Task: Find connections with filter location Taloqan with filter topic #entrepreneurwith filter profile language French with filter current company Shell with filter school D. Y. Patil Pratishthans D.Y. Patil College of Engineering ,Pune with filter industry Office Administration with filter service category Coaching & Mentoring with filter keywords title eCommerce Marketing Specialist
Action: Mouse moved to (616, 125)
Screenshot: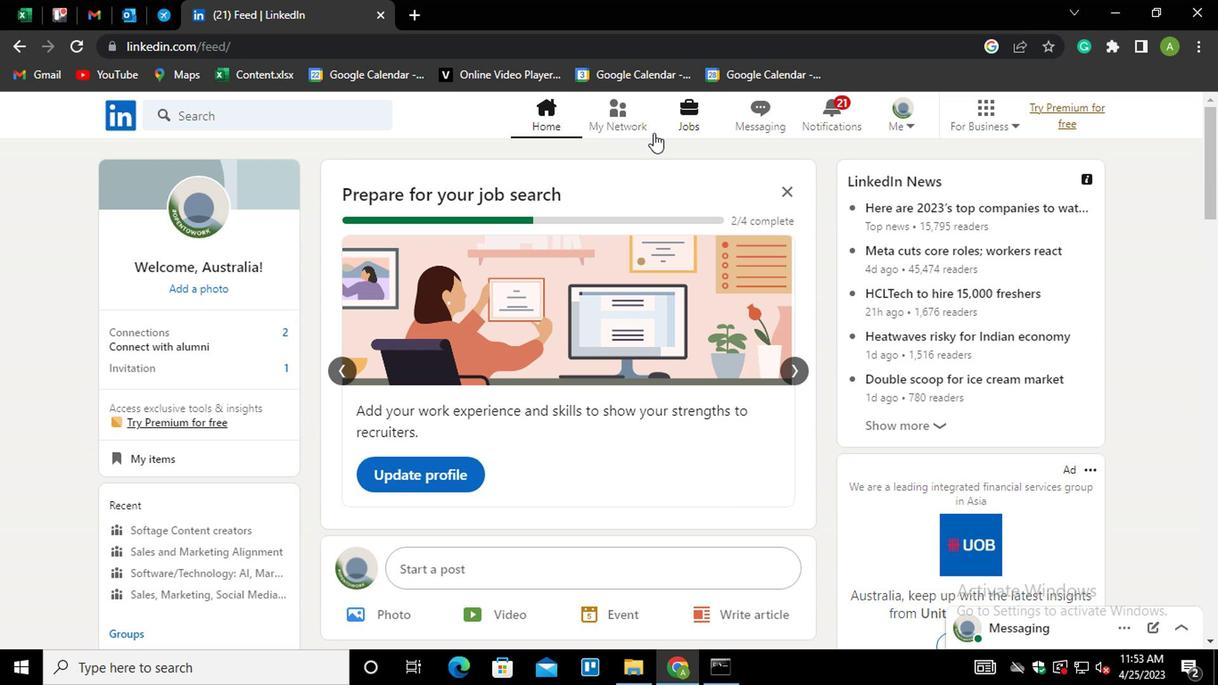 
Action: Mouse pressed left at (616, 125)
Screenshot: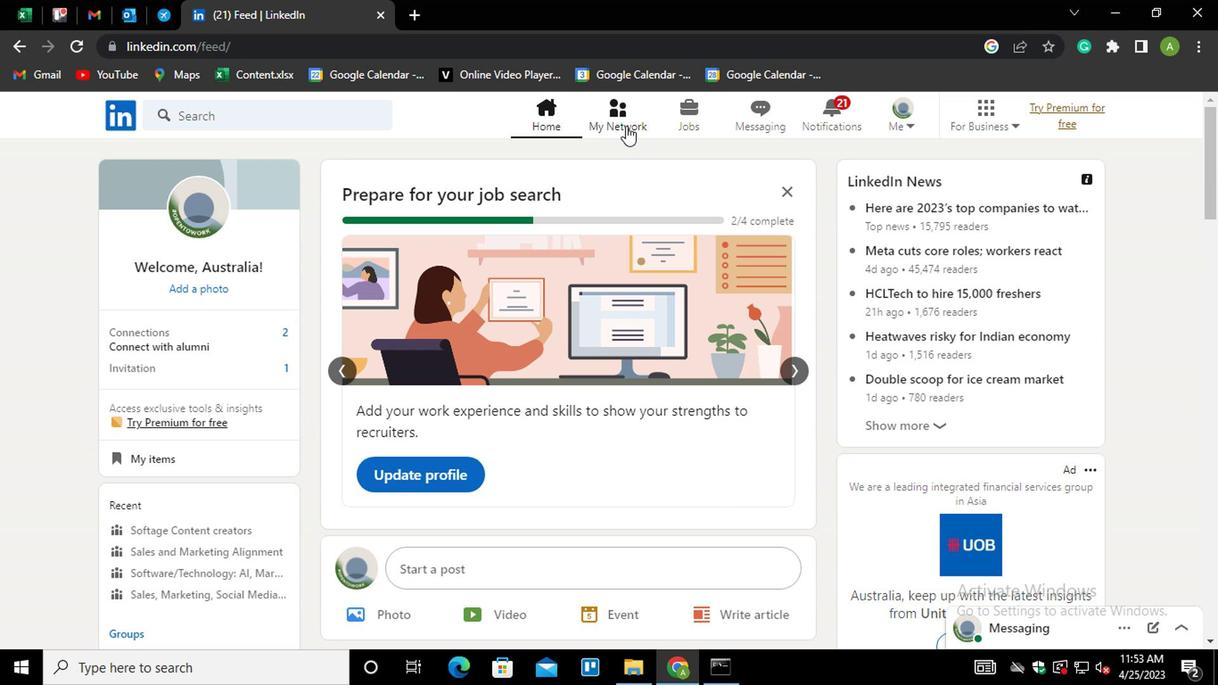 
Action: Mouse moved to (170, 217)
Screenshot: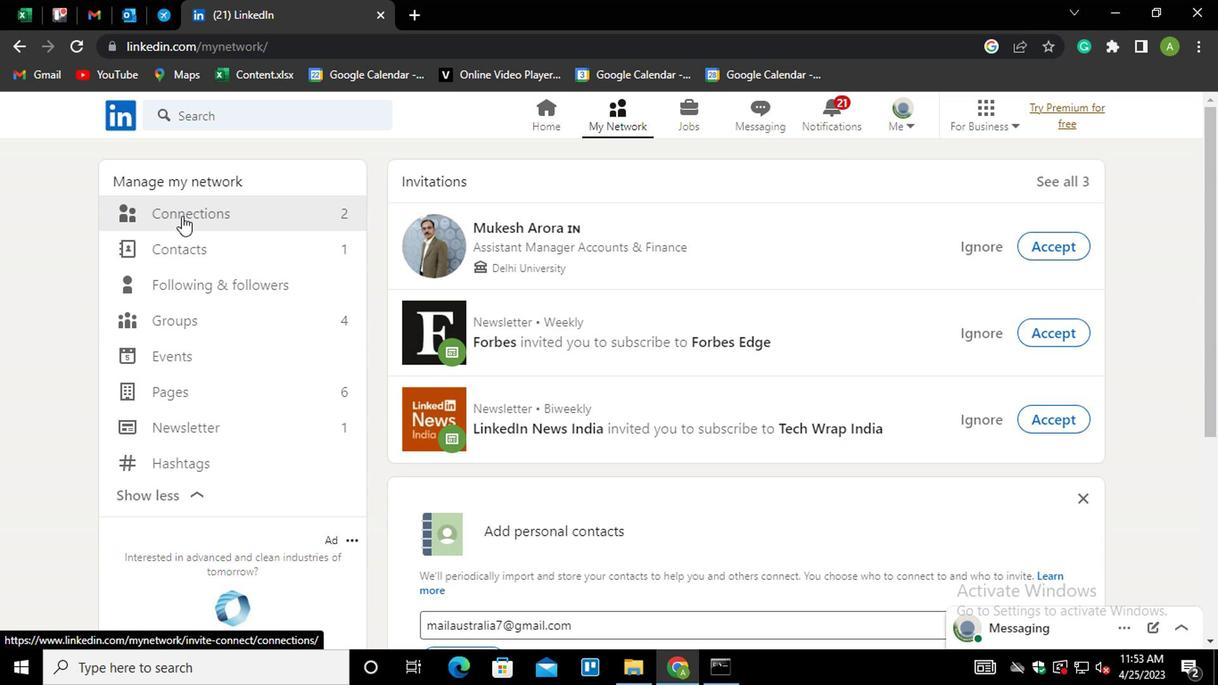 
Action: Mouse pressed left at (170, 217)
Screenshot: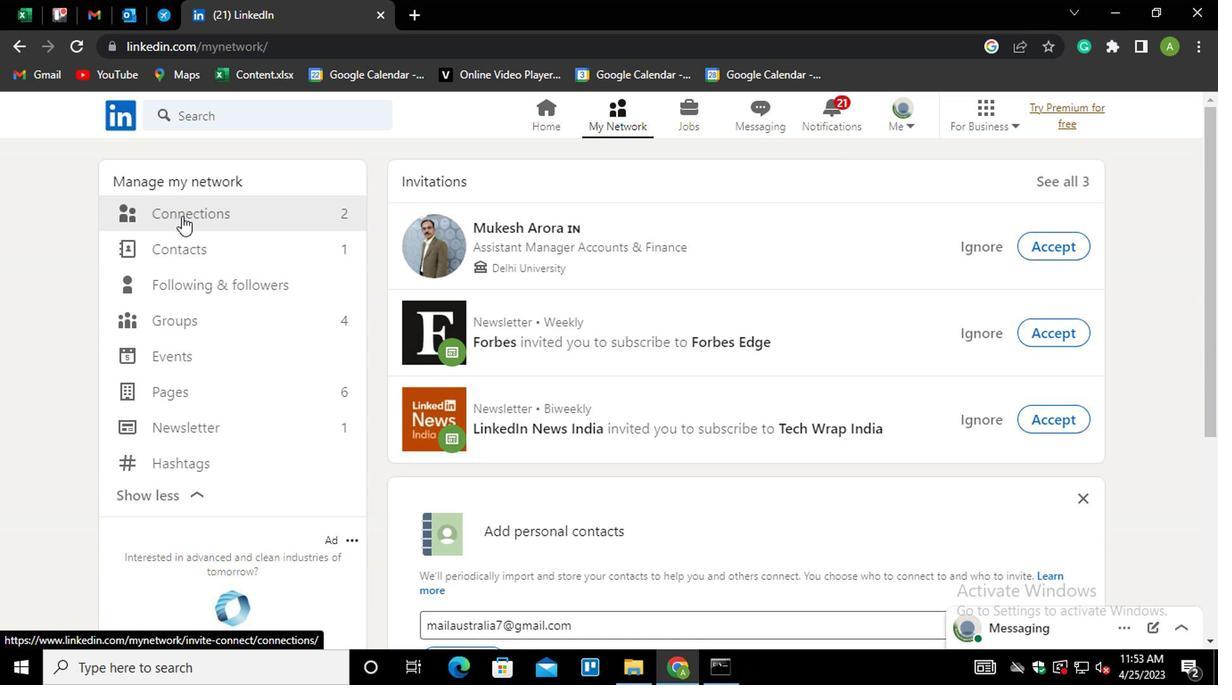 
Action: Mouse moved to (707, 218)
Screenshot: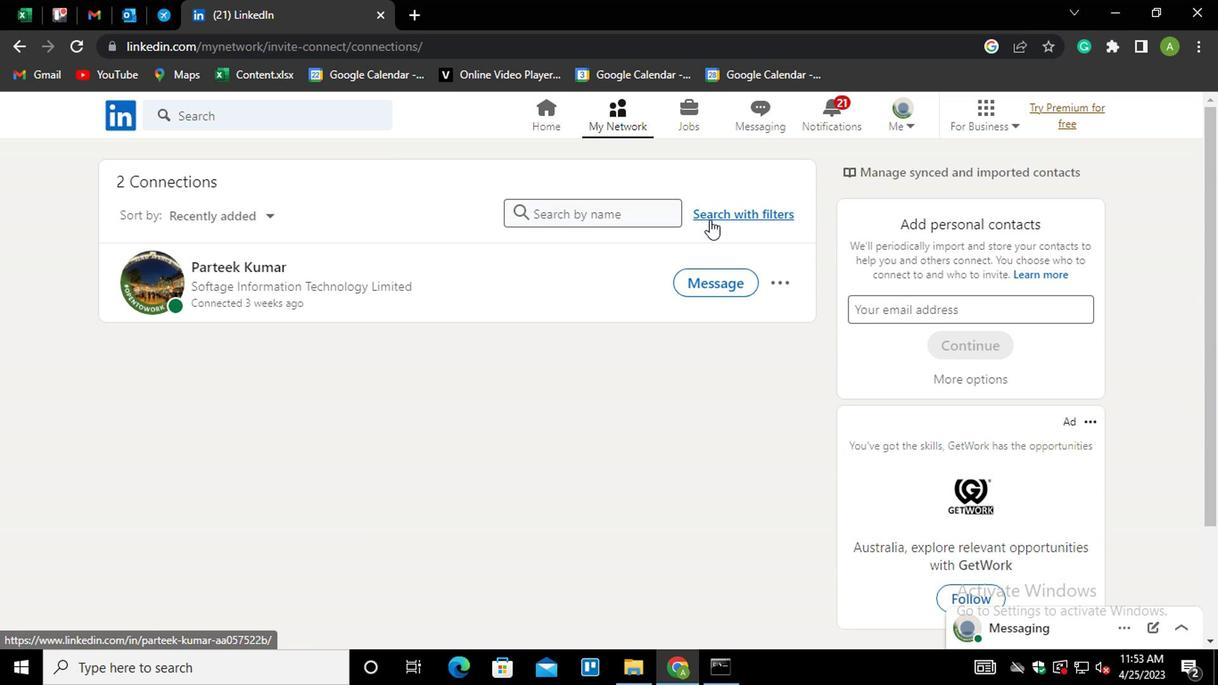 
Action: Mouse pressed left at (707, 218)
Screenshot: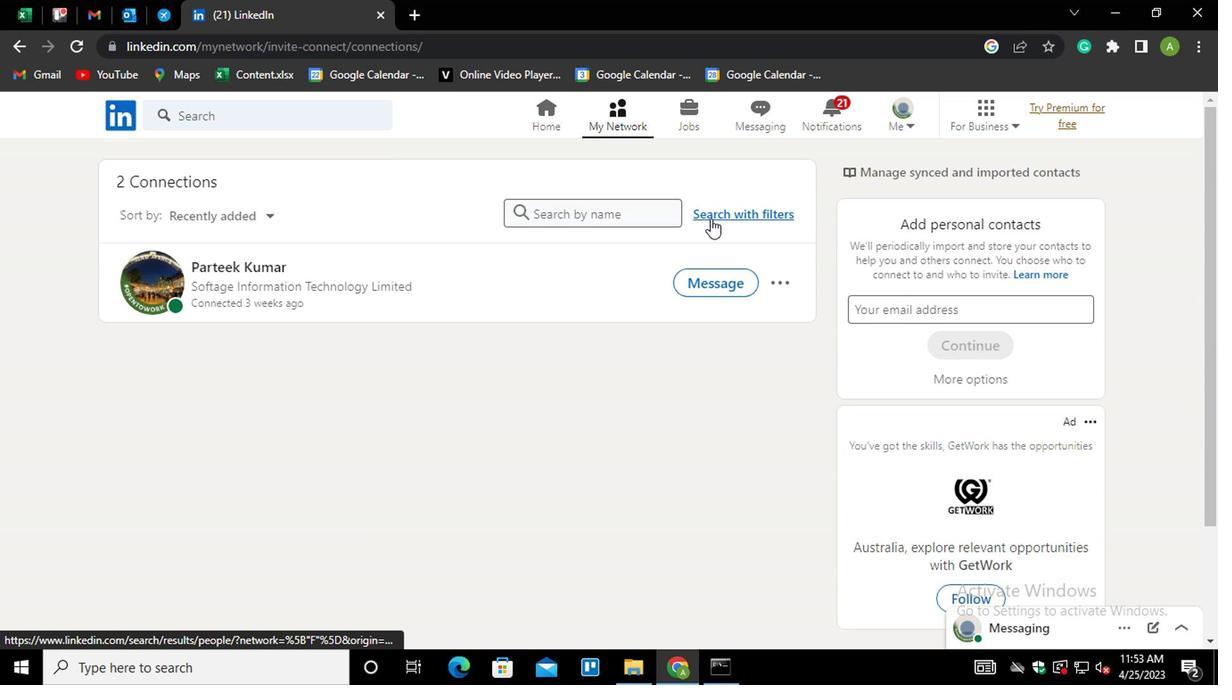 
Action: Mouse moved to (601, 160)
Screenshot: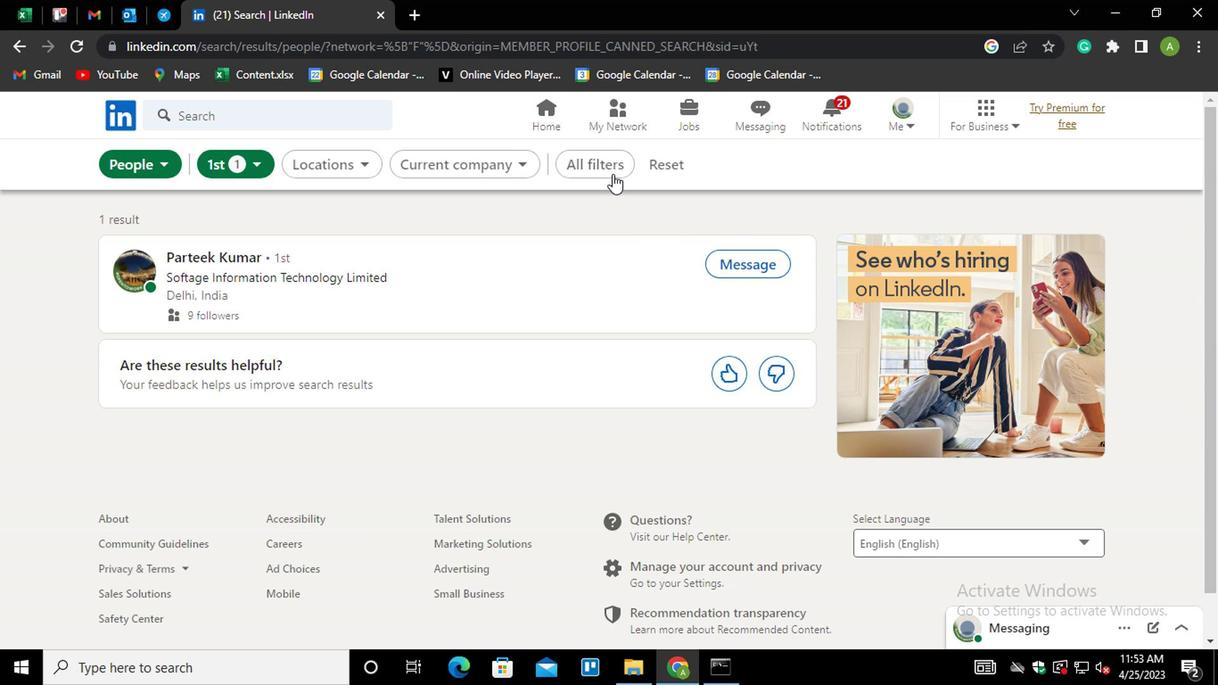 
Action: Mouse pressed left at (601, 160)
Screenshot: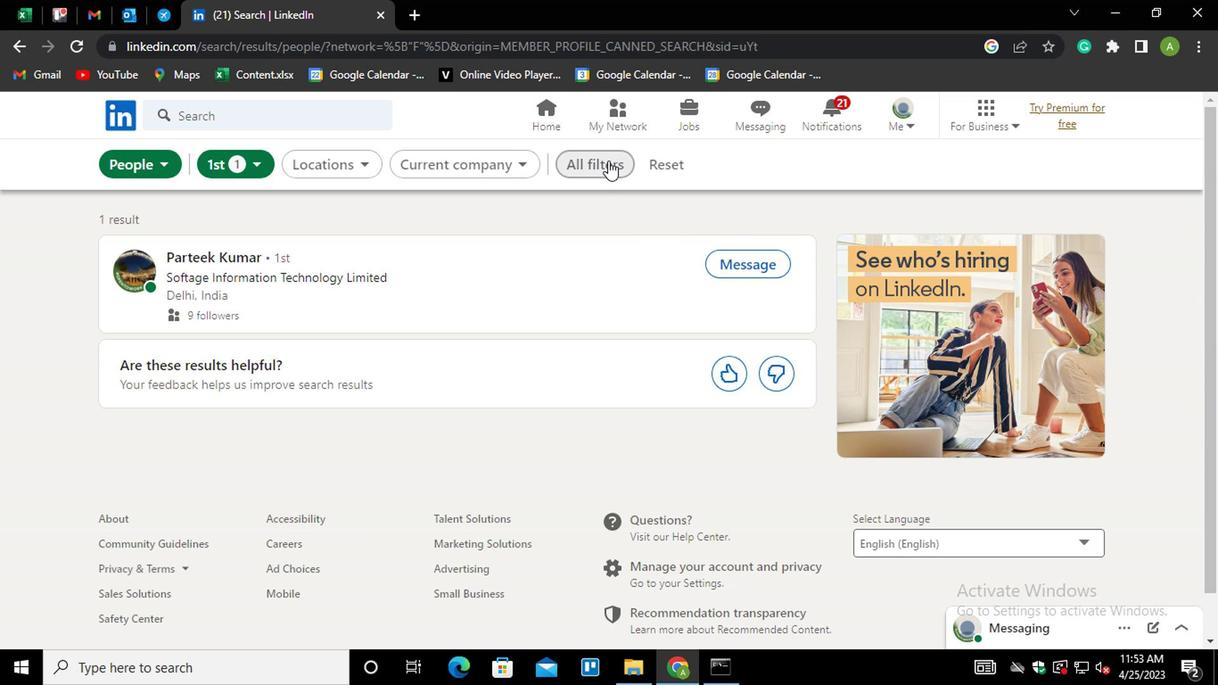
Action: Mouse moved to (887, 287)
Screenshot: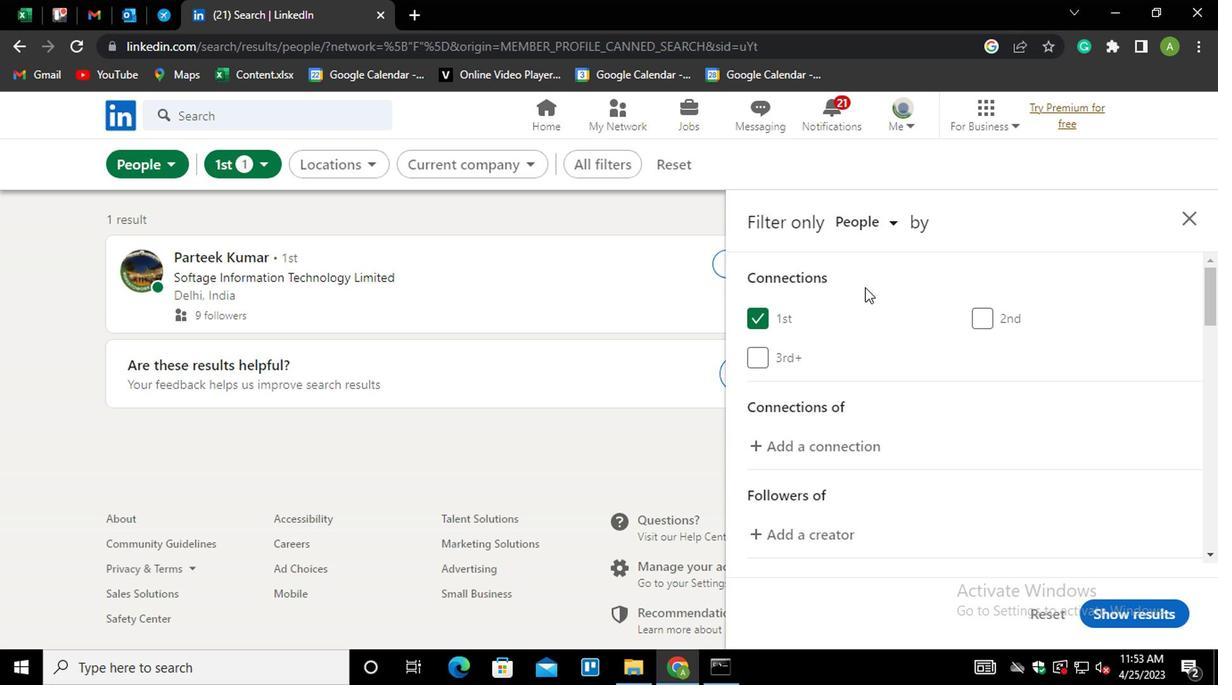 
Action: Mouse scrolled (887, 286) with delta (0, 0)
Screenshot: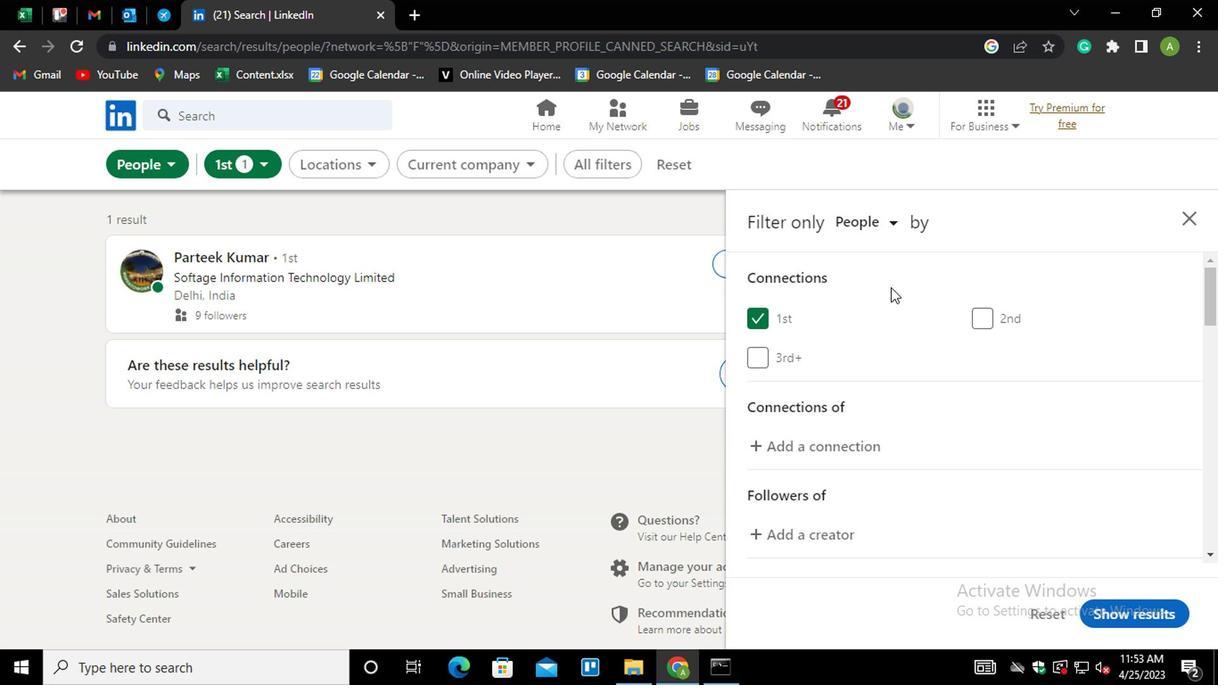 
Action: Mouse scrolled (887, 286) with delta (0, 0)
Screenshot: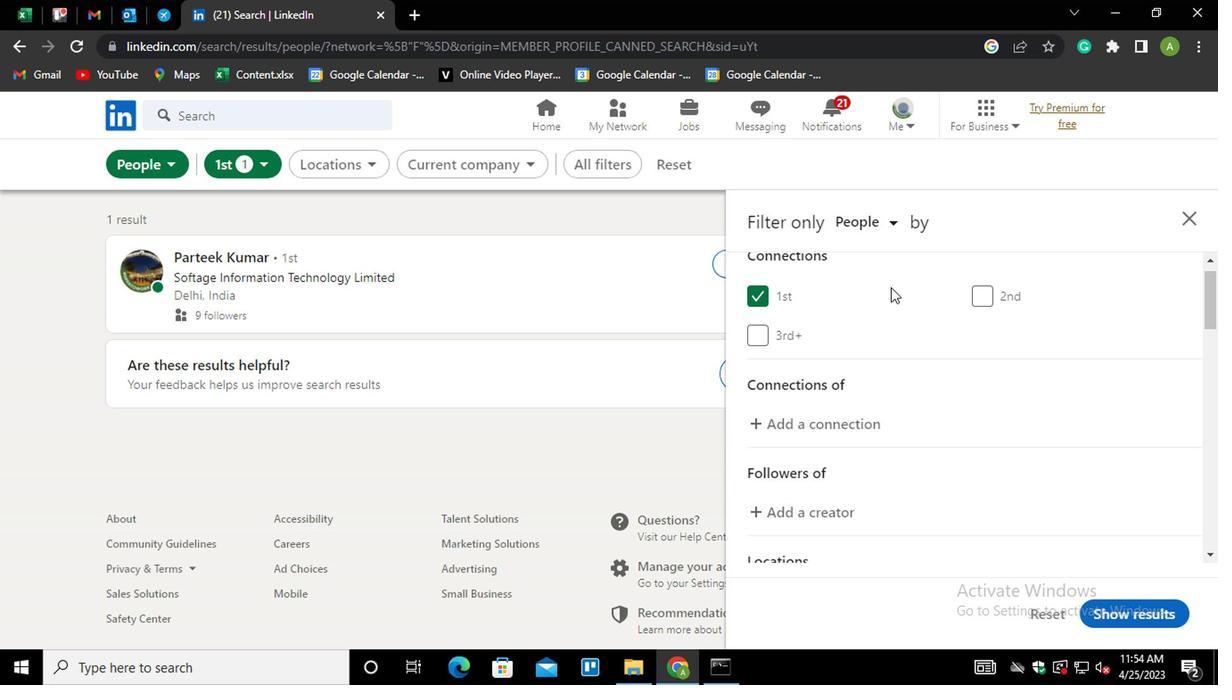 
Action: Mouse scrolled (887, 286) with delta (0, 0)
Screenshot: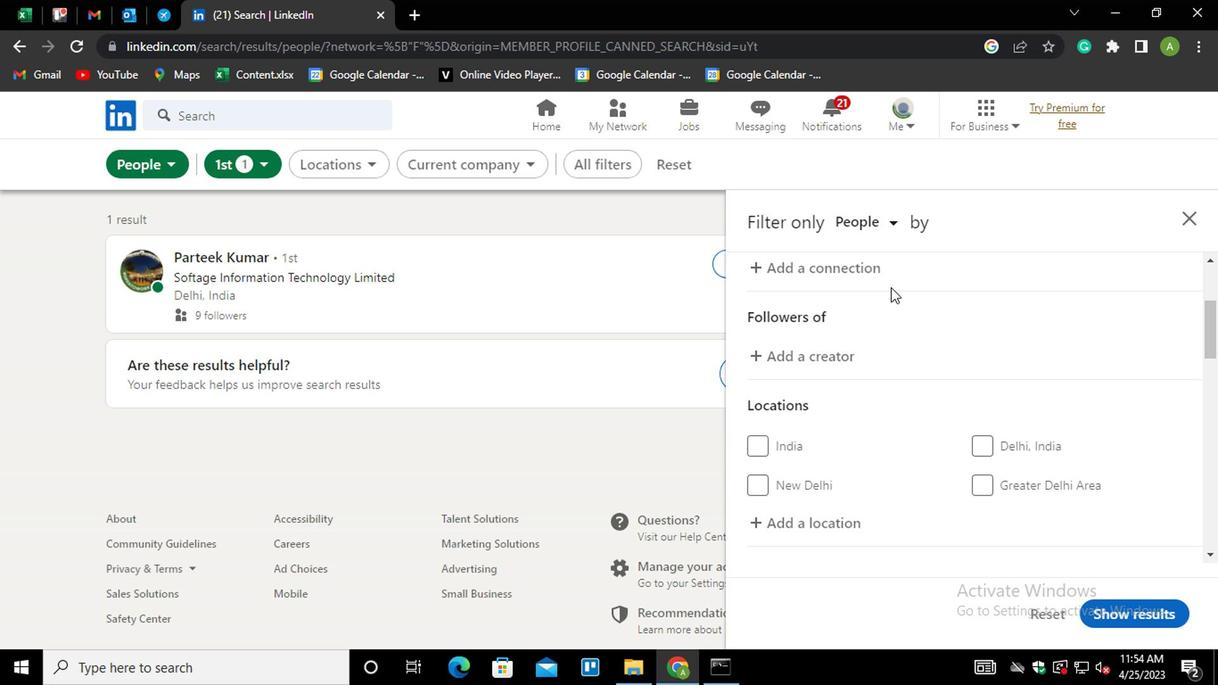 
Action: Mouse moved to (795, 439)
Screenshot: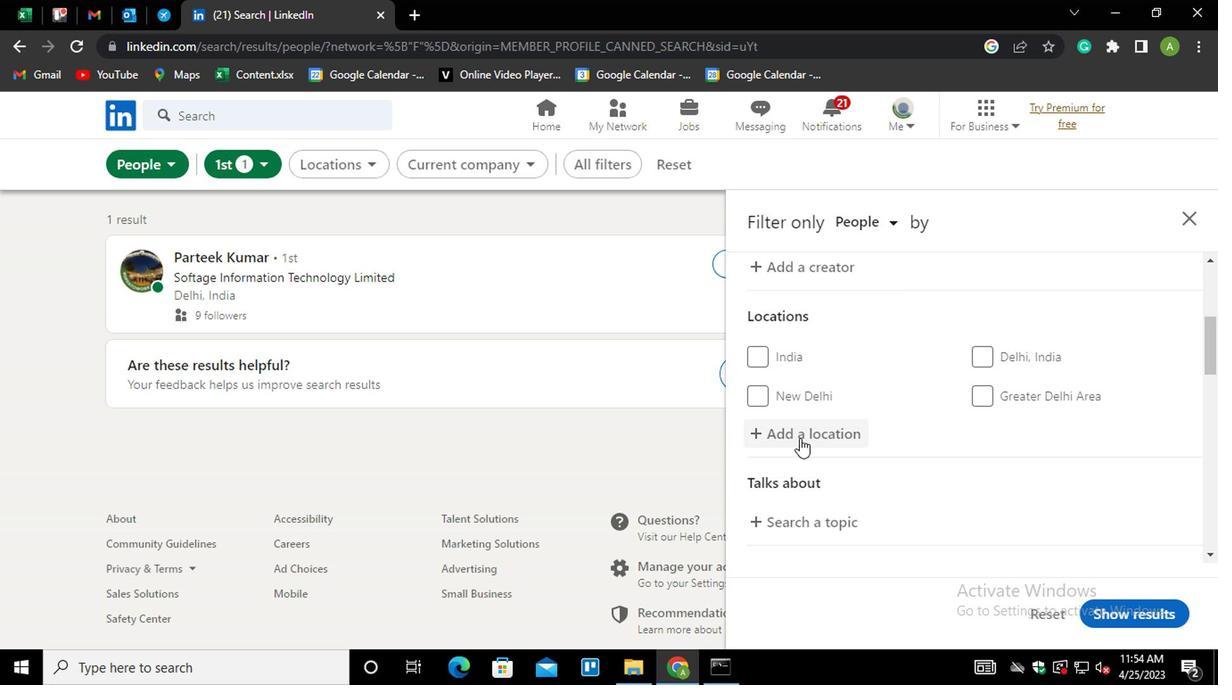 
Action: Mouse pressed left at (795, 439)
Screenshot: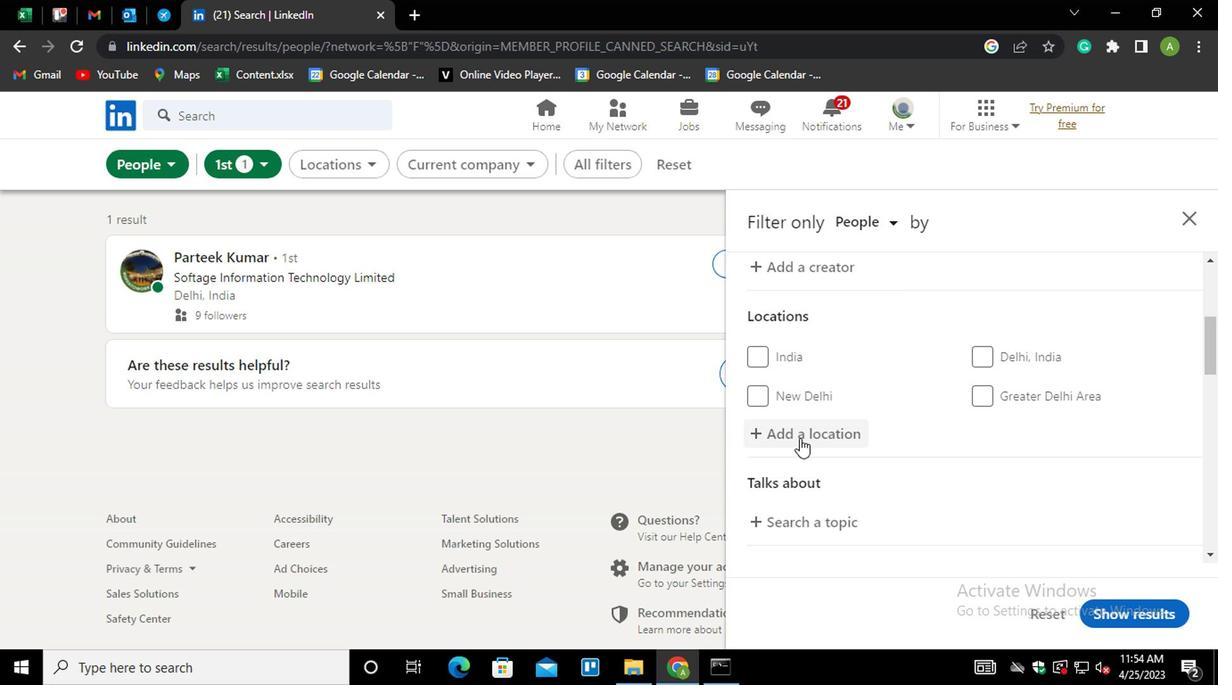 
Action: Mouse moved to (798, 433)
Screenshot: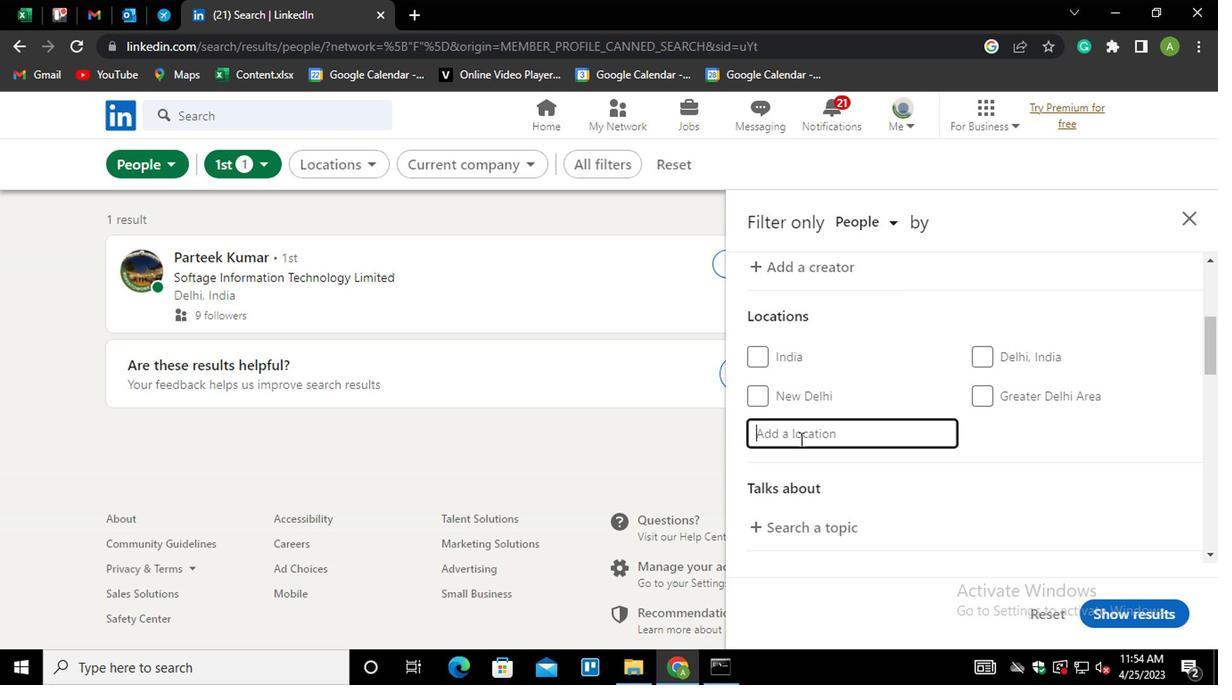 
Action: Mouse pressed left at (798, 433)
Screenshot: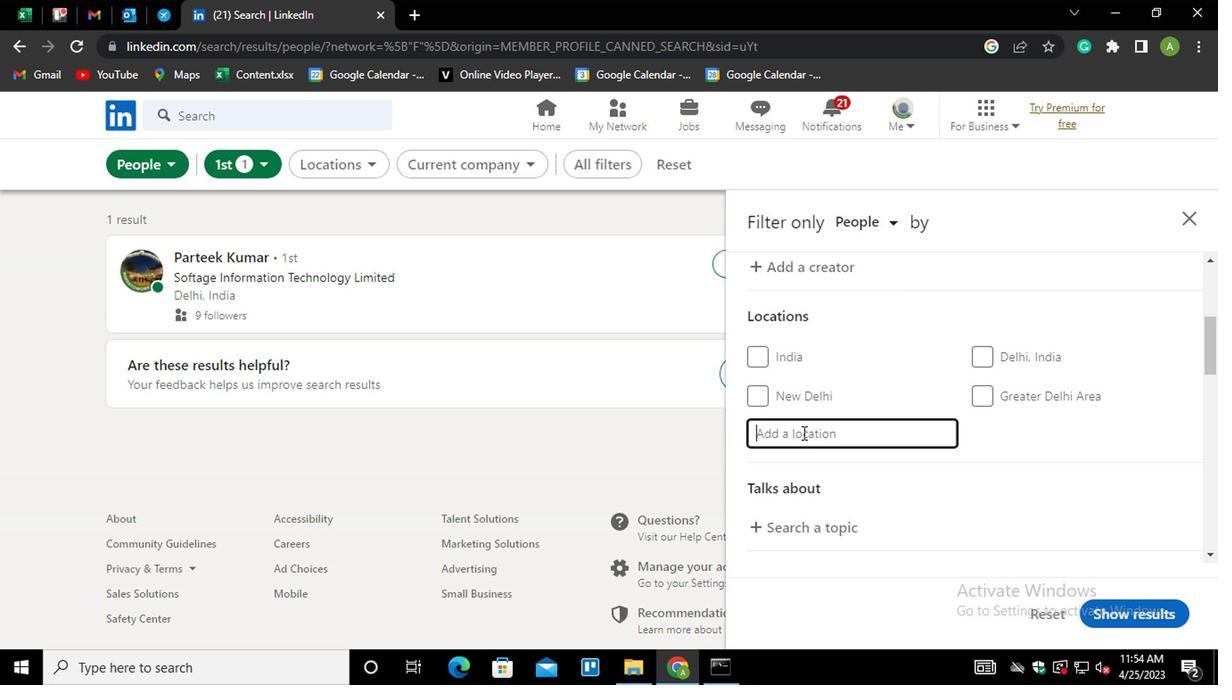 
Action: Mouse moved to (795, 430)
Screenshot: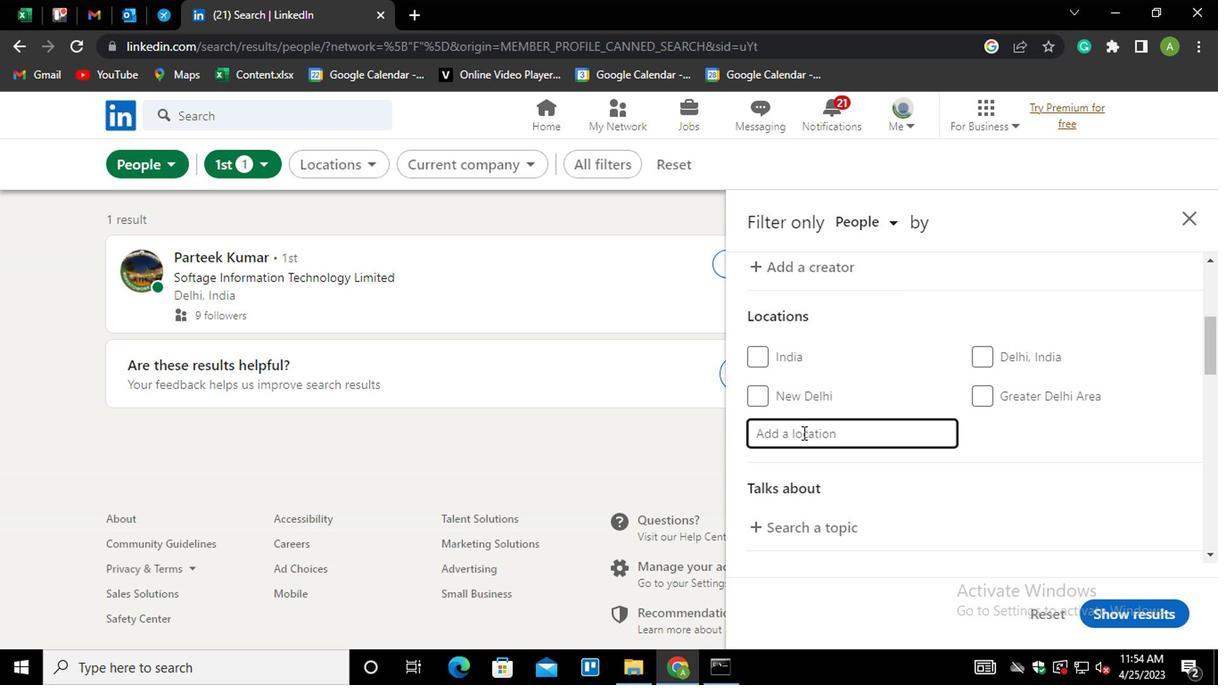 
Action: Key pressed <Key.shift>TALOQAN
Screenshot: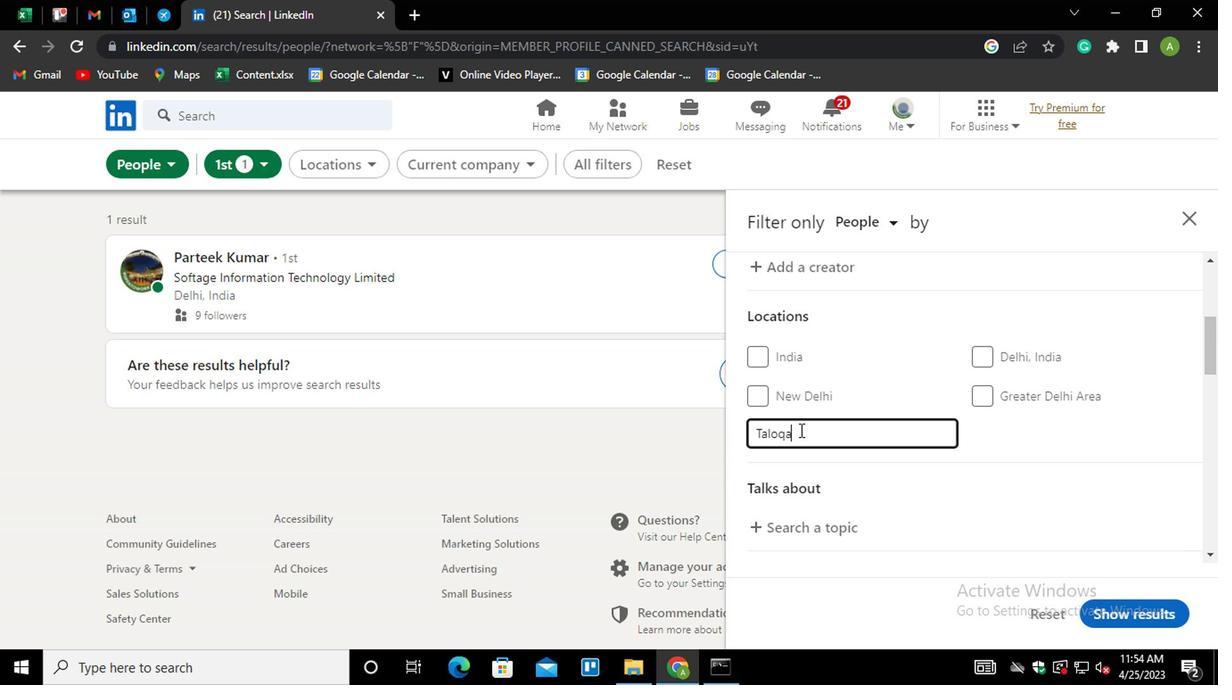 
Action: Mouse moved to (1025, 444)
Screenshot: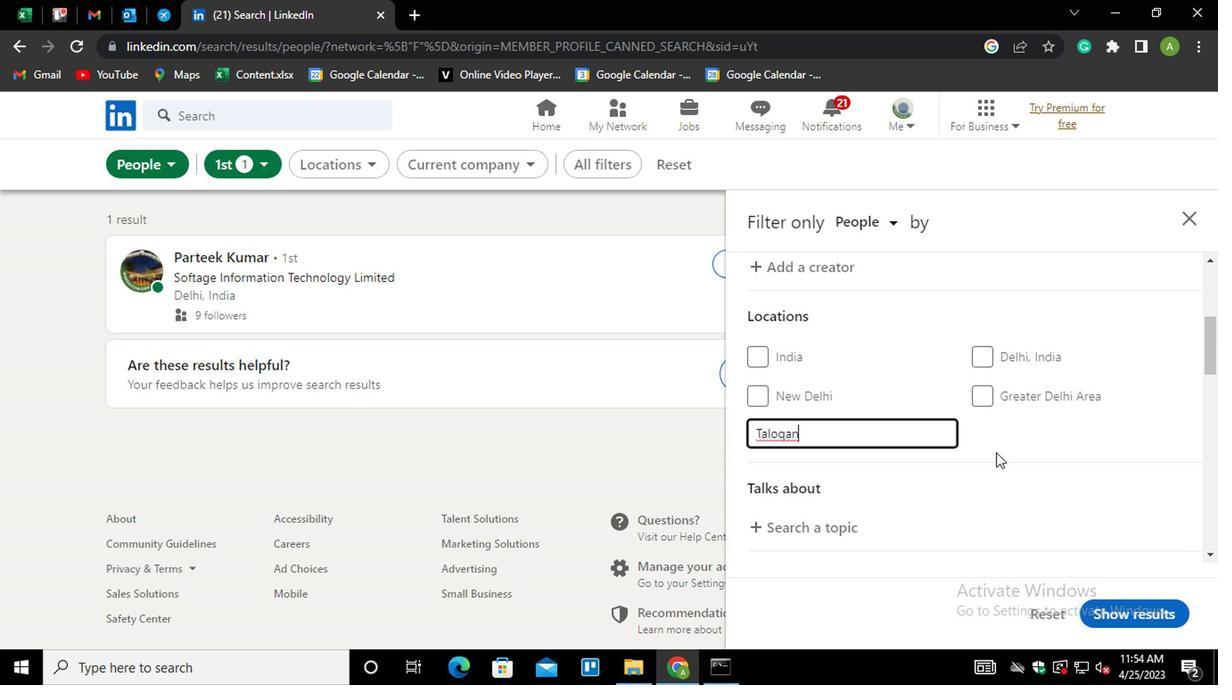 
Action: Mouse pressed left at (1025, 444)
Screenshot: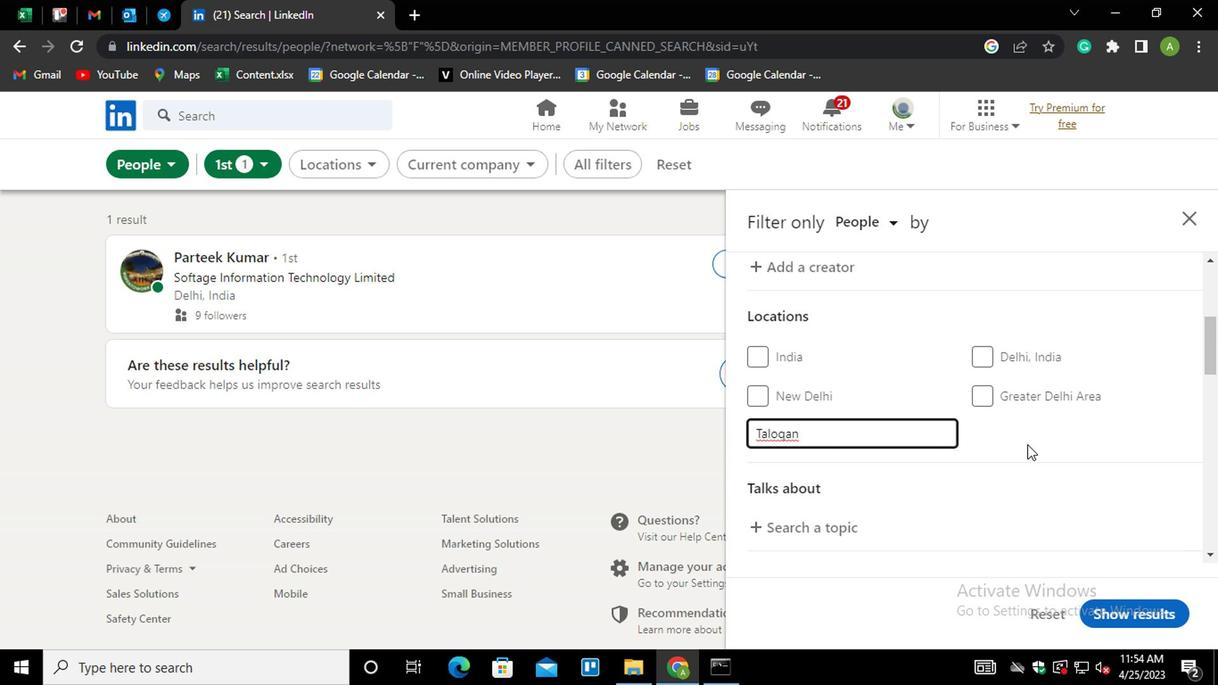 
Action: Mouse moved to (1004, 467)
Screenshot: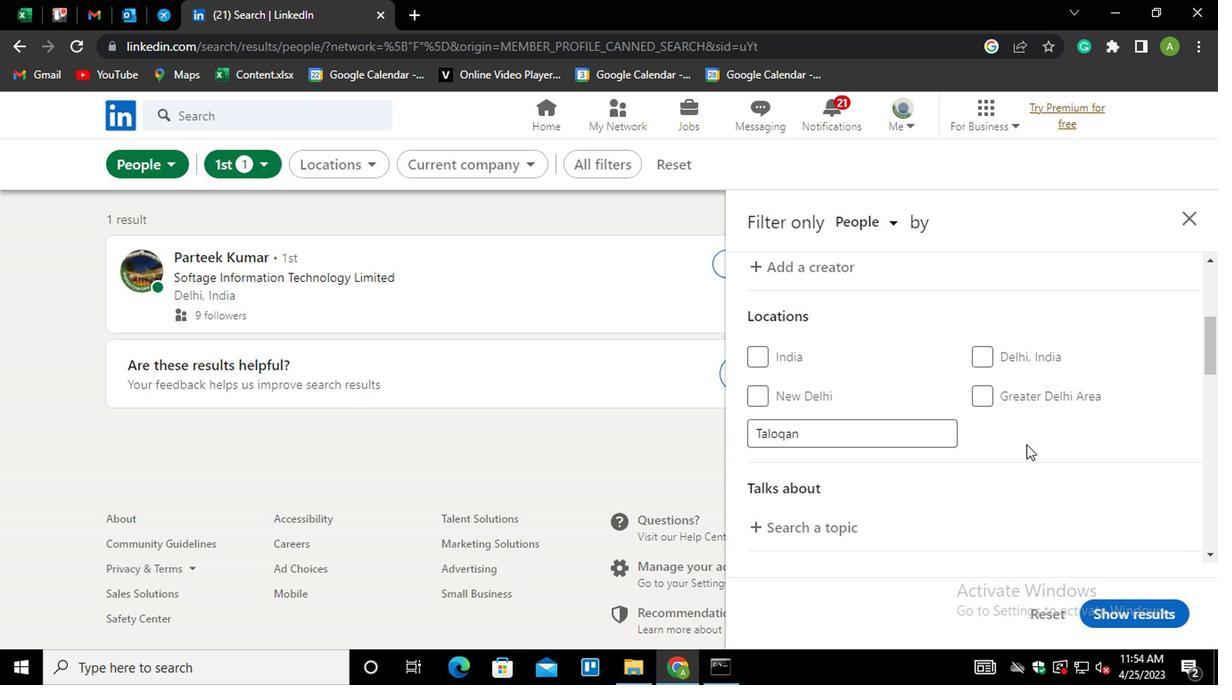 
Action: Mouse scrolled (1004, 466) with delta (0, -1)
Screenshot: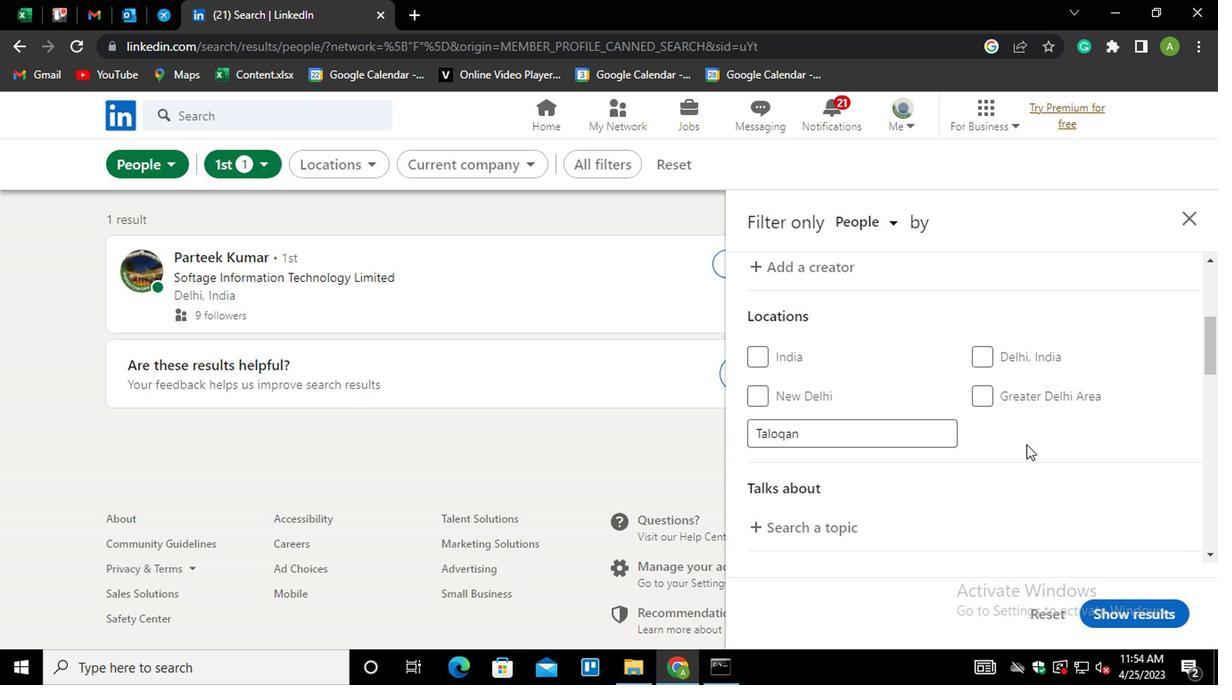 
Action: Mouse moved to (792, 439)
Screenshot: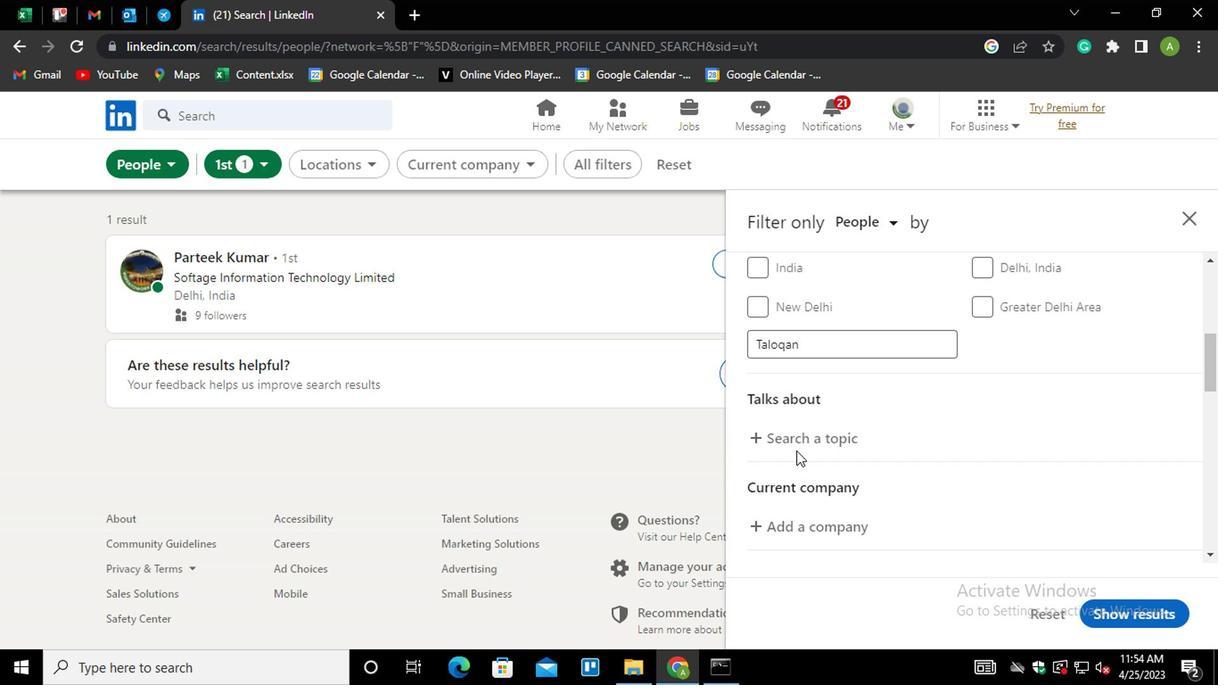
Action: Mouse pressed left at (792, 439)
Screenshot: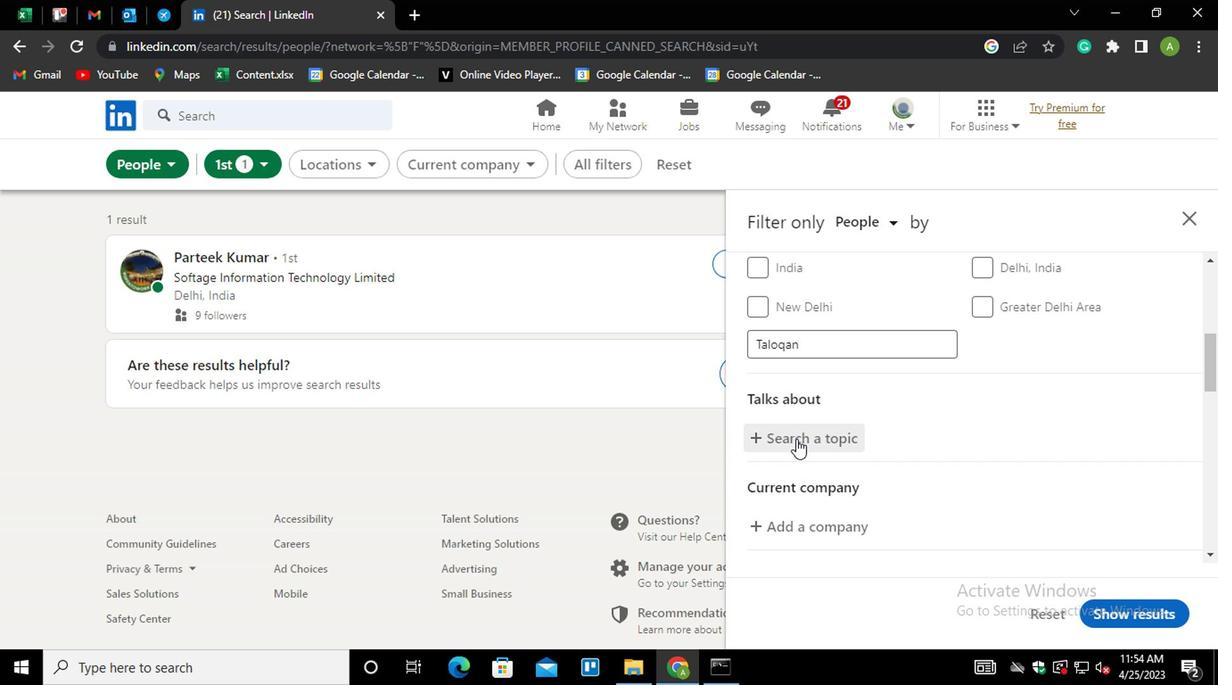 
Action: Key pressed <Key.shift>#EM<Key.backspace>NTREPRENEURWITH
Screenshot: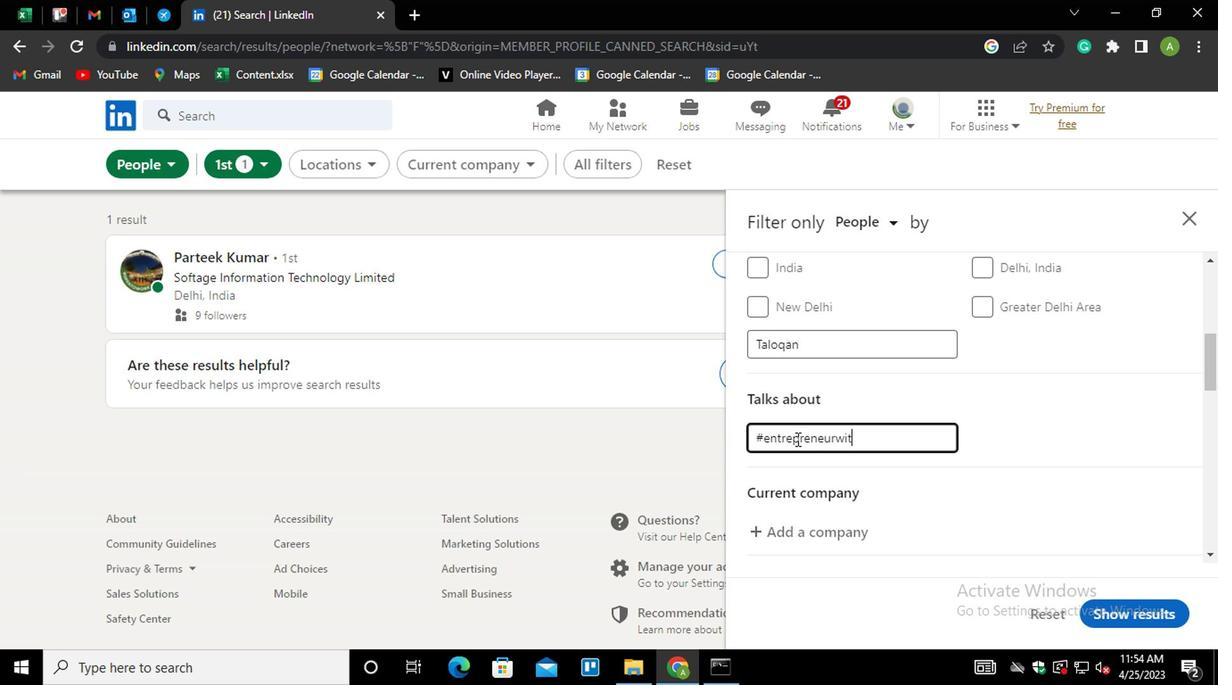 
Action: Mouse moved to (1078, 414)
Screenshot: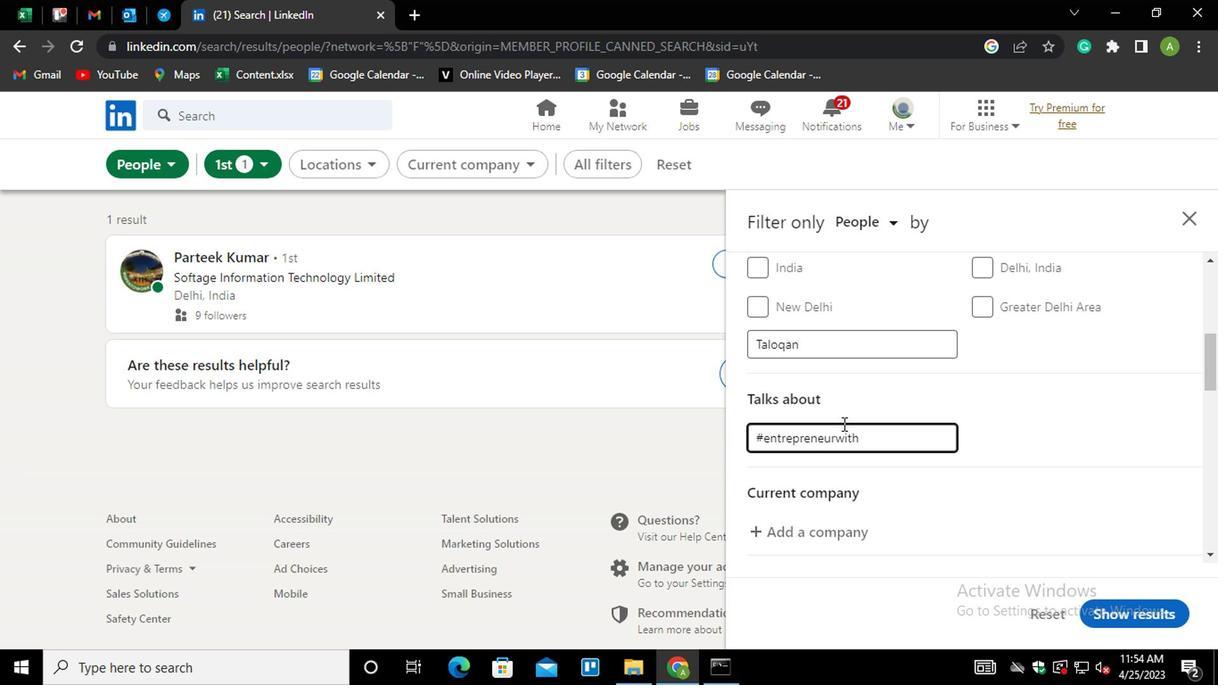 
Action: Mouse pressed left at (1078, 414)
Screenshot: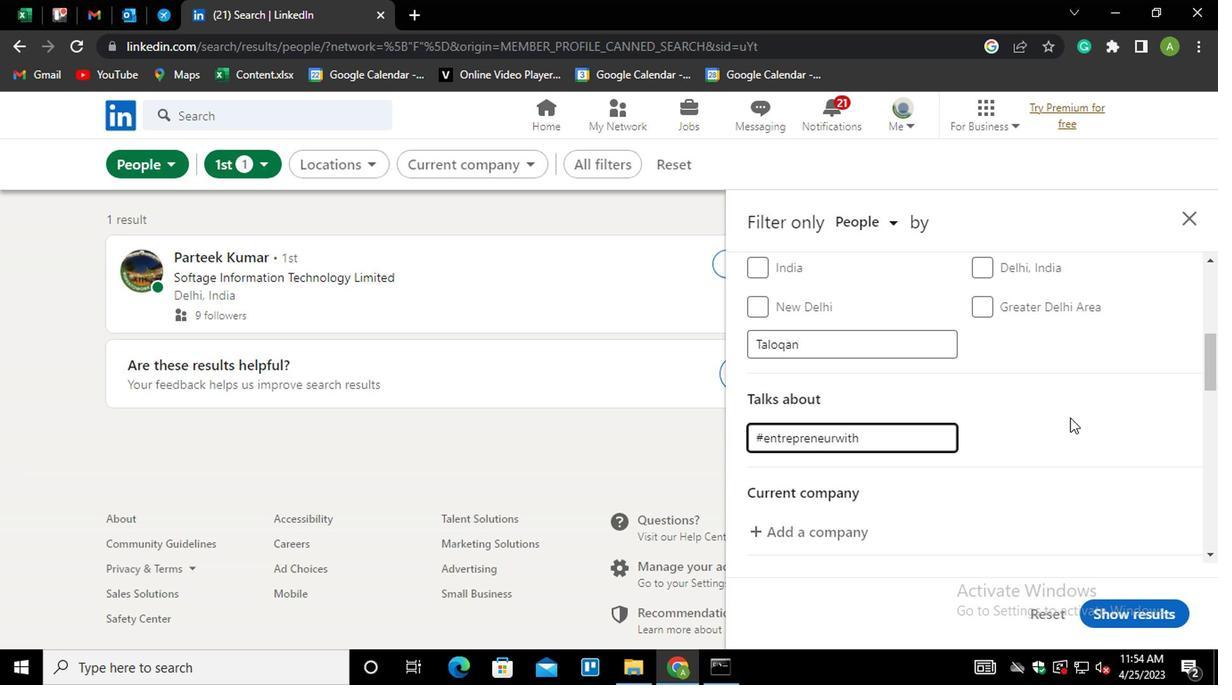 
Action: Mouse moved to (1083, 413)
Screenshot: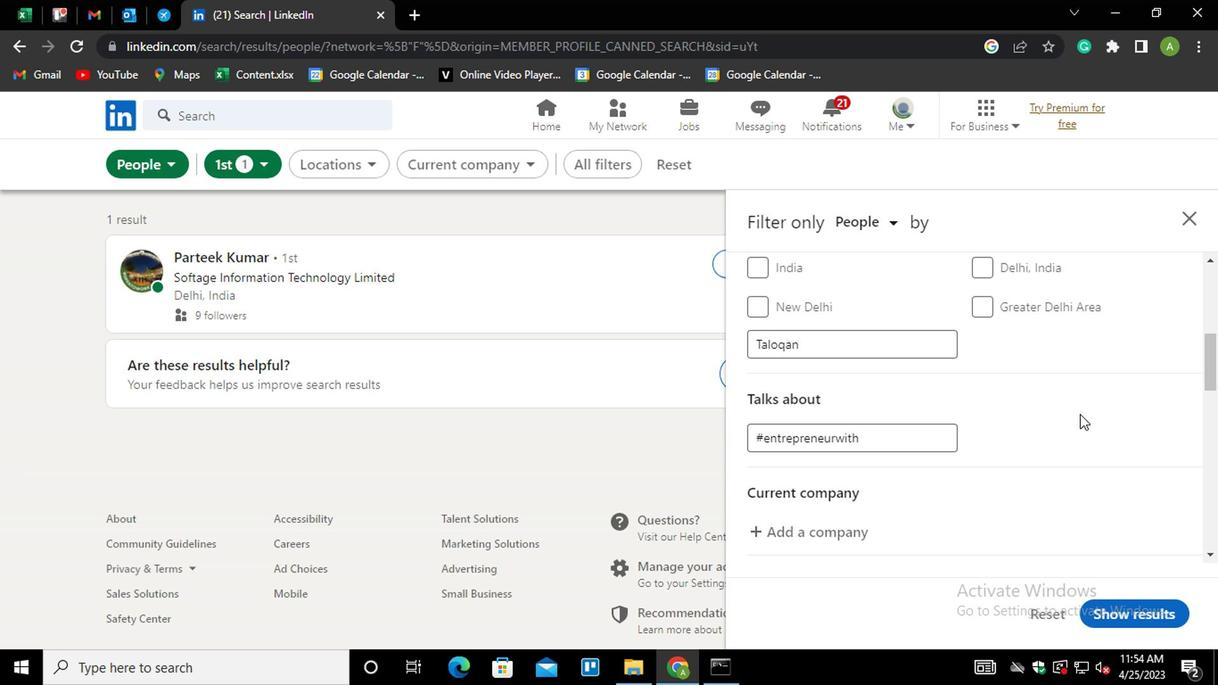 
Action: Mouse scrolled (1083, 413) with delta (0, 0)
Screenshot: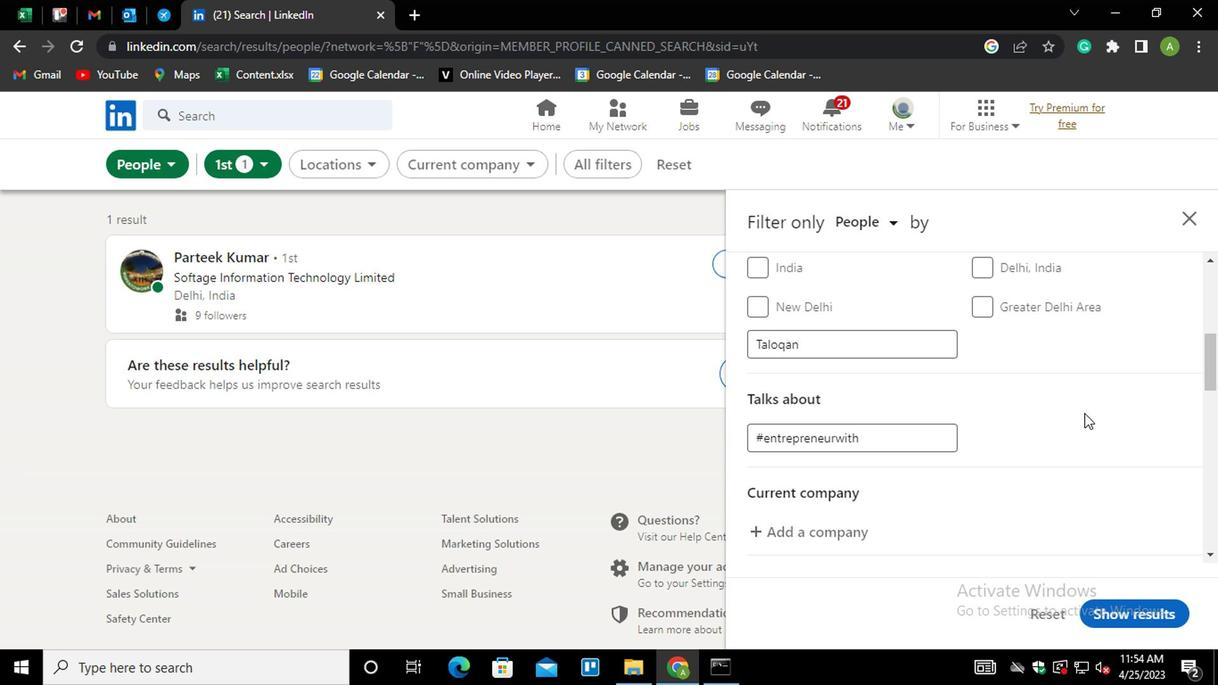 
Action: Mouse scrolled (1083, 413) with delta (0, 0)
Screenshot: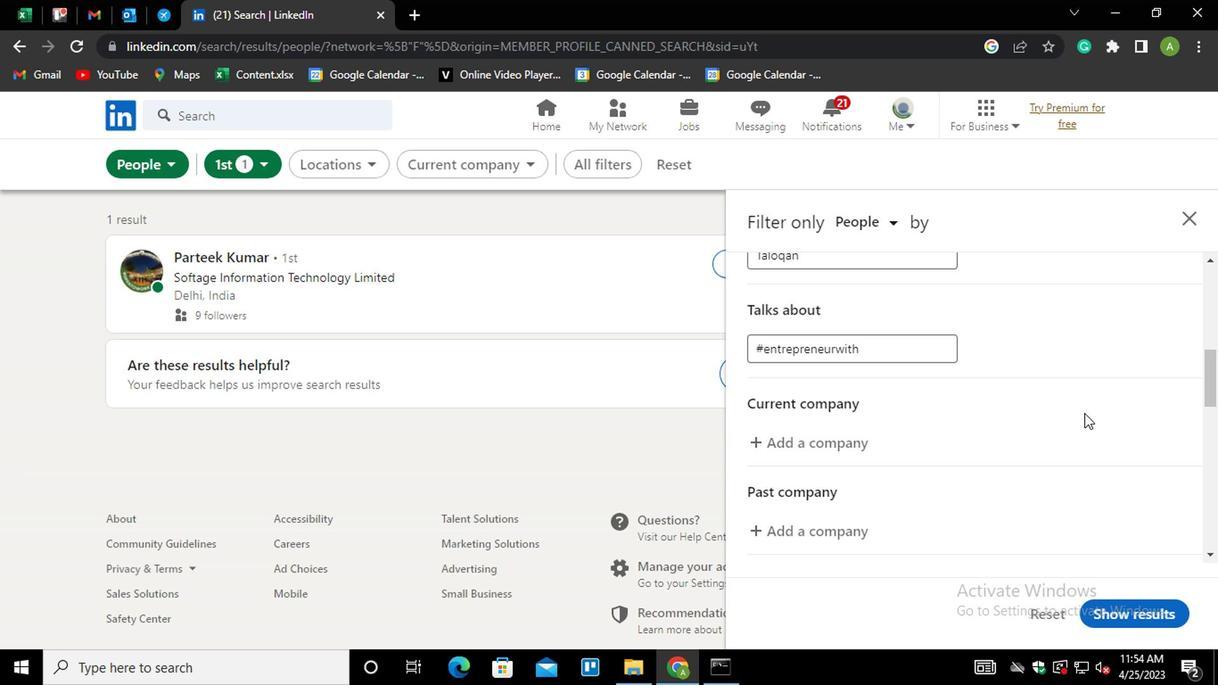 
Action: Mouse scrolled (1083, 413) with delta (0, 0)
Screenshot: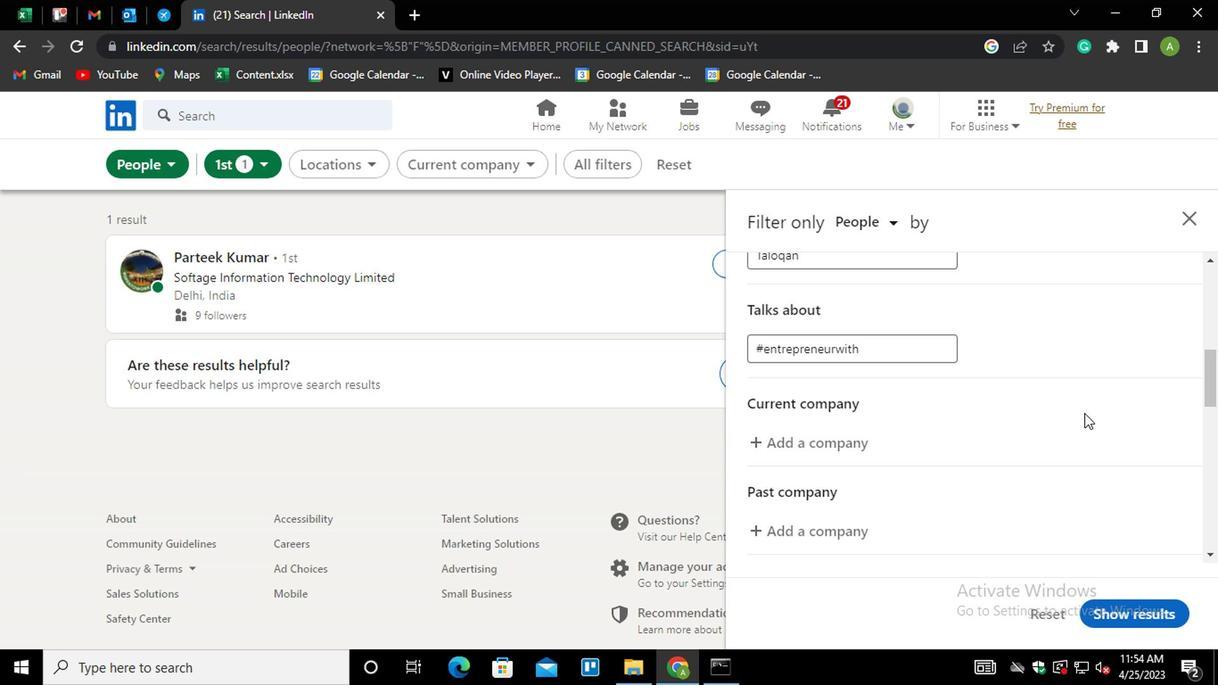 
Action: Mouse scrolled (1083, 413) with delta (0, 0)
Screenshot: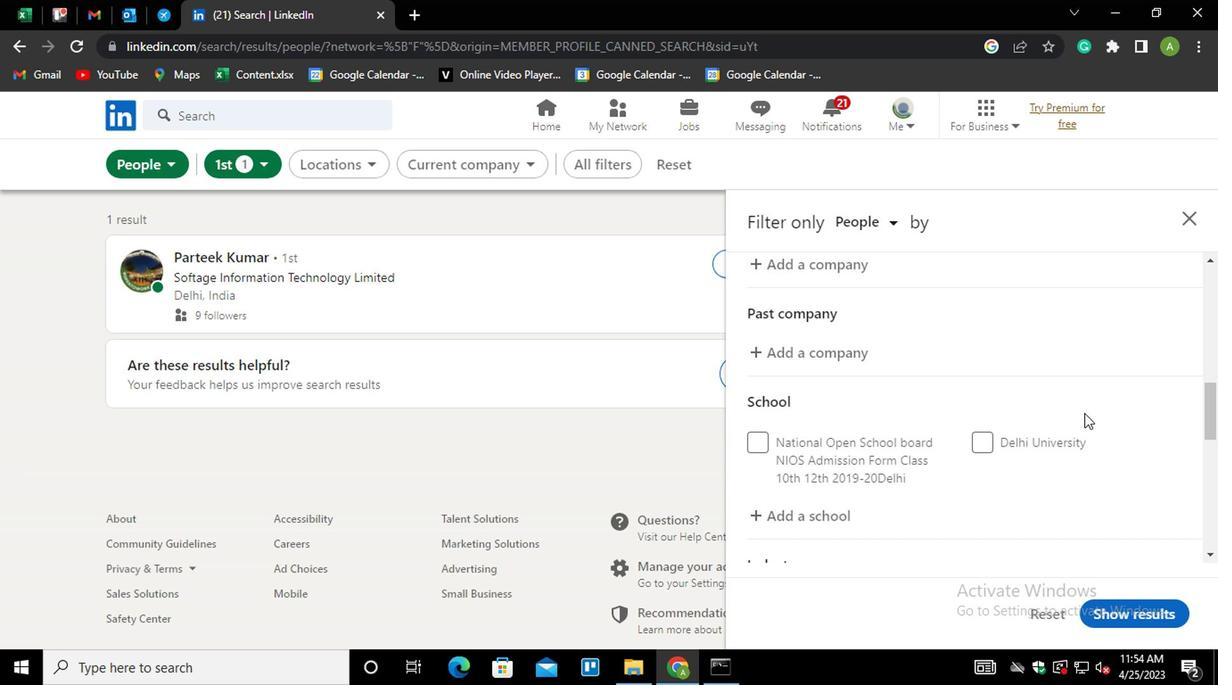 
Action: Mouse scrolled (1083, 413) with delta (0, 0)
Screenshot: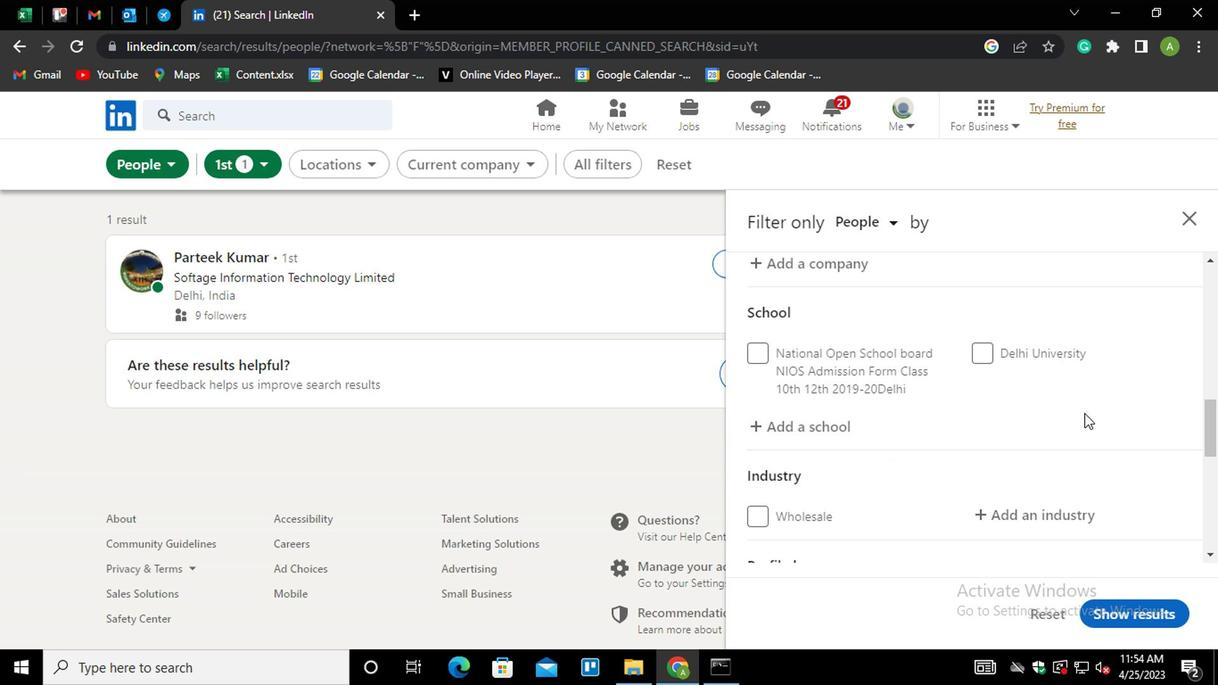 
Action: Mouse scrolled (1083, 413) with delta (0, 0)
Screenshot: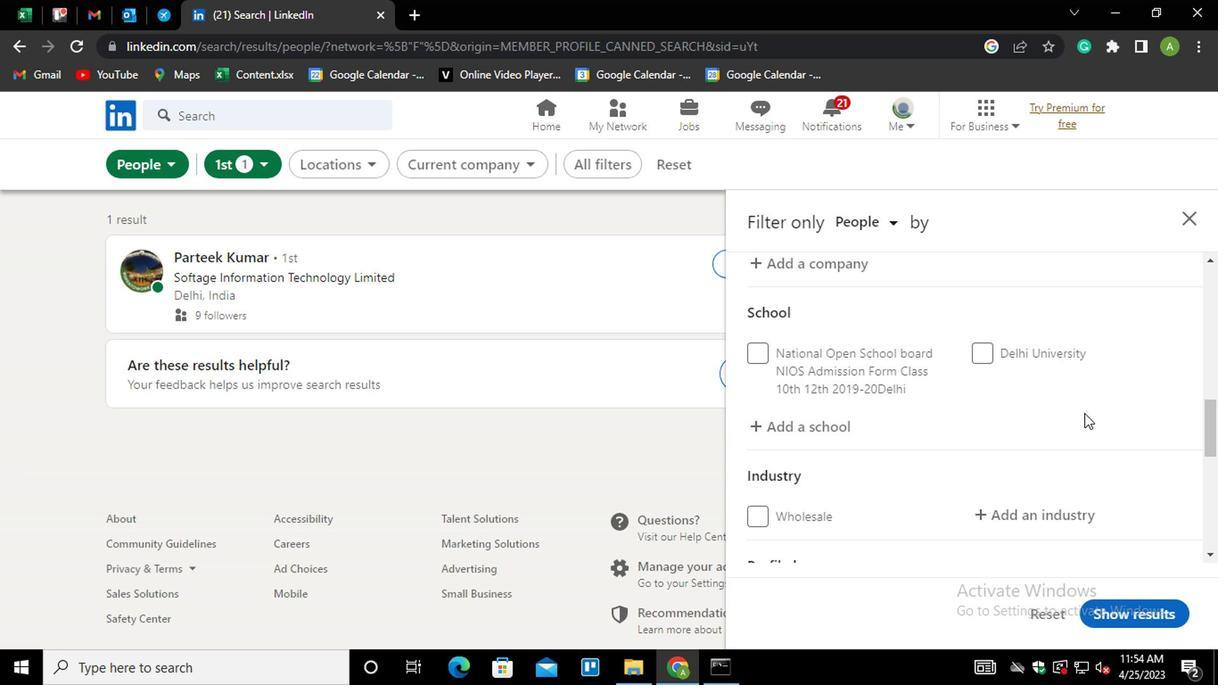 
Action: Mouse scrolled (1083, 413) with delta (0, 0)
Screenshot: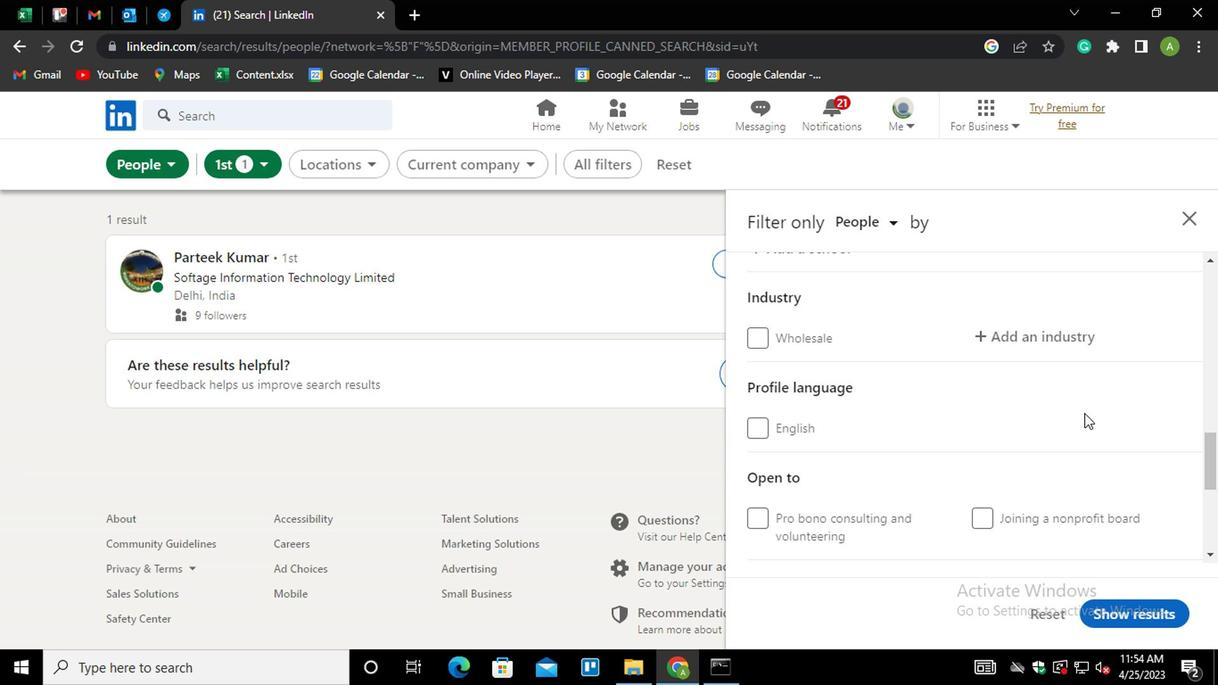 
Action: Mouse scrolled (1083, 413) with delta (0, 0)
Screenshot: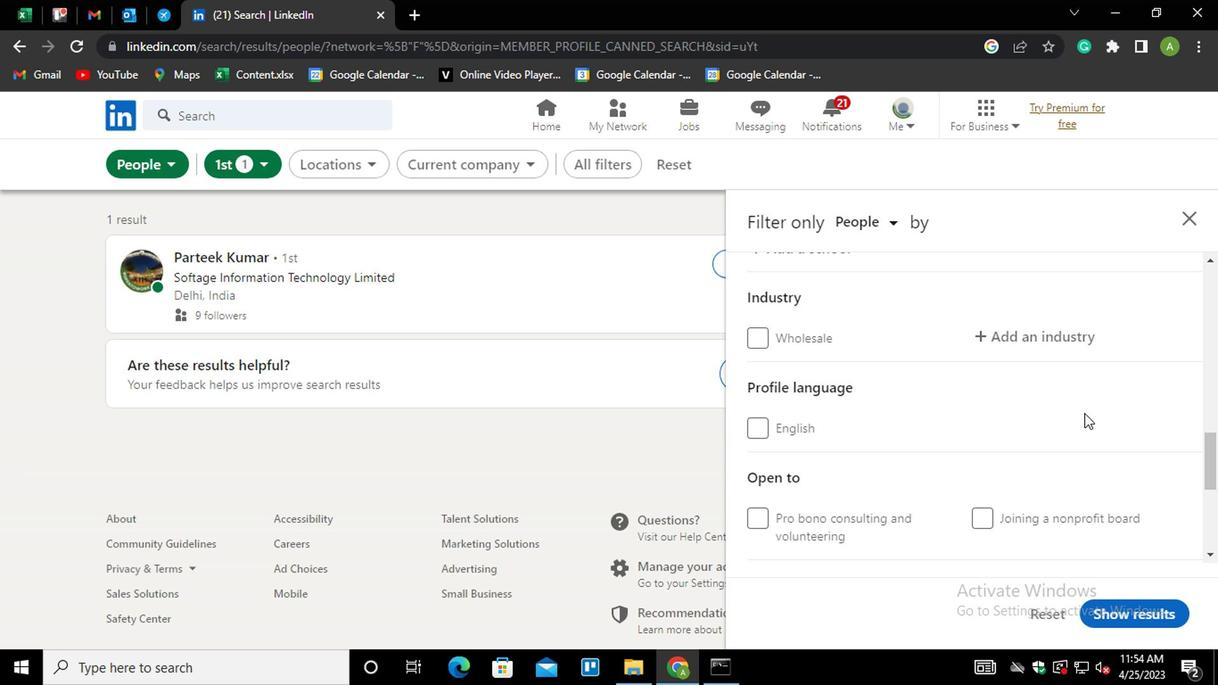 
Action: Mouse scrolled (1083, 414) with delta (0, 0)
Screenshot: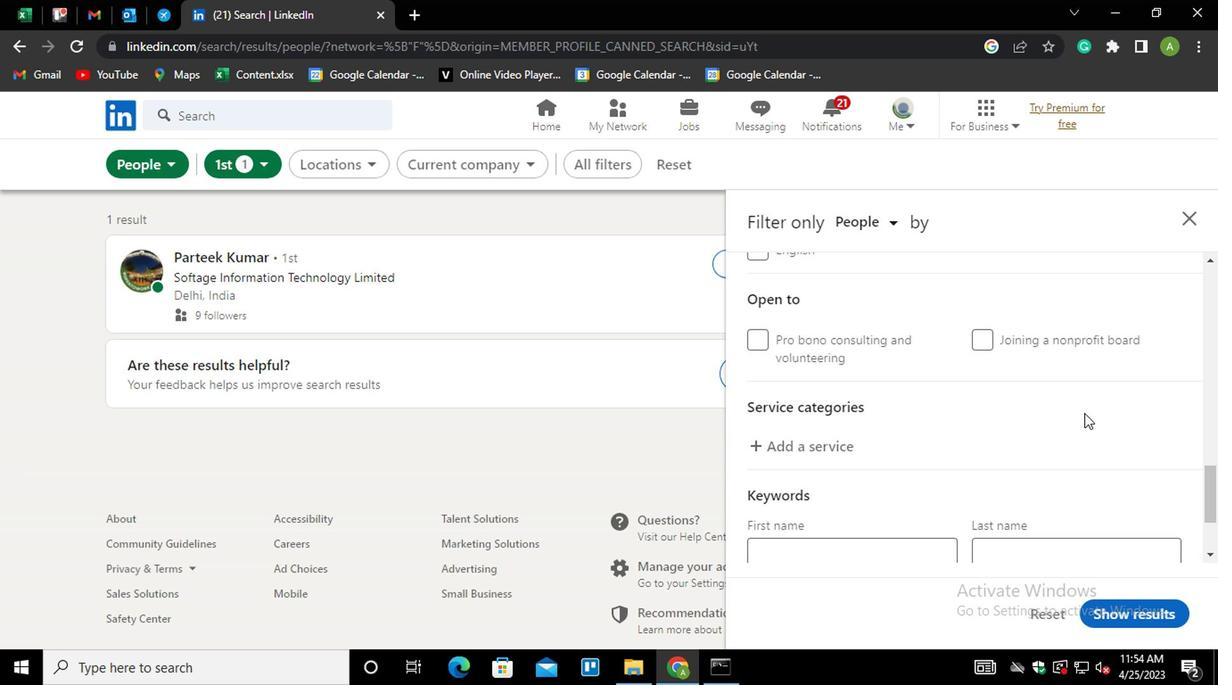 
Action: Mouse moved to (951, 357)
Screenshot: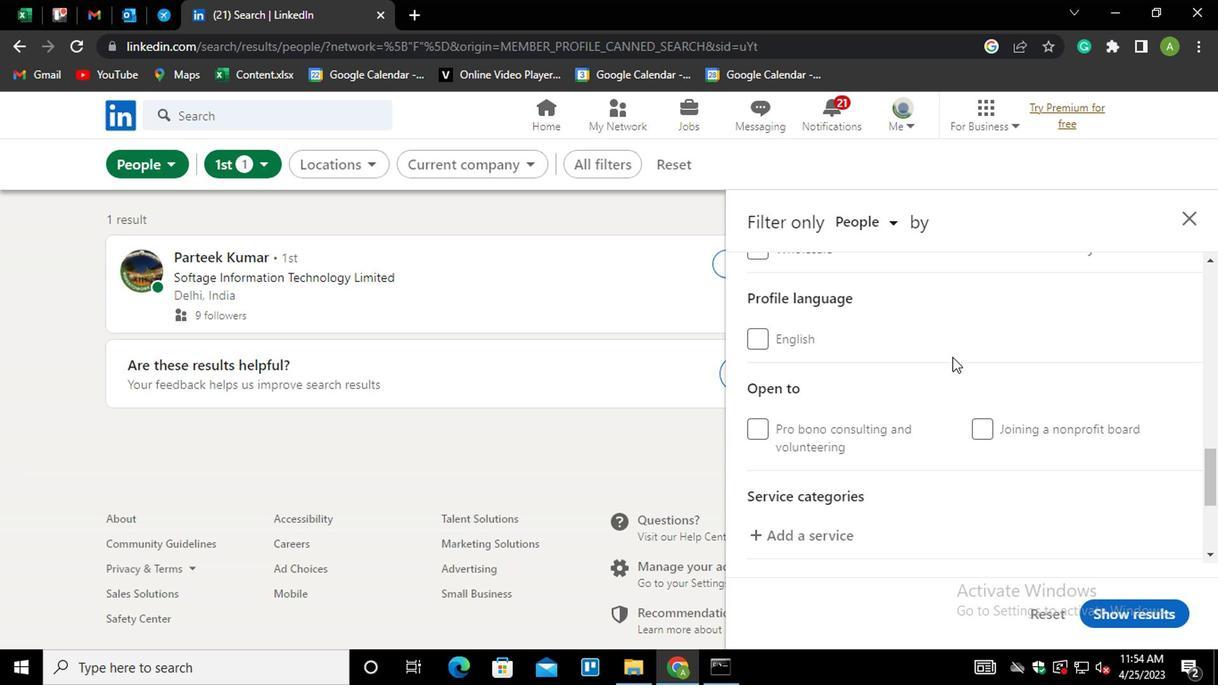 
Action: Mouse scrolled (951, 358) with delta (0, 1)
Screenshot: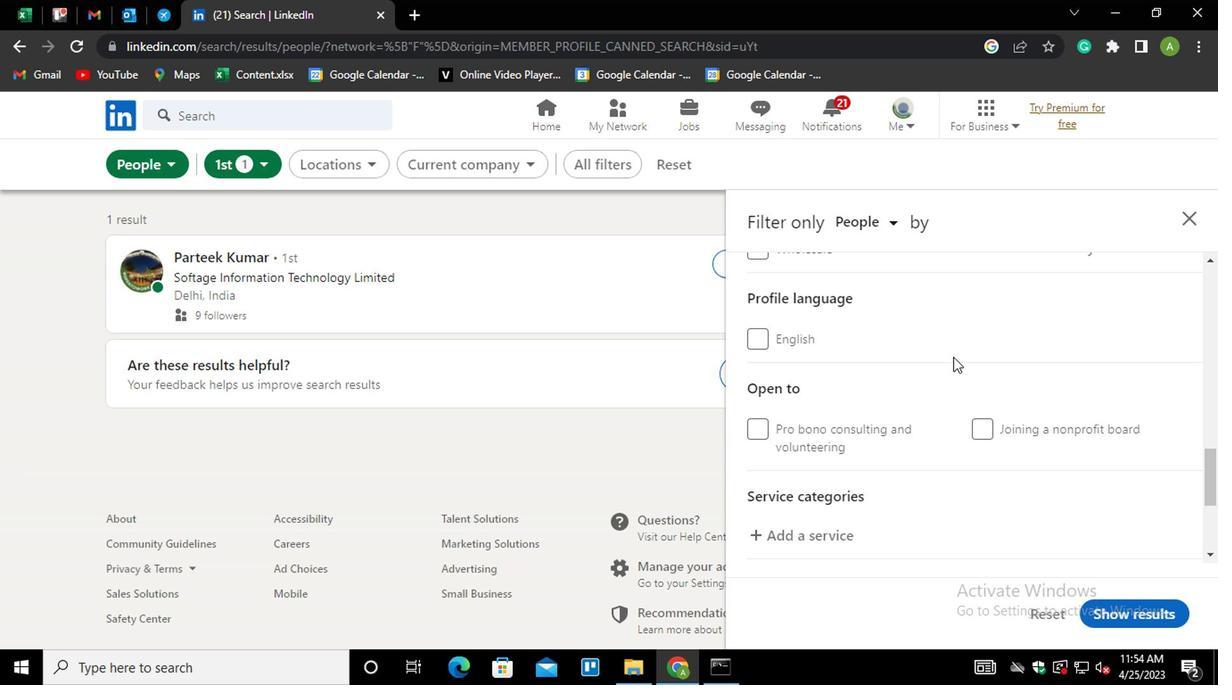 
Action: Mouse scrolled (951, 358) with delta (0, 1)
Screenshot: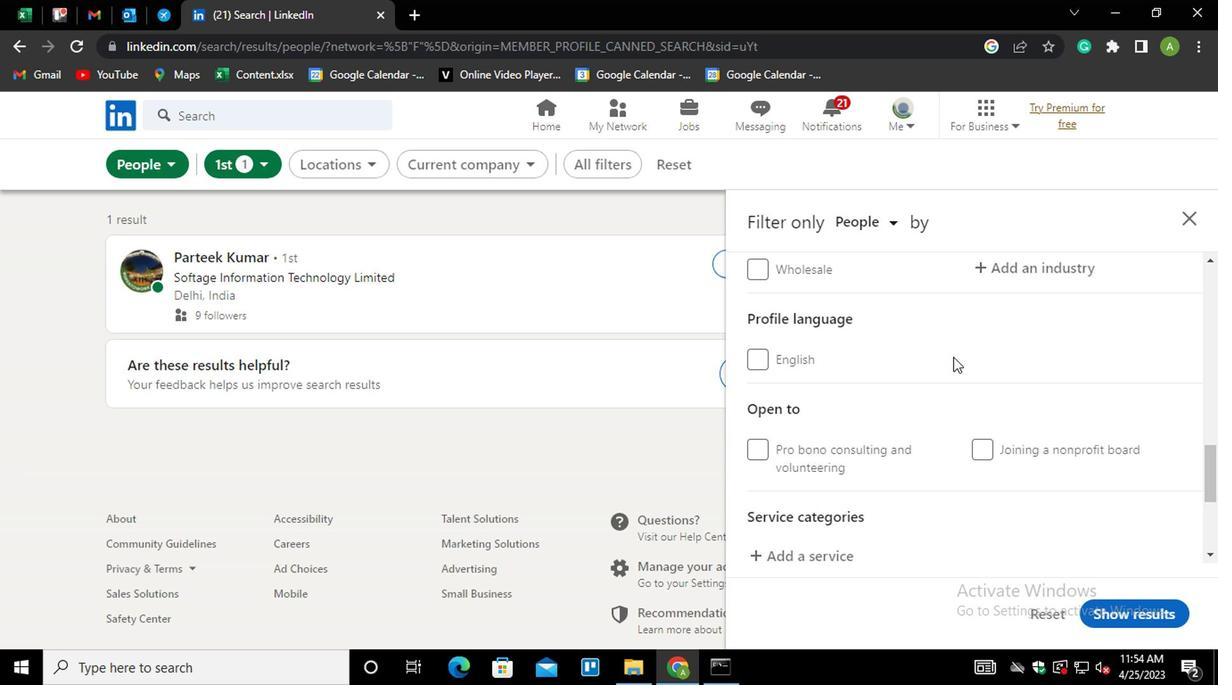 
Action: Mouse scrolled (951, 358) with delta (0, 1)
Screenshot: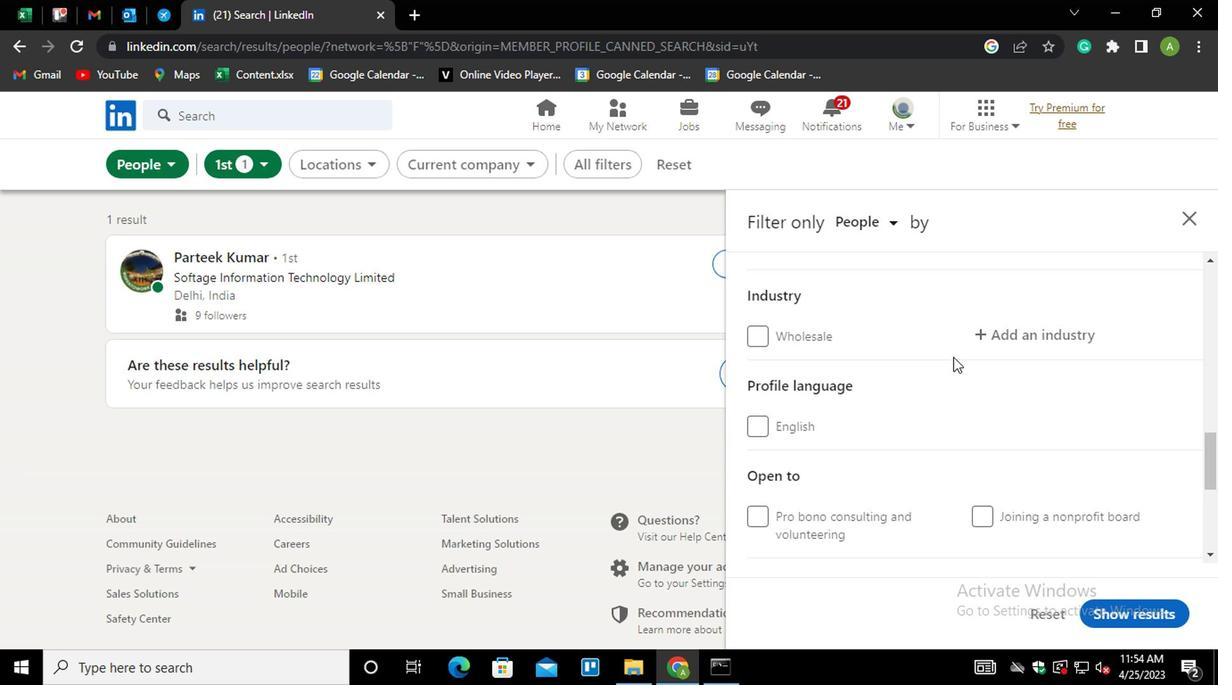 
Action: Mouse scrolled (951, 358) with delta (0, 1)
Screenshot: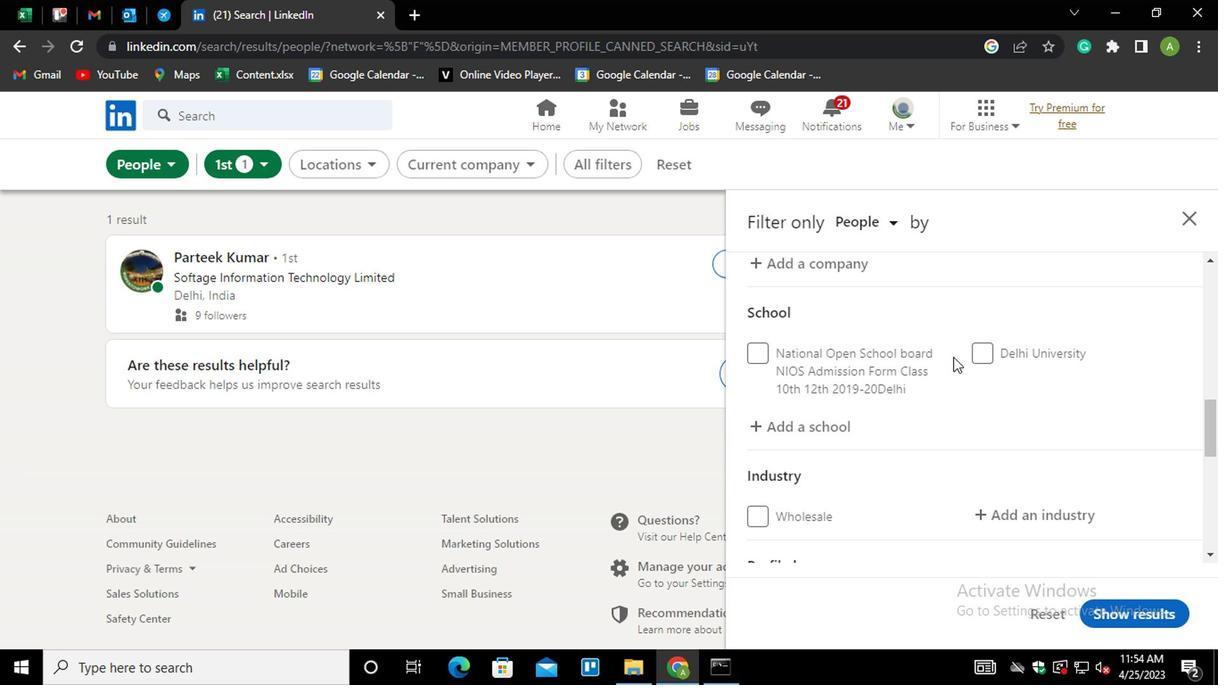 
Action: Mouse scrolled (951, 358) with delta (0, 1)
Screenshot: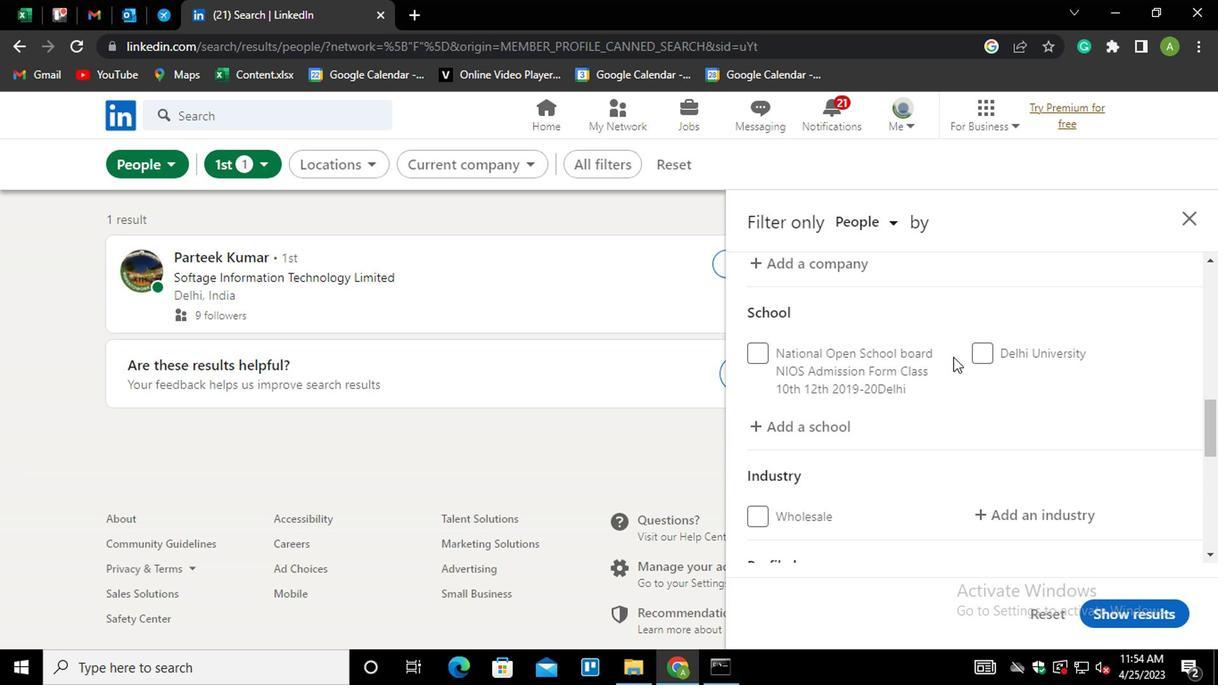 
Action: Mouse moved to (840, 354)
Screenshot: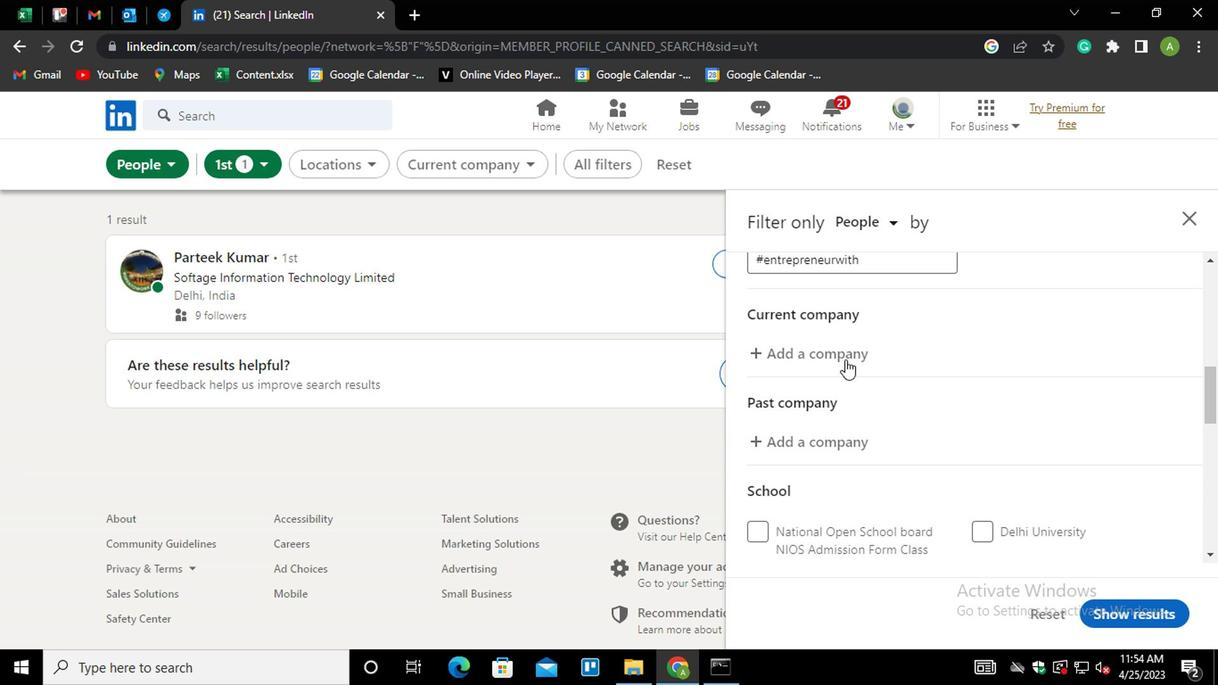 
Action: Mouse pressed left at (840, 354)
Screenshot: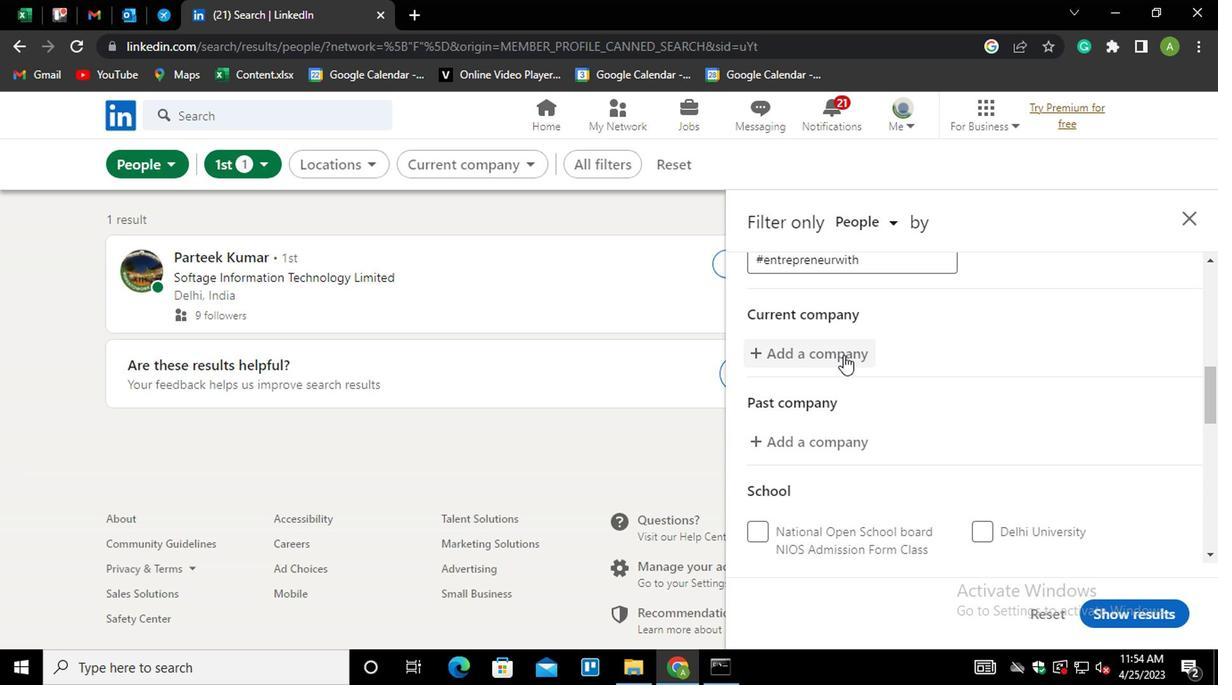 
Action: Key pressed <Key.shift>SHELL<Key.down><Key.enter>
Screenshot: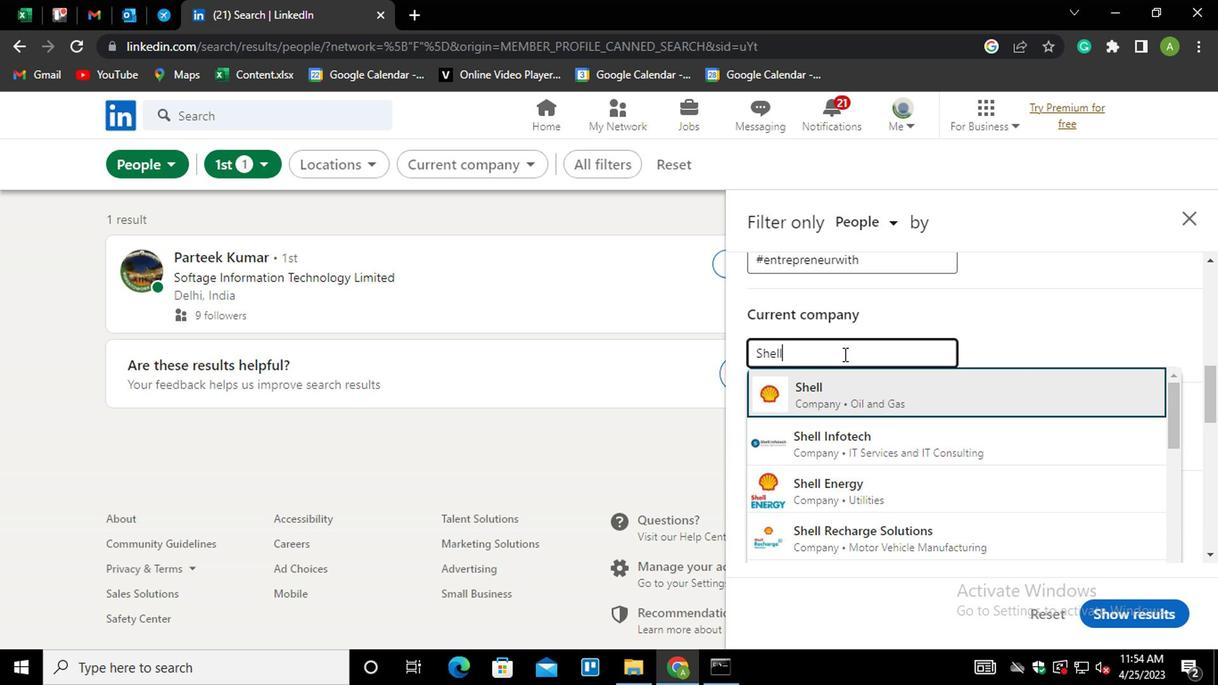 
Action: Mouse moved to (881, 363)
Screenshot: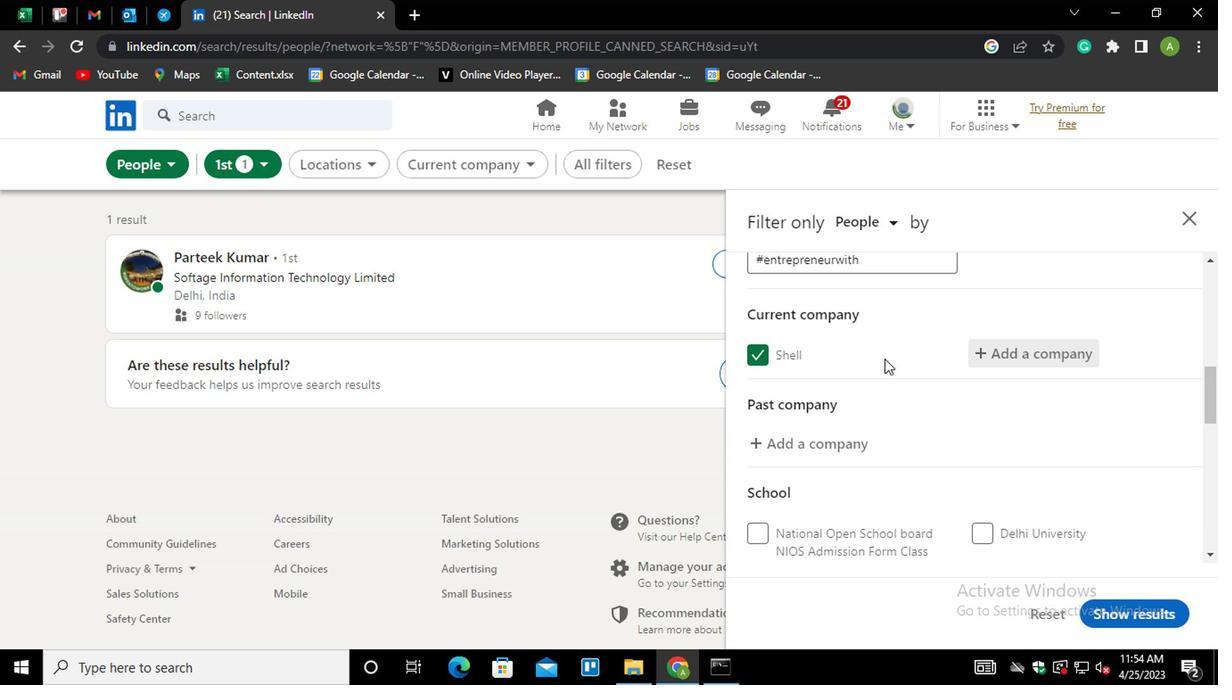 
Action: Mouse scrolled (881, 363) with delta (0, 0)
Screenshot: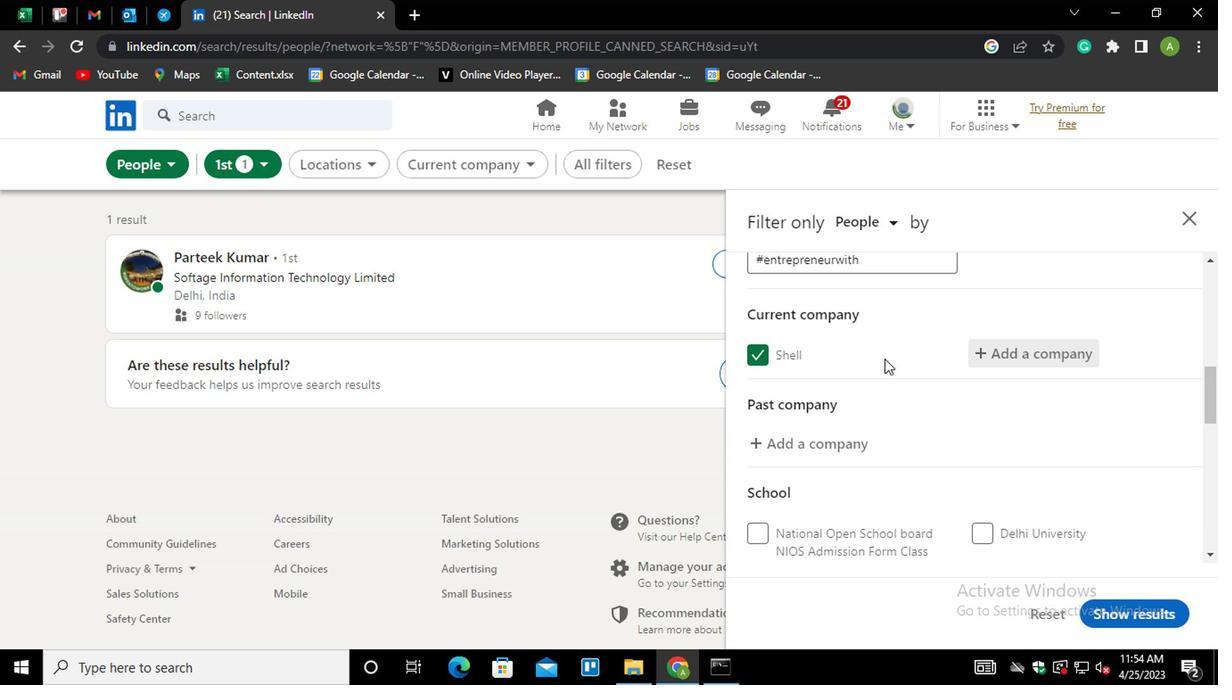 
Action: Mouse moved to (881, 376)
Screenshot: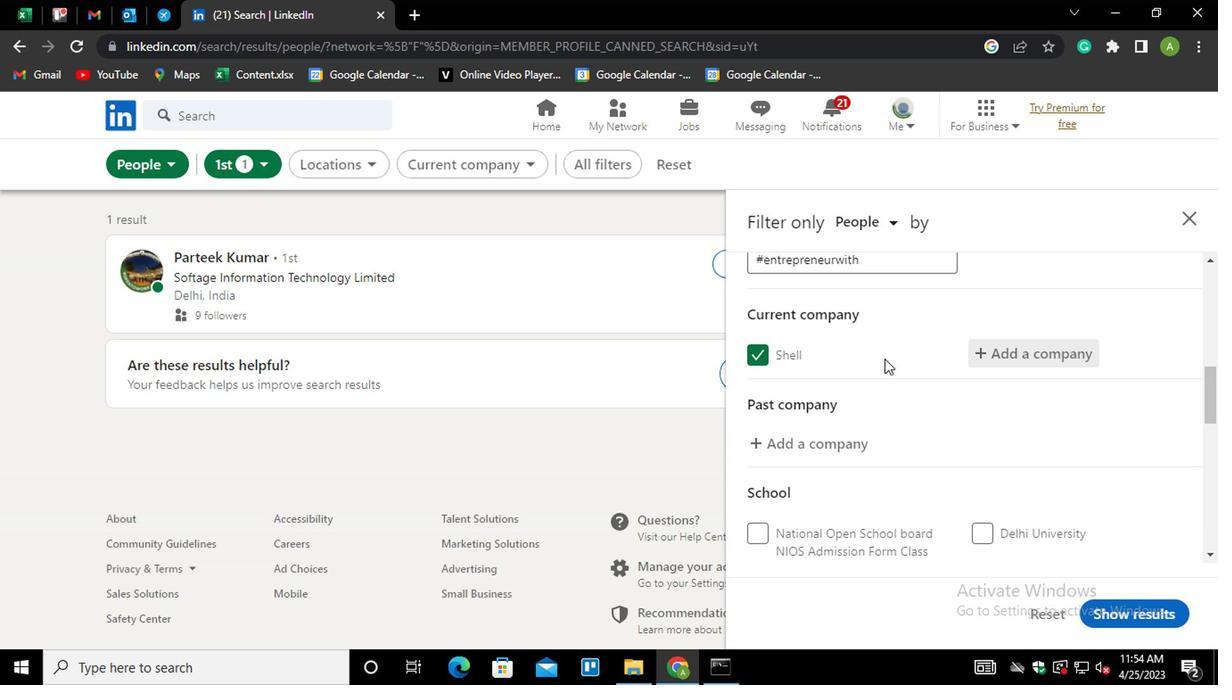 
Action: Mouse scrolled (881, 376) with delta (0, 0)
Screenshot: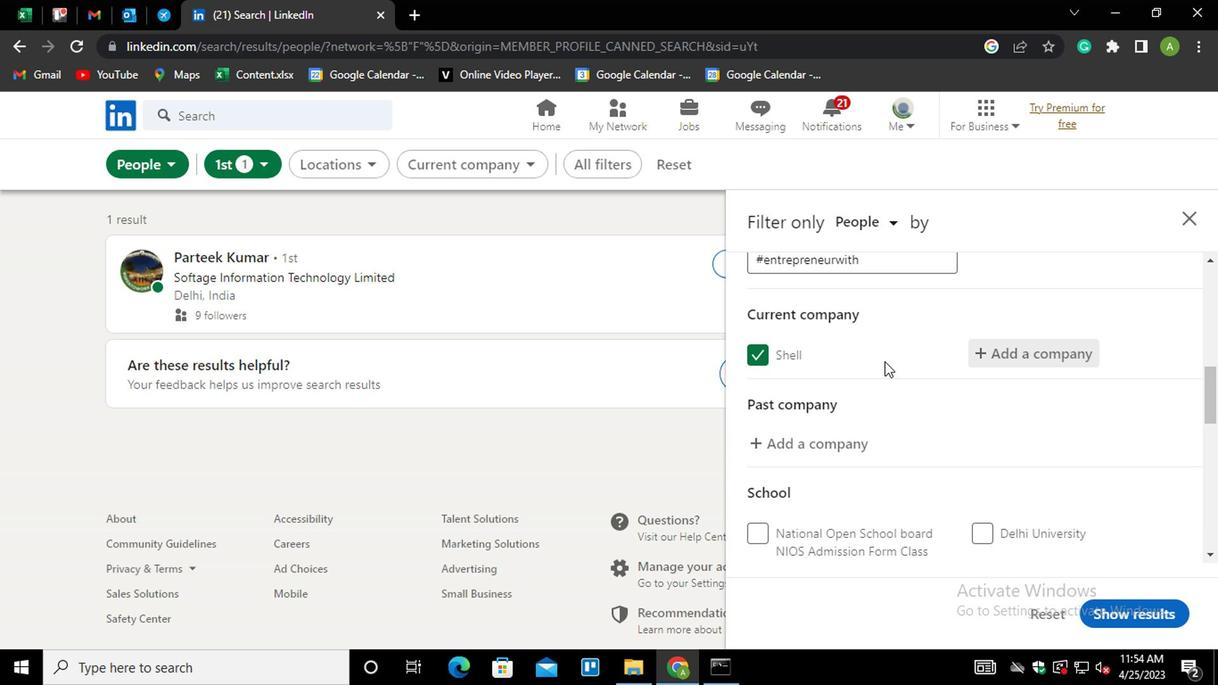 
Action: Mouse moved to (817, 429)
Screenshot: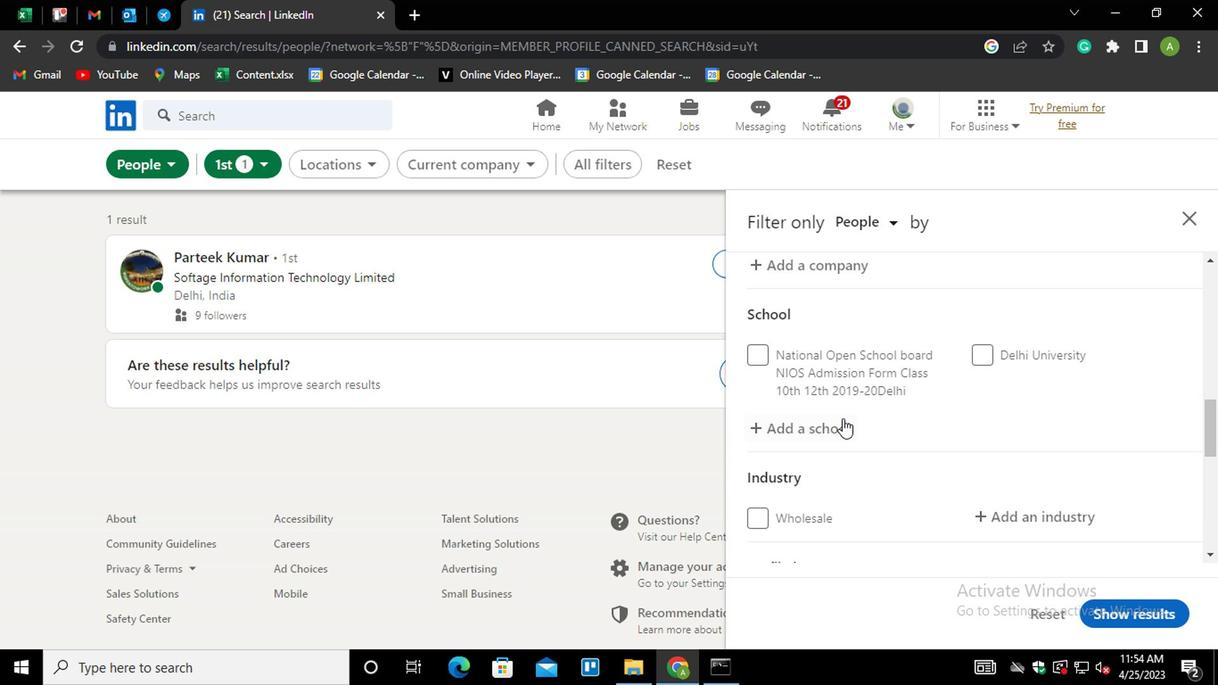 
Action: Mouse pressed left at (817, 429)
Screenshot: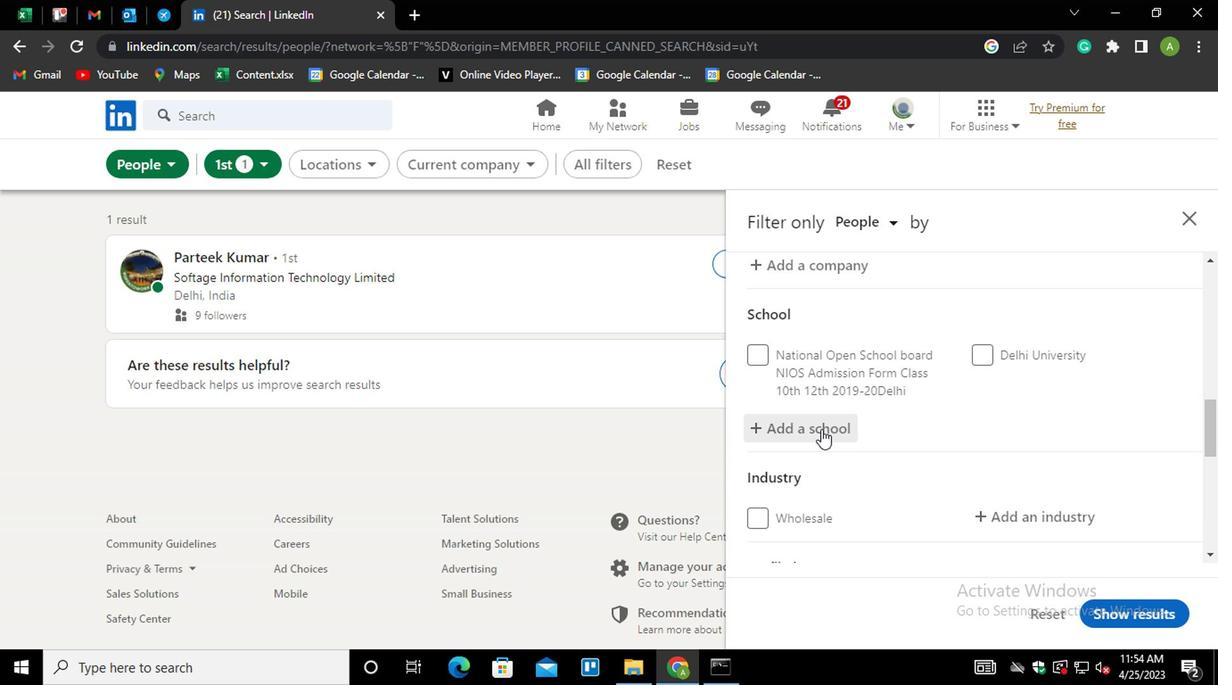 
Action: Mouse moved to (818, 431)
Screenshot: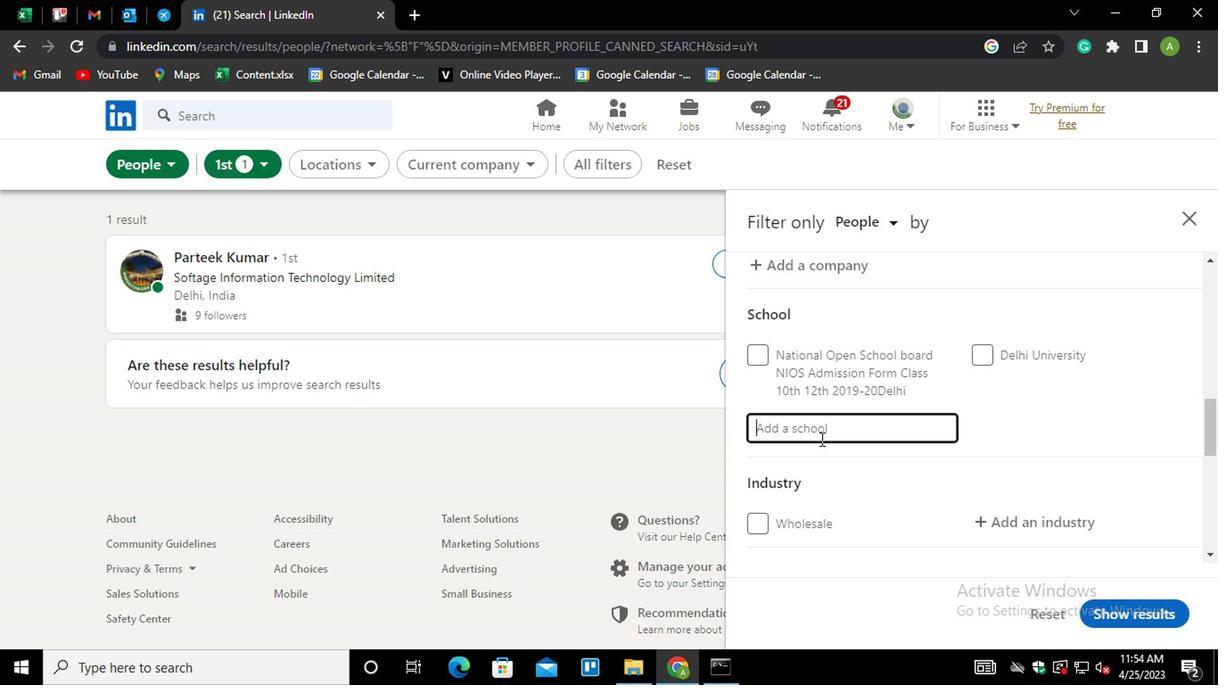 
Action: Mouse pressed left at (818, 431)
Screenshot: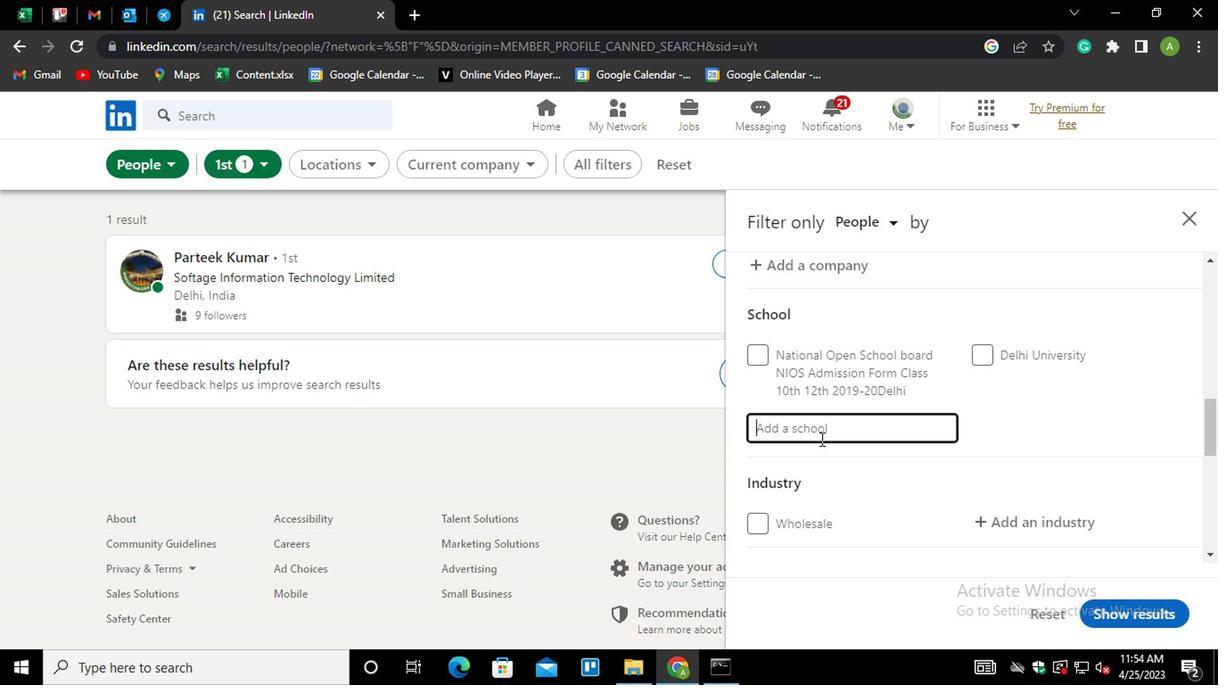 
Action: Mouse moved to (819, 430)
Screenshot: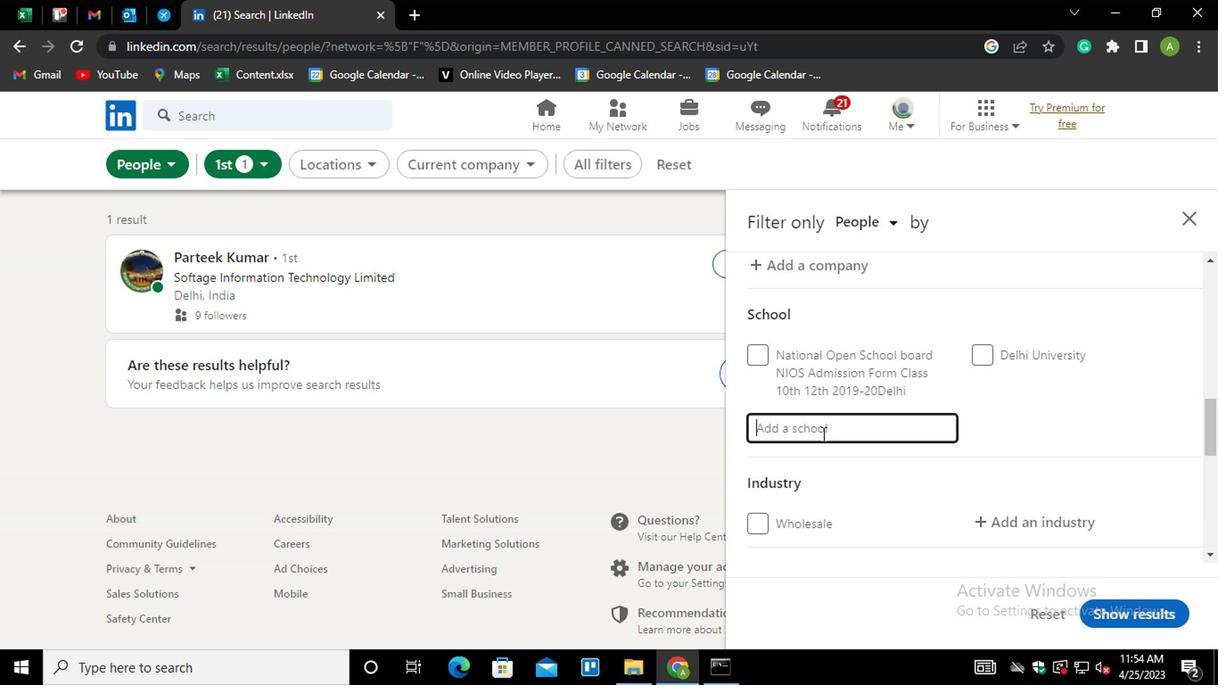 
Action: Key pressed <Key.shift>D.<Key.shift_r>Y<Key.down><Key.down><Key.down><Key.enter>
Screenshot: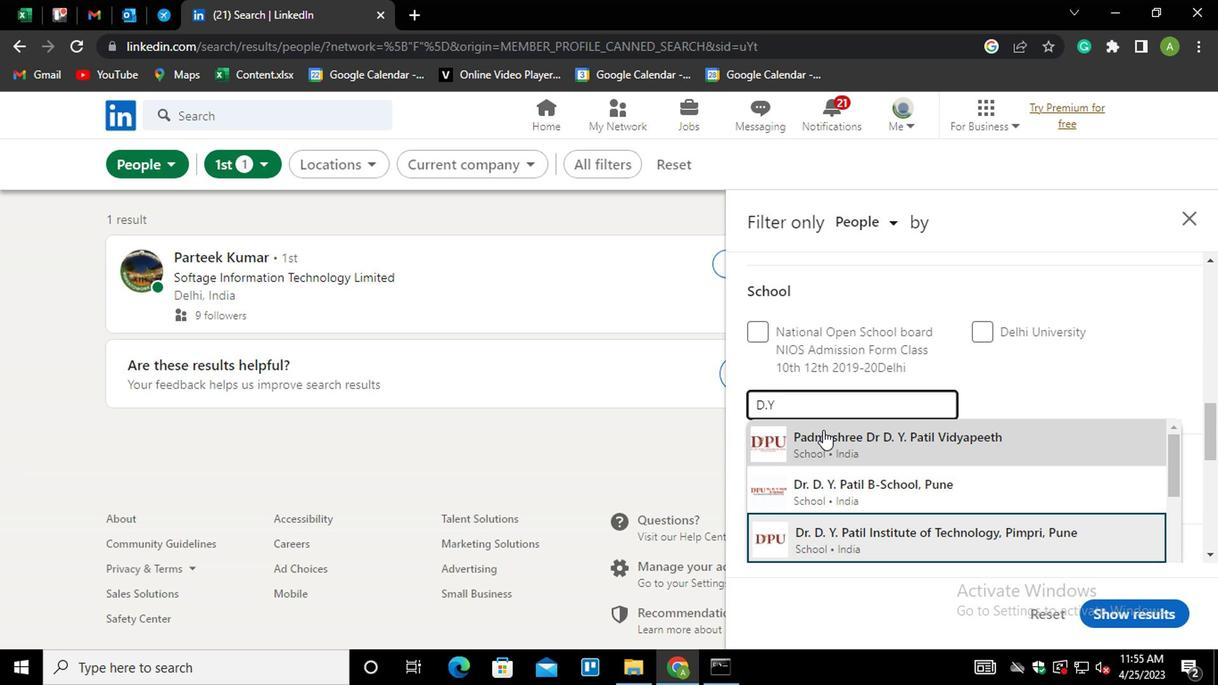 
Action: Mouse scrolled (819, 431) with delta (0, 0)
Screenshot: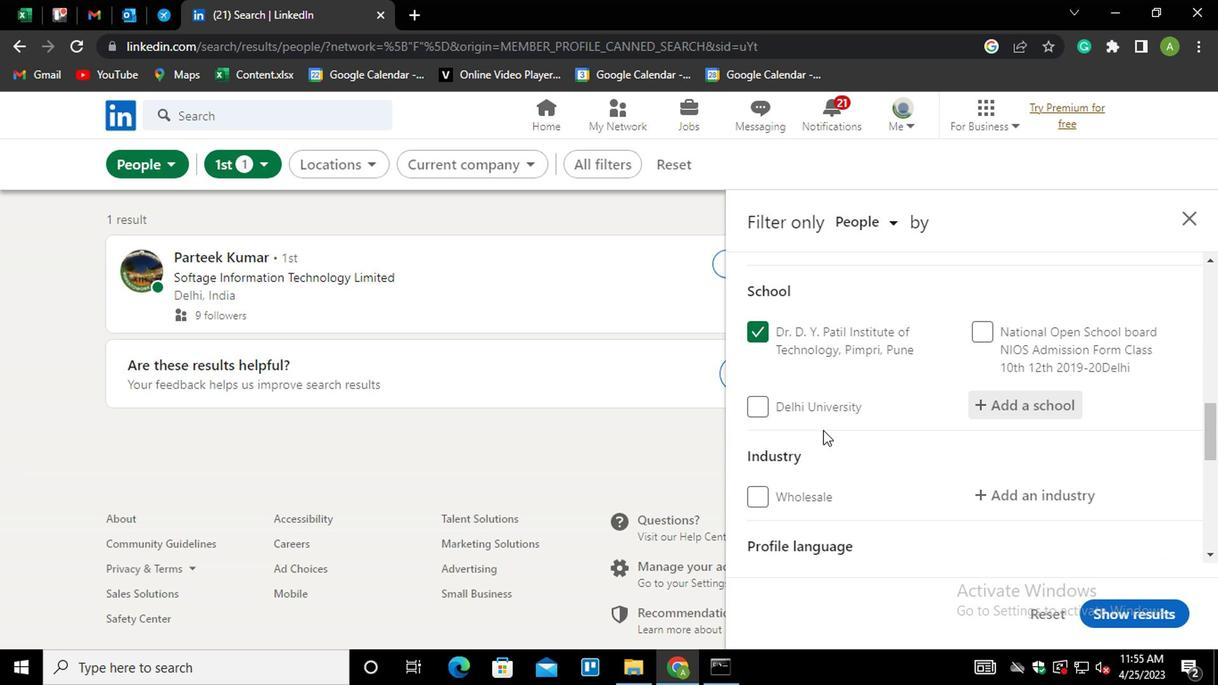 
Action: Mouse moved to (939, 394)
Screenshot: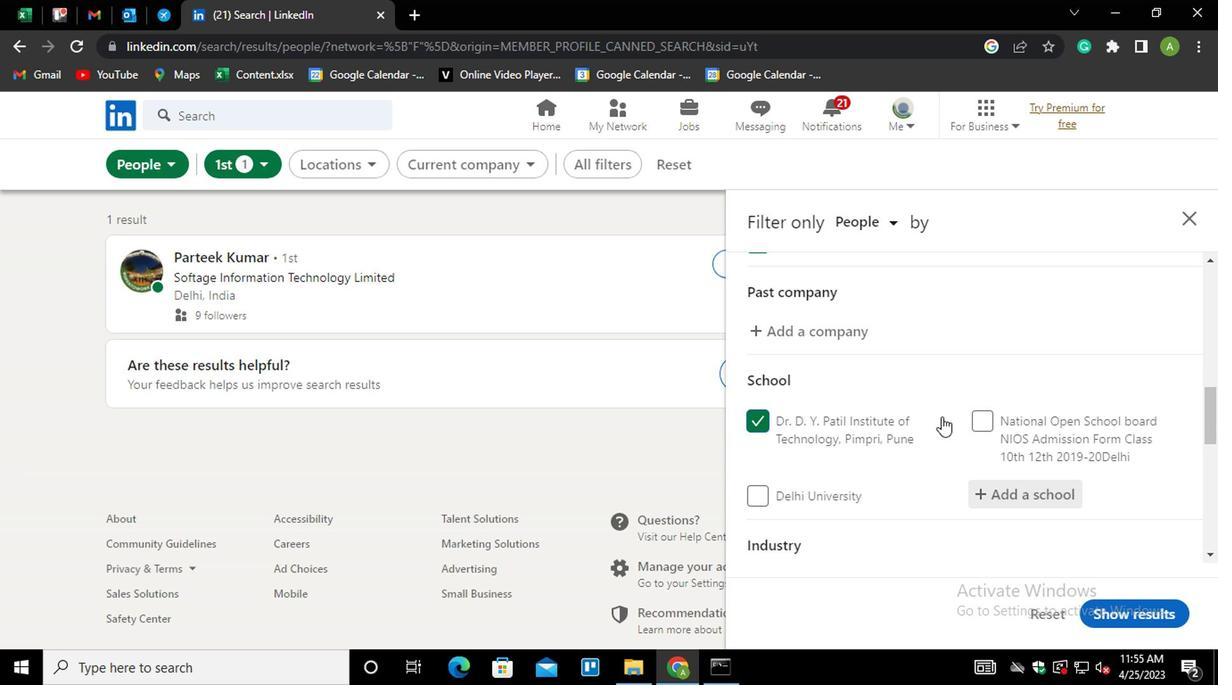 
Action: Mouse scrolled (939, 393) with delta (0, 0)
Screenshot: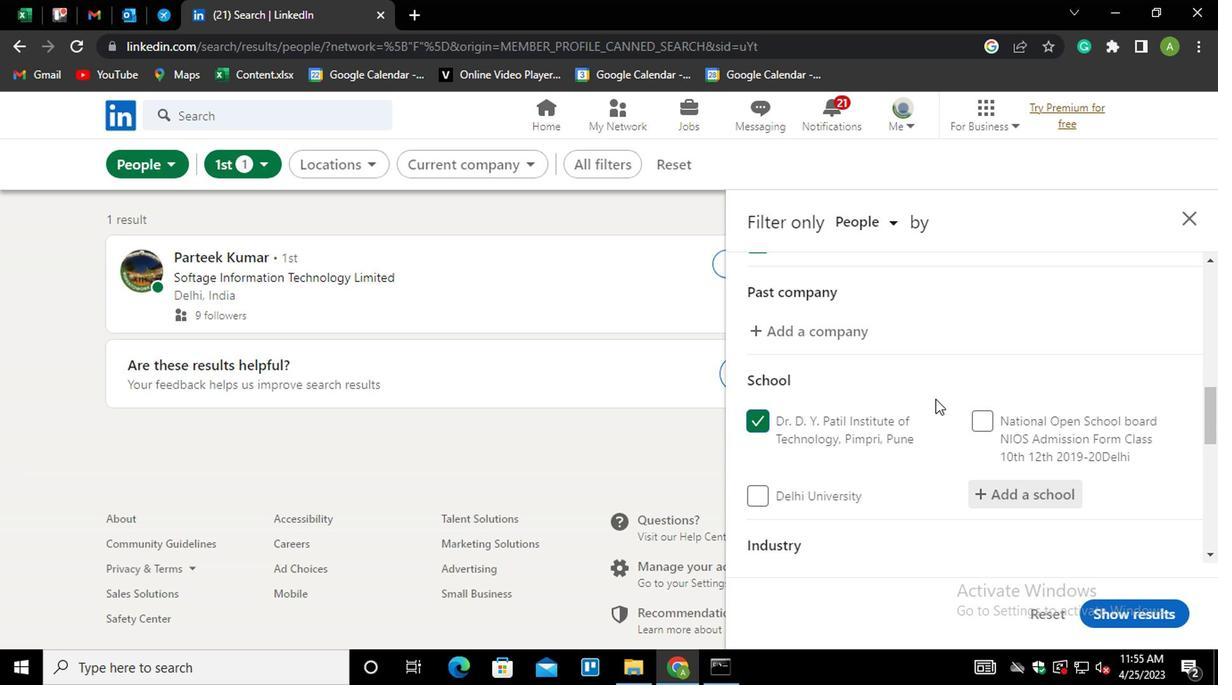 
Action: Mouse scrolled (939, 393) with delta (0, 0)
Screenshot: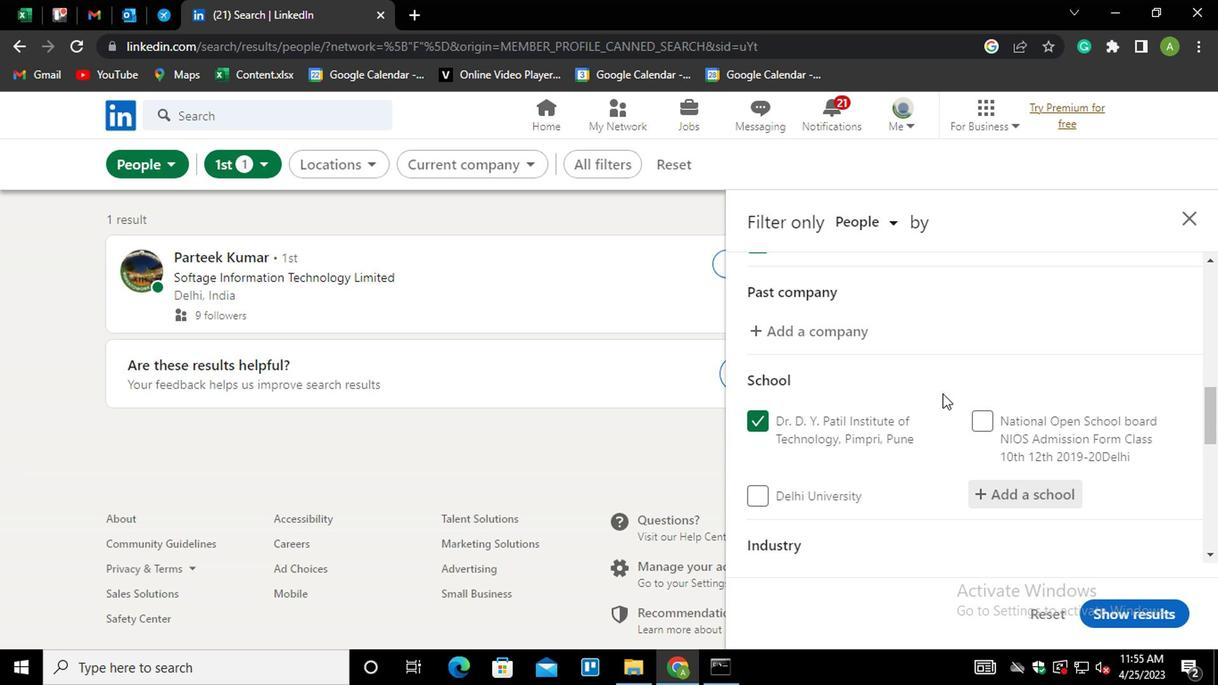 
Action: Mouse moved to (943, 391)
Screenshot: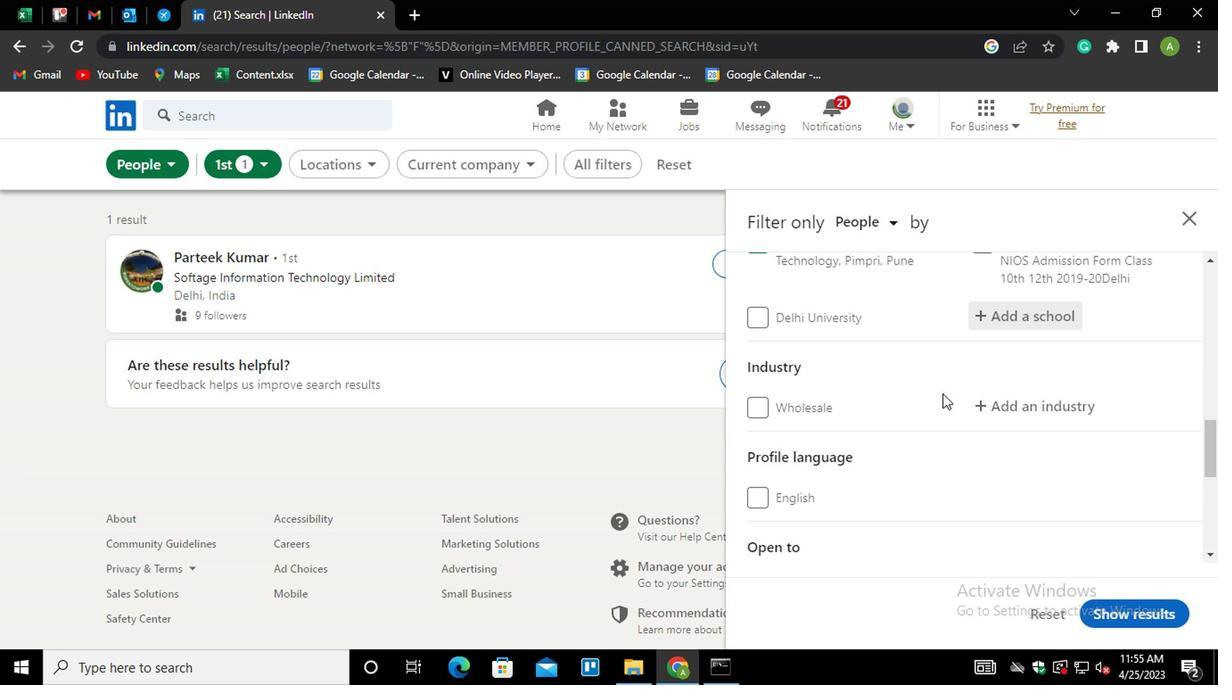 
Action: Mouse scrolled (943, 390) with delta (0, -1)
Screenshot: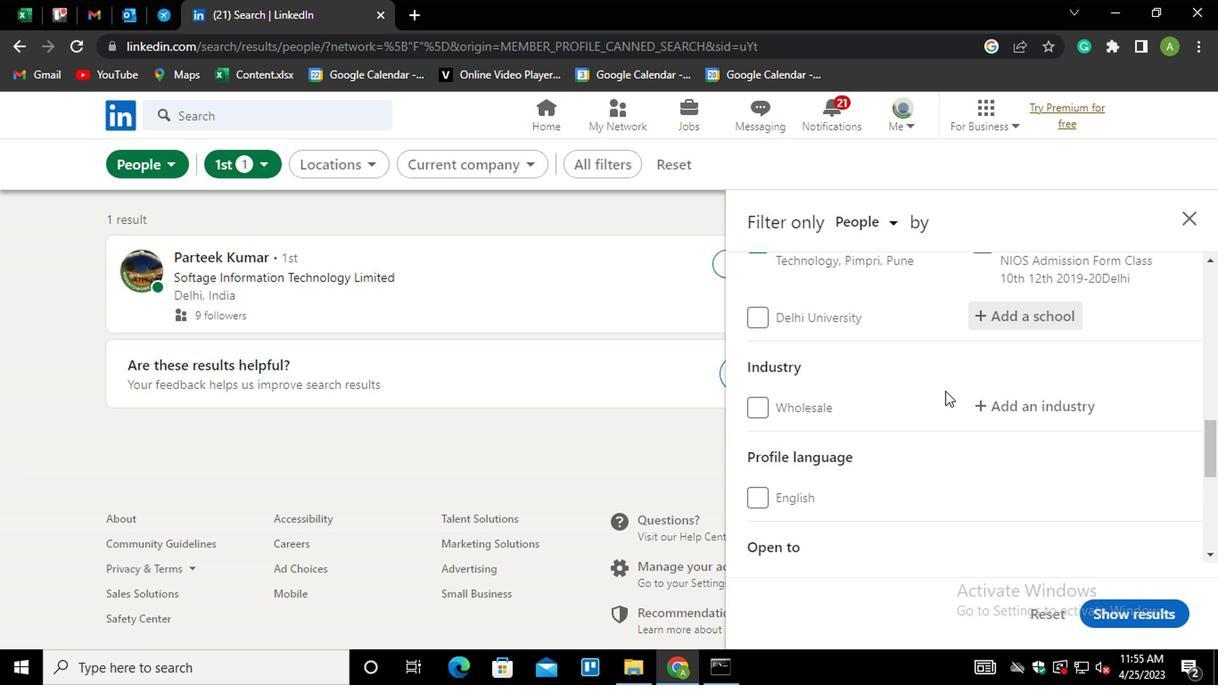 
Action: Mouse moved to (986, 304)
Screenshot: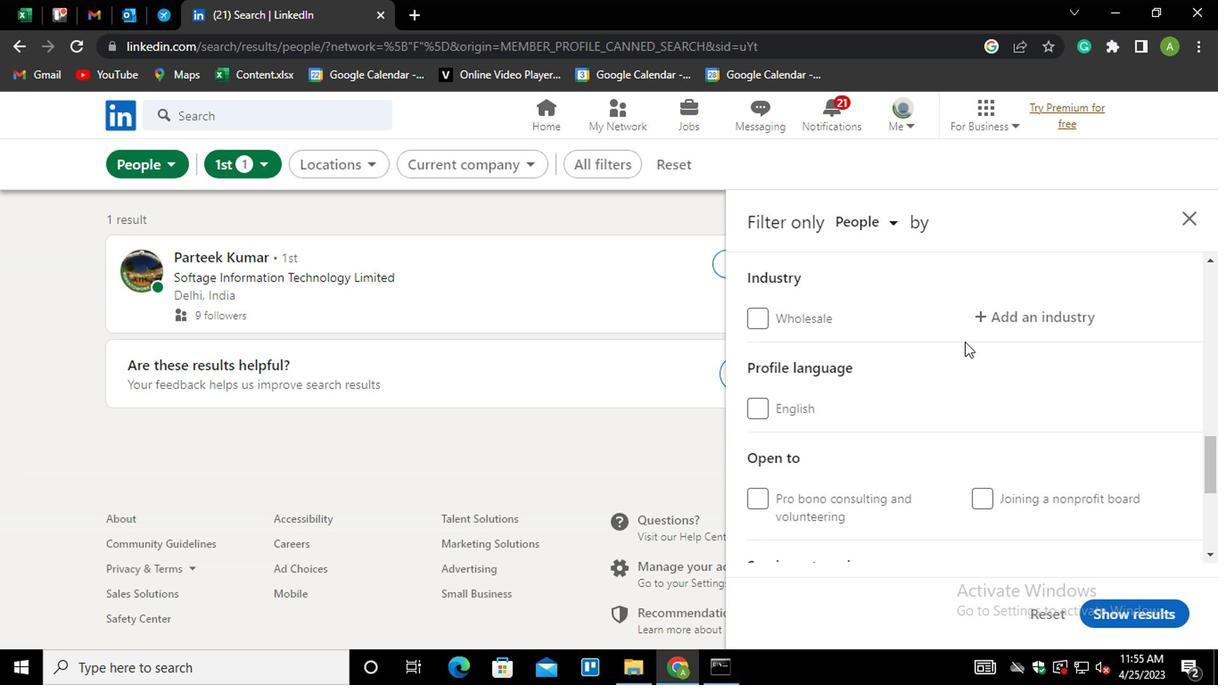 
Action: Mouse pressed left at (986, 304)
Screenshot: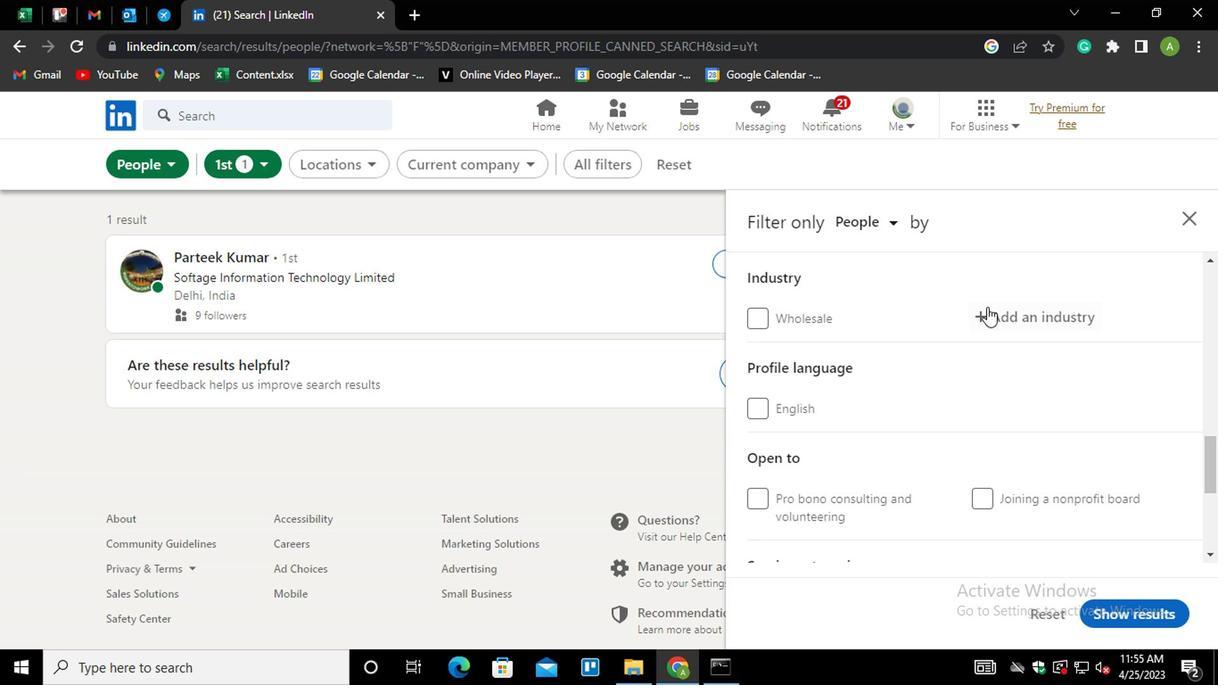 
Action: Mouse moved to (985, 322)
Screenshot: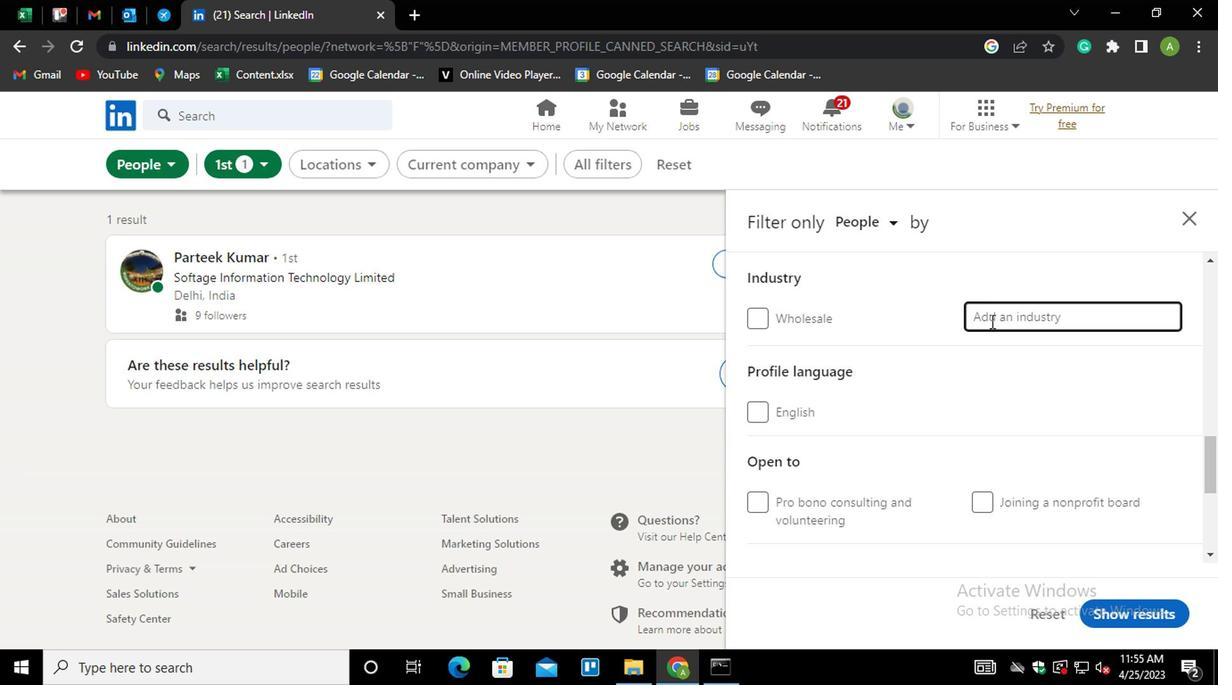 
Action: Key pressed <Key.shift_r>OFFICE<Key.space><Key.shift><Key.shift><Key.shift><Key.shift><Key.shift><Key.shift><Key.shift><Key.shift><Key.shift><Key.shift><Key.shift>A<Key.down><Key.enter>
Screenshot: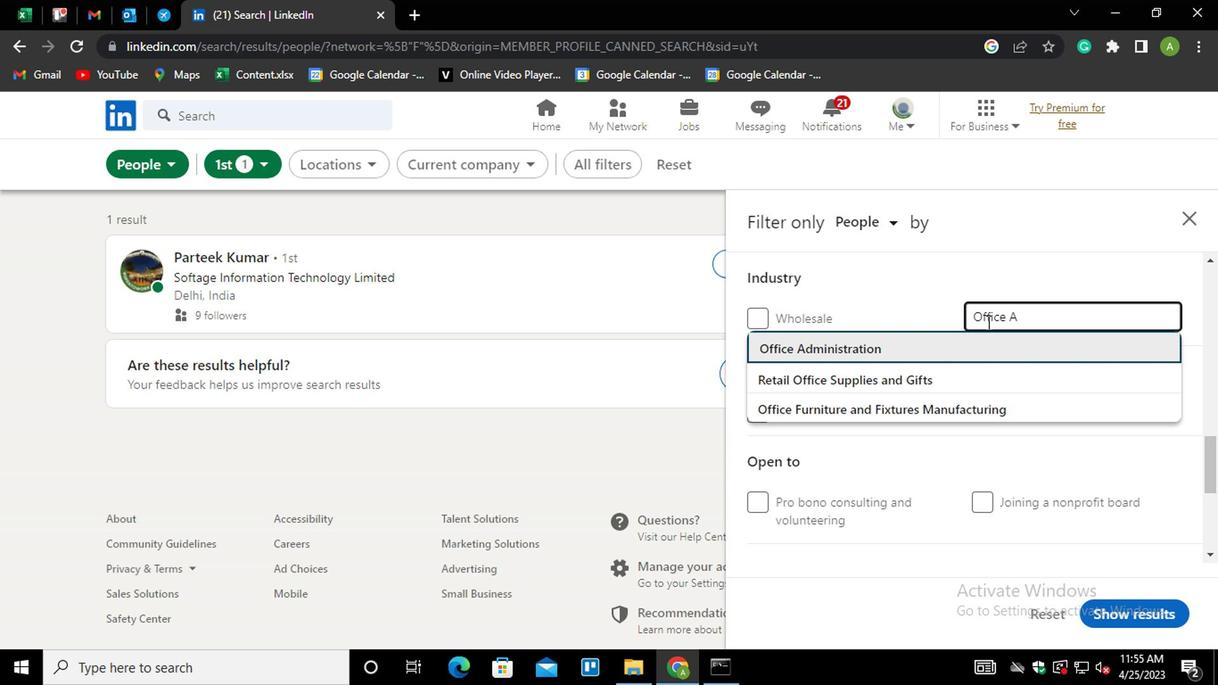
Action: Mouse moved to (1008, 355)
Screenshot: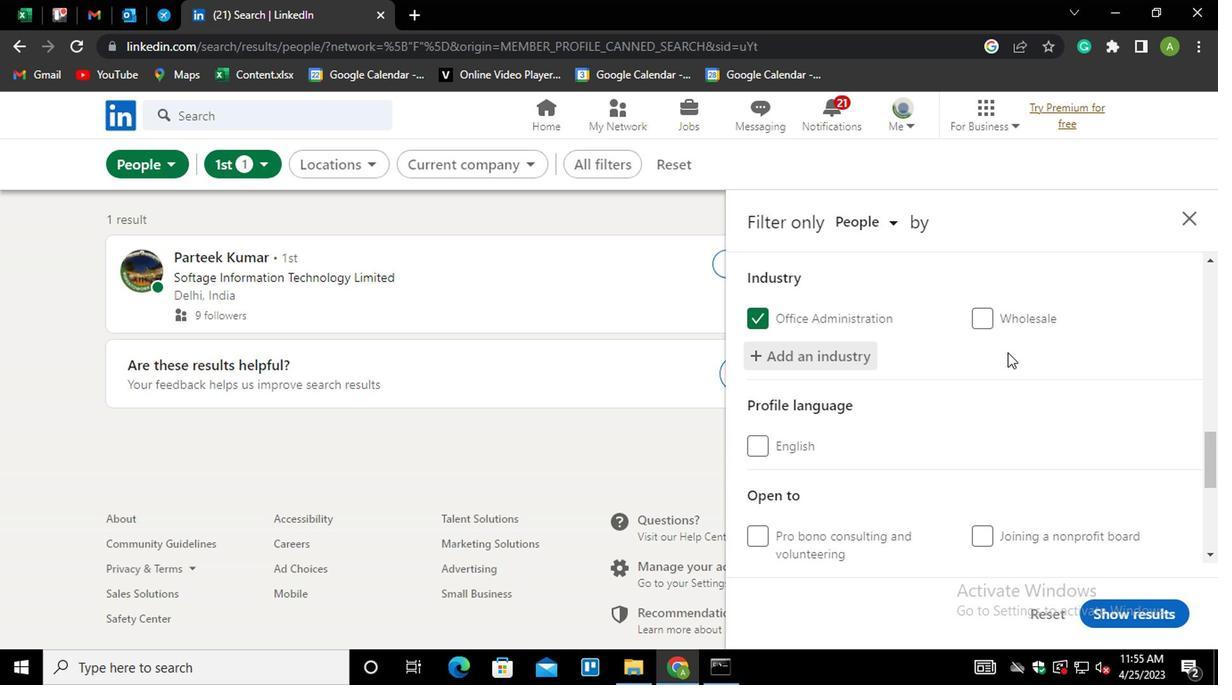 
Action: Mouse scrolled (1008, 354) with delta (0, 0)
Screenshot: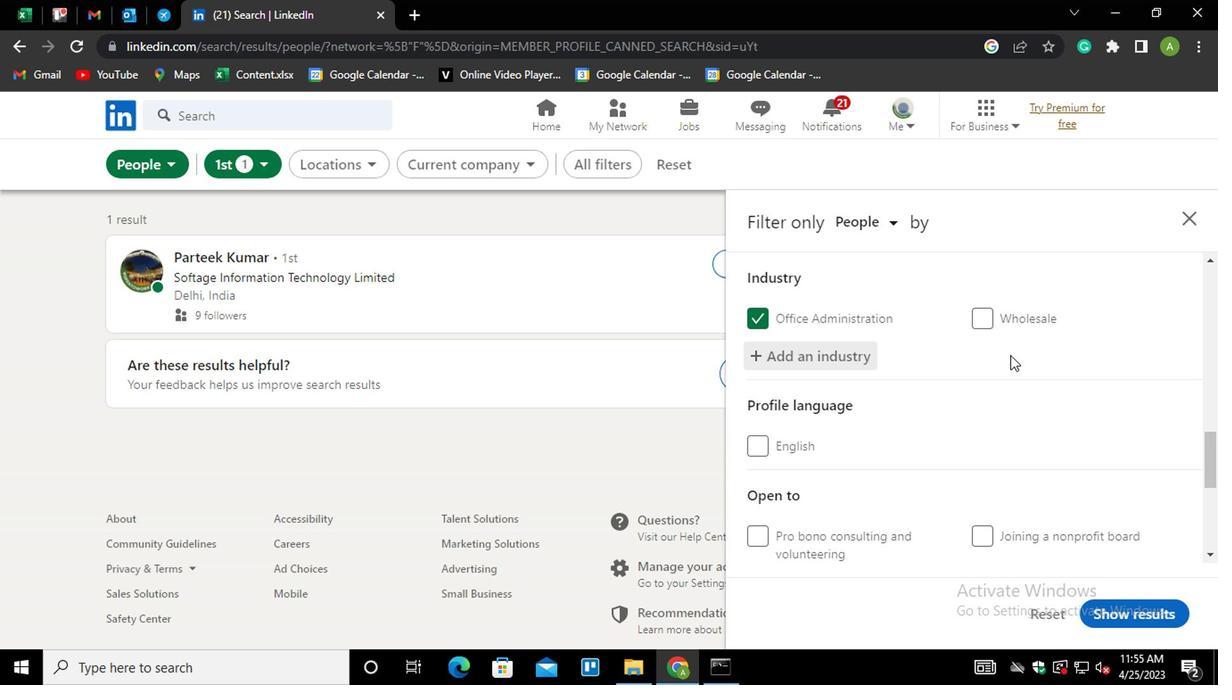 
Action: Mouse moved to (1008, 358)
Screenshot: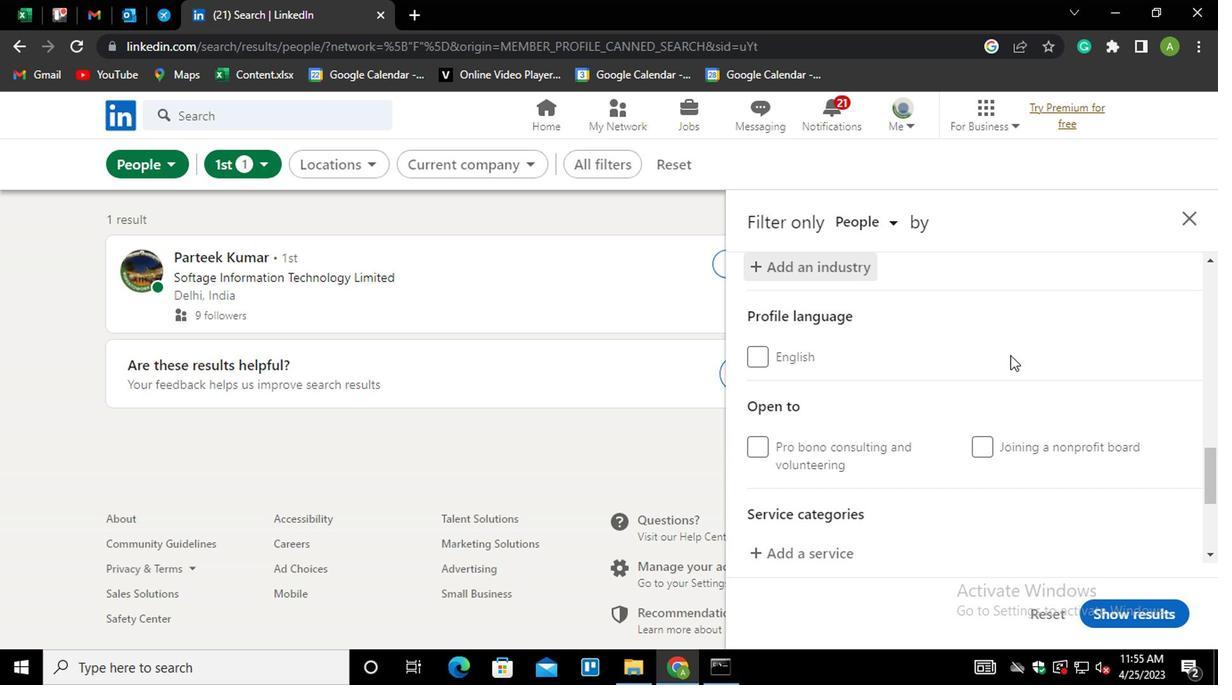 
Action: Mouse scrolled (1008, 357) with delta (0, -1)
Screenshot: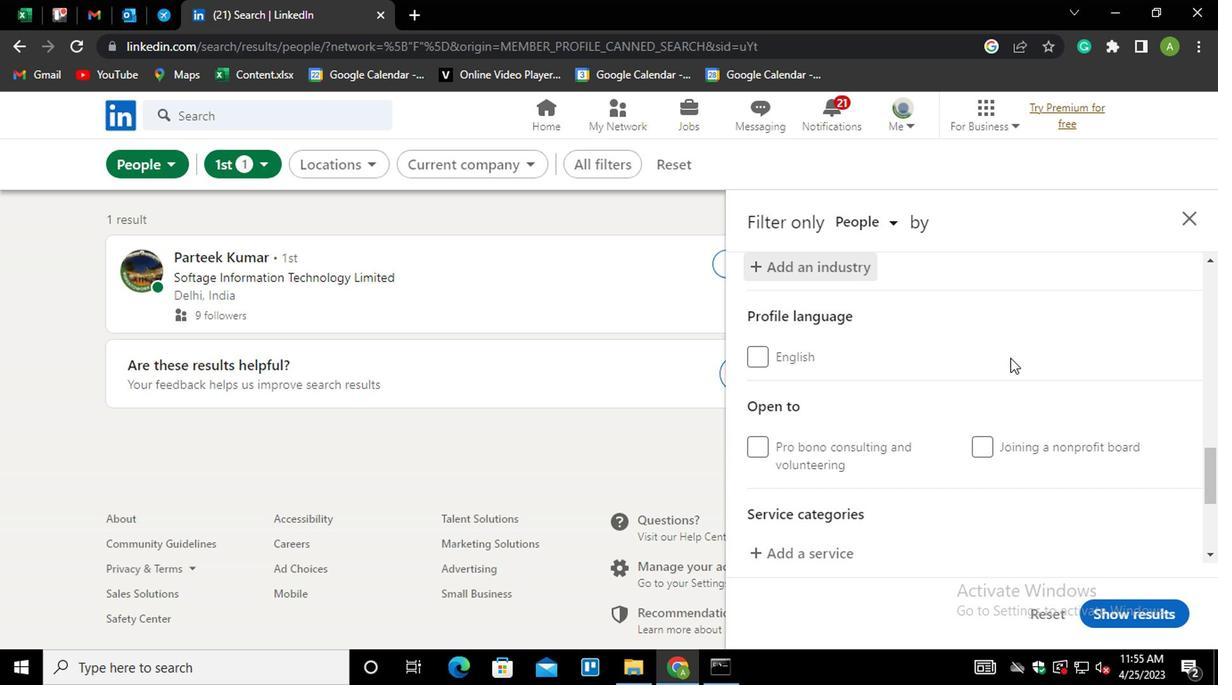 
Action: Mouse moved to (838, 473)
Screenshot: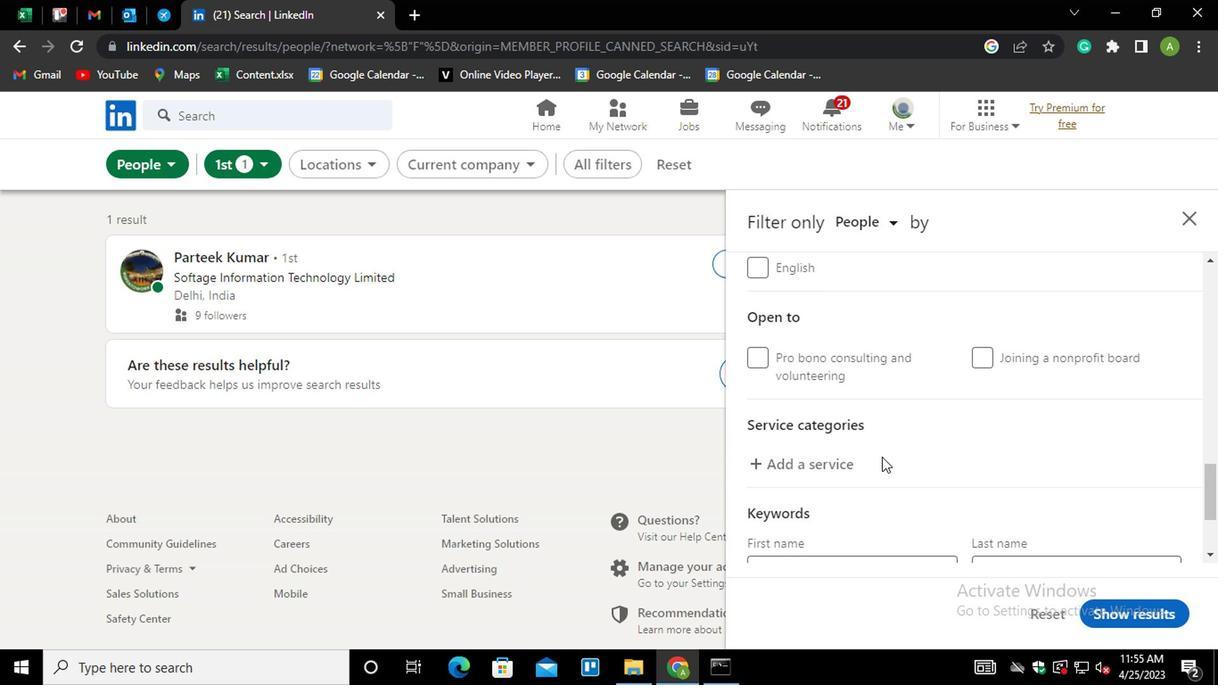 
Action: Mouse pressed left at (838, 473)
Screenshot: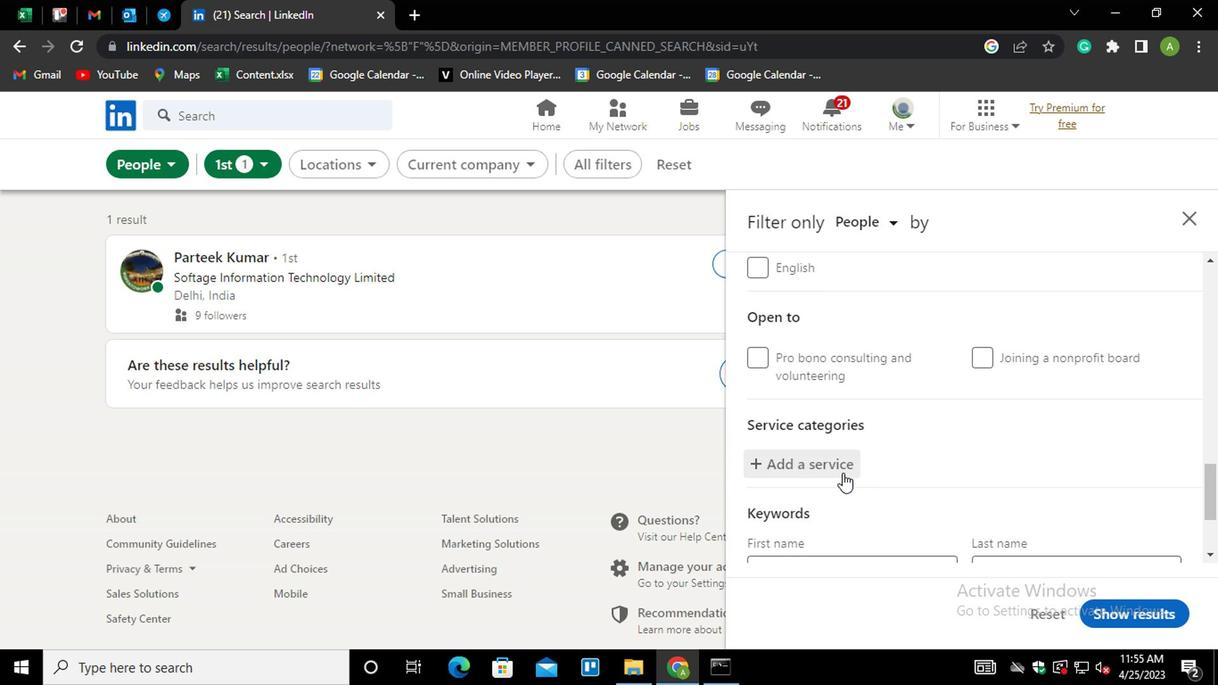 
Action: Mouse moved to (849, 457)
Screenshot: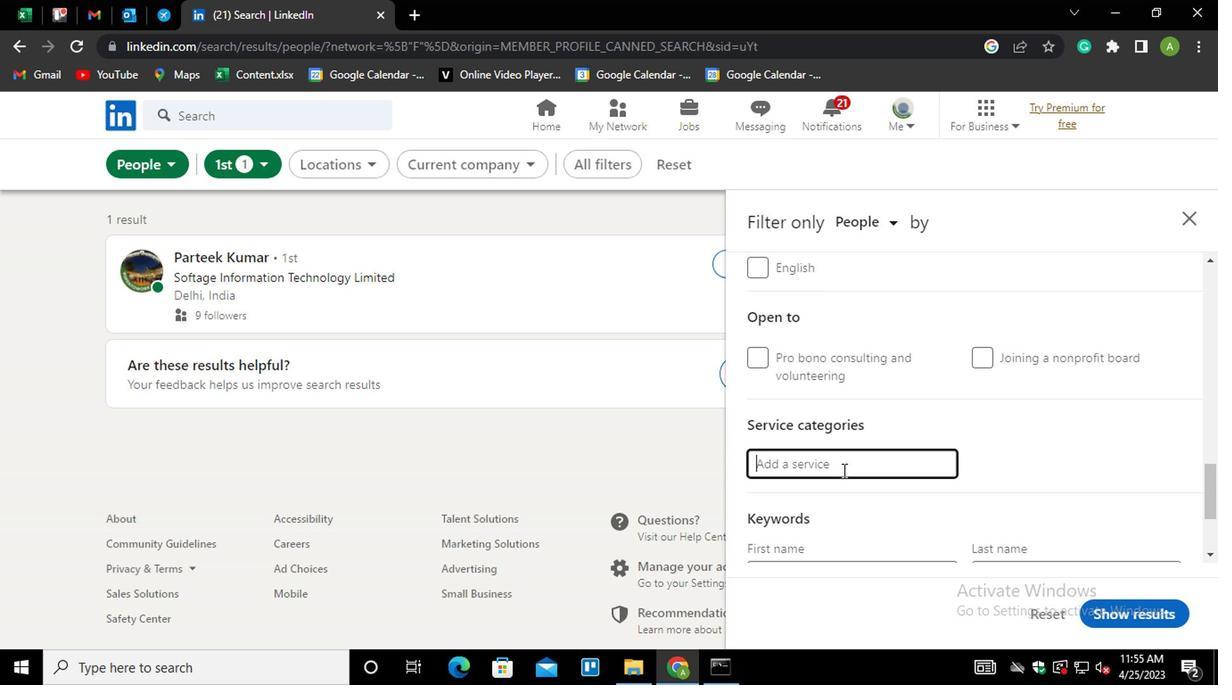 
Action: Mouse scrolled (849, 456) with delta (0, 0)
Screenshot: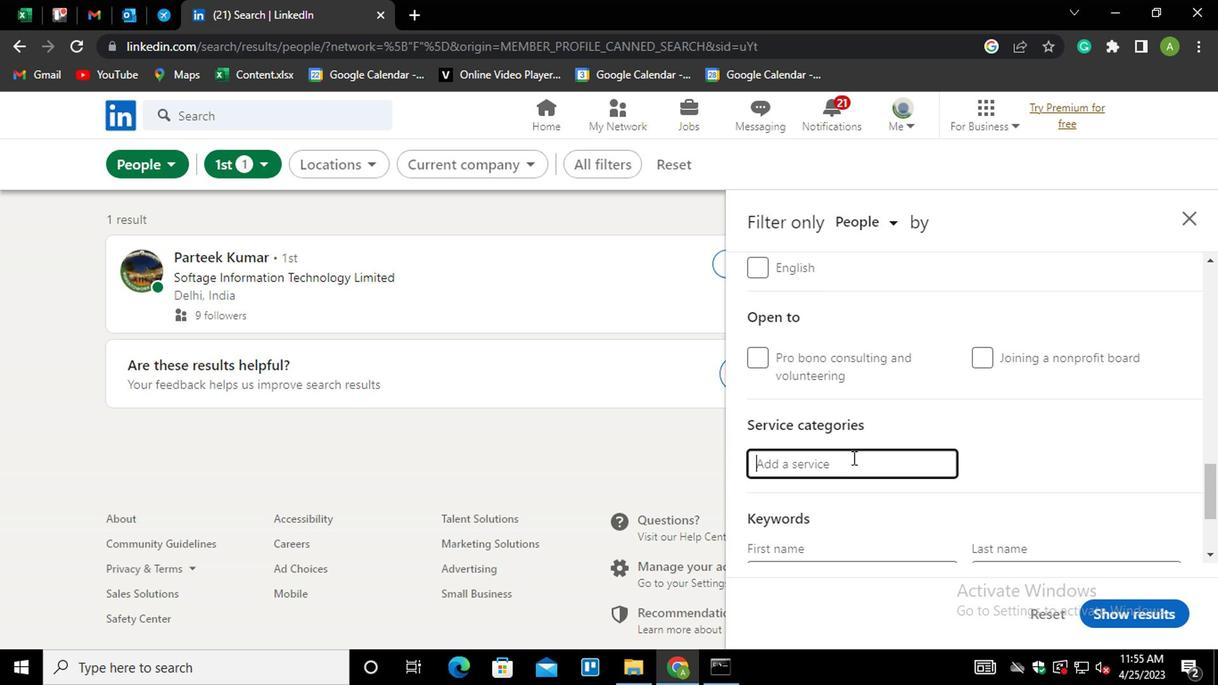 
Action: Mouse moved to (856, 374)
Screenshot: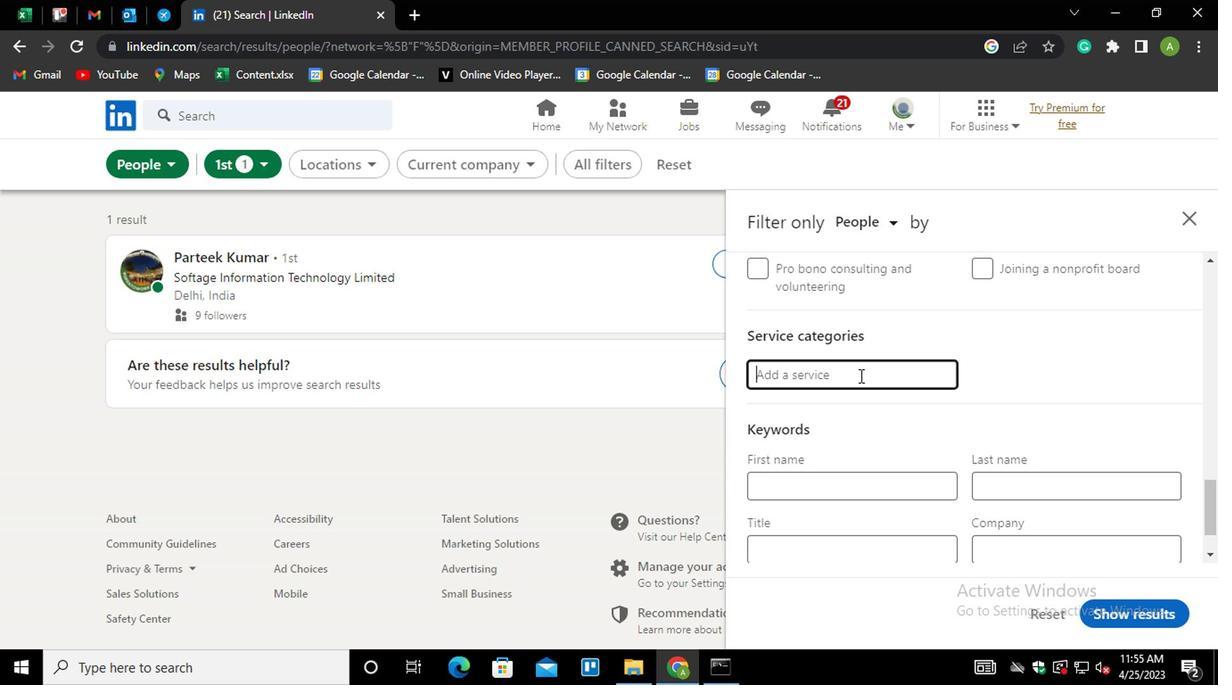 
Action: Key pressed <Key.shift>COACHING<Key.shift><Key.shift><Key.shift><Key.shift><Key.shift><Key.shift><Key.shift><Key.shift><Key.shift><Key.shift><Key.shift><Key.shift><Key.shift><Key.shift><Key.shift><Key.shift><Key.shift><Key.shift><Key.shift><Key.shift><Key.shift><Key.shift><Key.shift><Key.shift><Key.shift><Key.shift><Key.shift><Key.shift><Key.shift><Key.shift><Key.shift><Key.shift><Key.shift><Key.shift><Key.shift><Key.shift><Key.shift><Key.shift><Key.shift><Key.shift><Key.shift><Key.shift><Key.shift><Key.shift><Key.shift><Key.shift><Key.shift><Key.shift><Key.shift><Key.shift><Key.shift><Key.shift><Key.shift><Key.shift><Key.shift><Key.shift><Key.shift><Key.shift><Key.shift><Key.shift>&<Key.shift_r>MENTORING
Screenshot: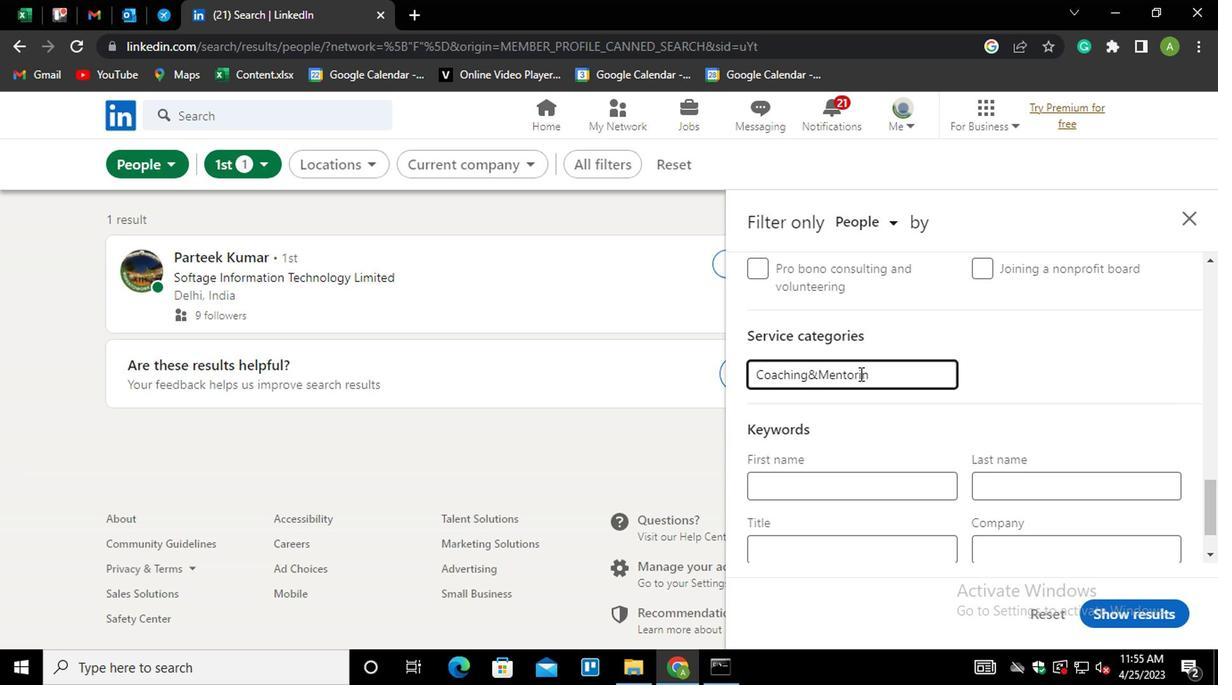 
Action: Mouse moved to (1068, 370)
Screenshot: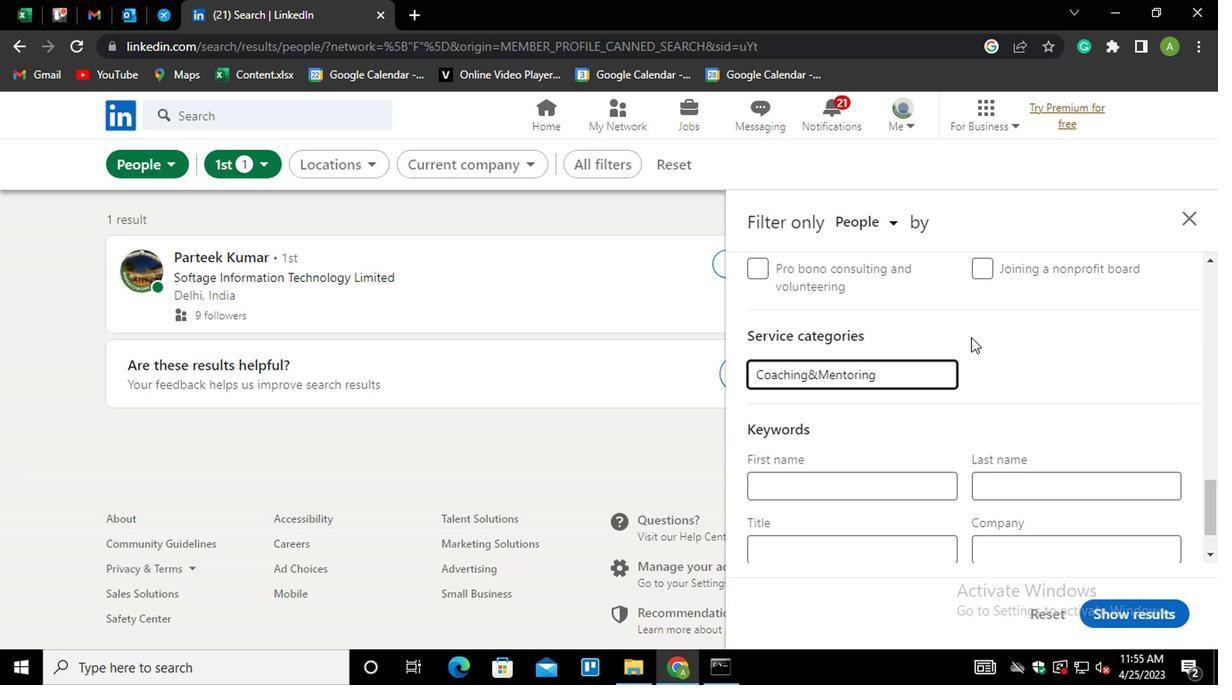 
Action: Mouse pressed left at (1068, 370)
Screenshot: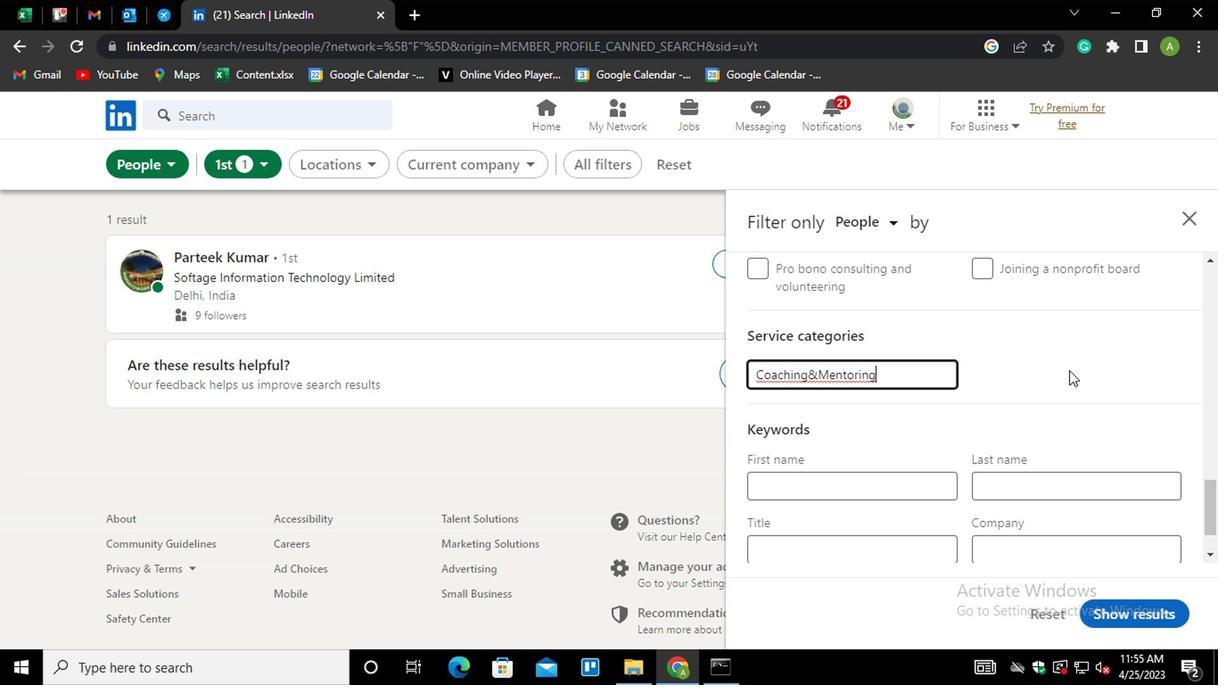 
Action: Mouse scrolled (1068, 369) with delta (0, 0)
Screenshot: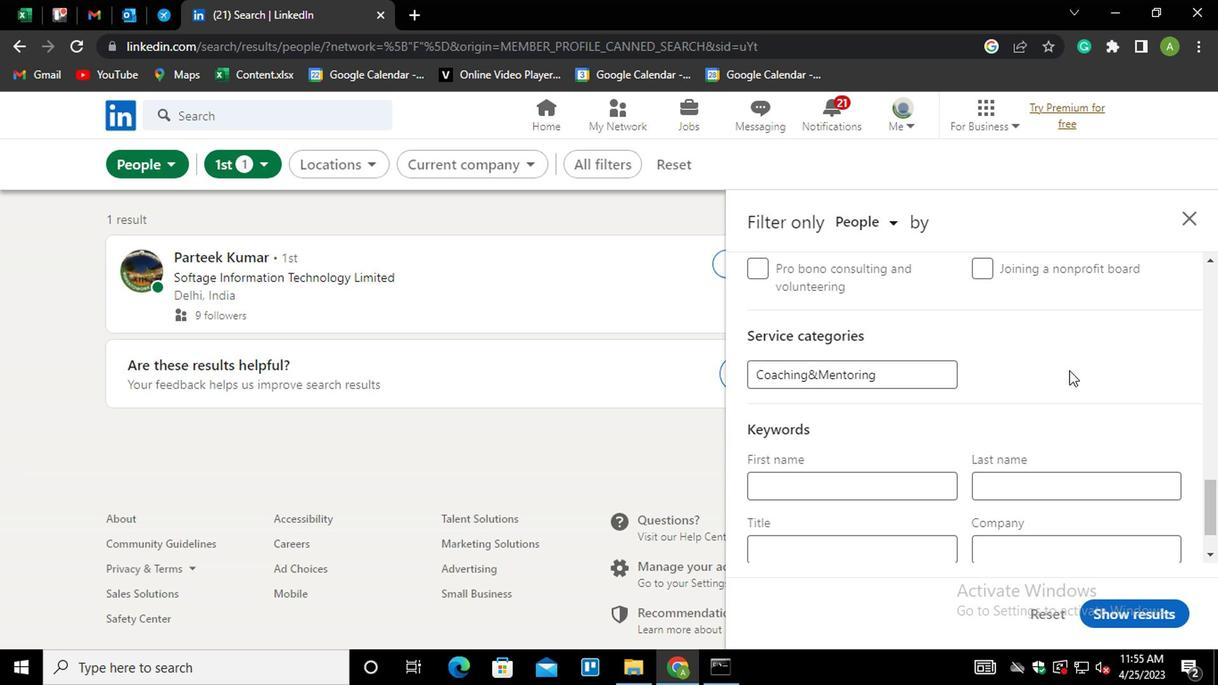 
Action: Mouse scrolled (1068, 369) with delta (0, 0)
Screenshot: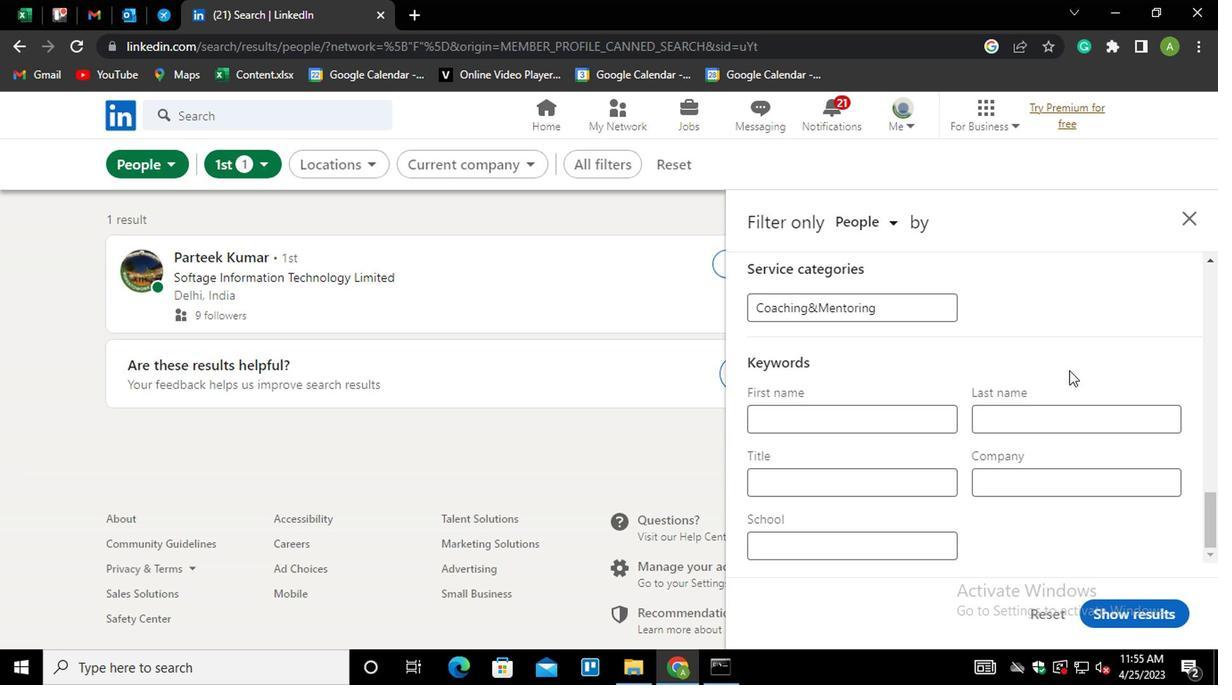 
Action: Mouse moved to (849, 476)
Screenshot: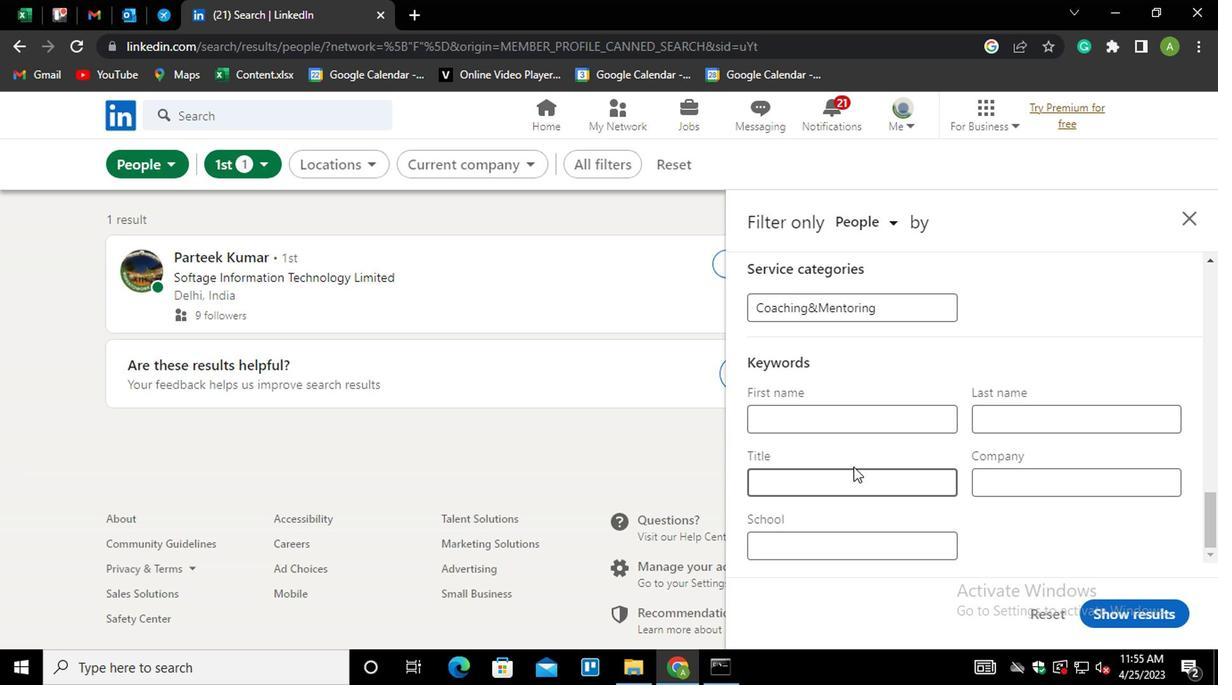 
Action: Mouse pressed left at (849, 476)
Screenshot: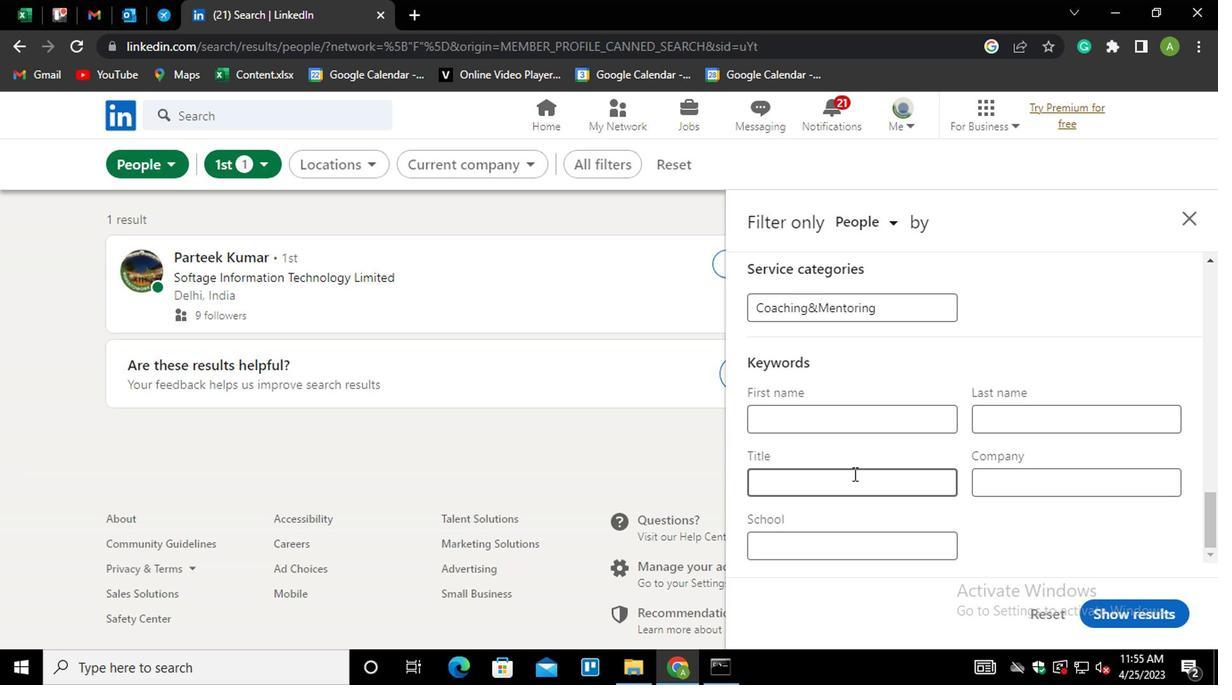 
Action: Key pressed E<Key.shift>COMMERCE
Screenshot: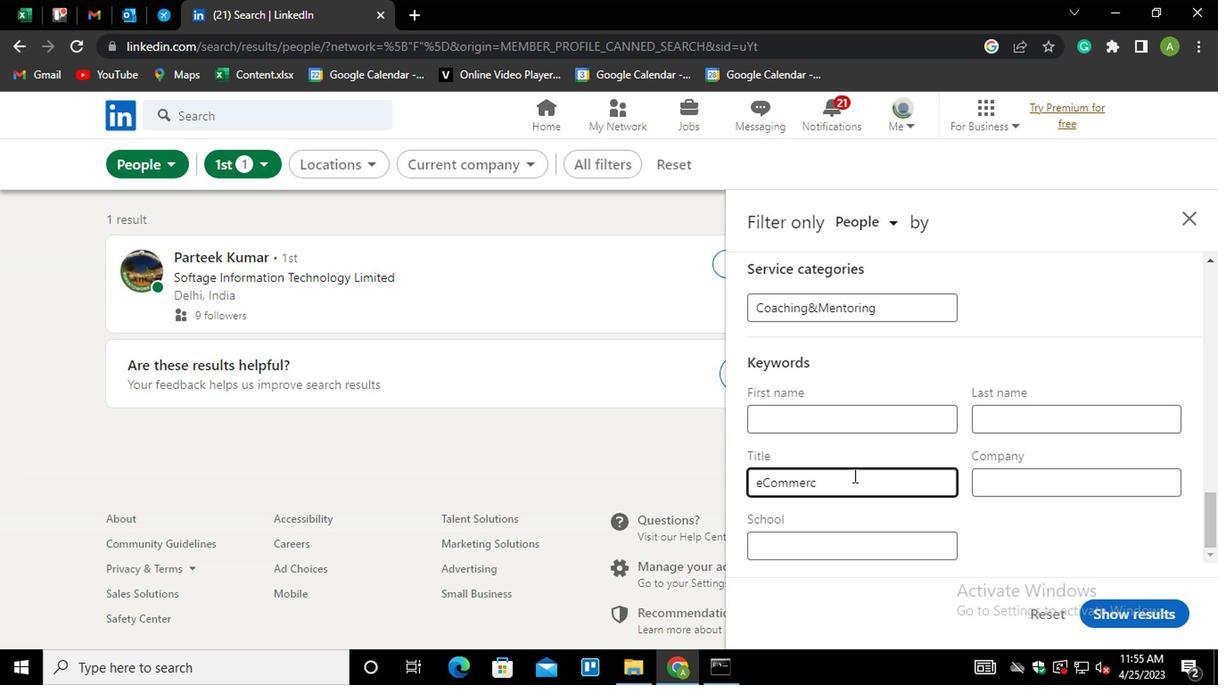
Action: Mouse moved to (1083, 549)
Screenshot: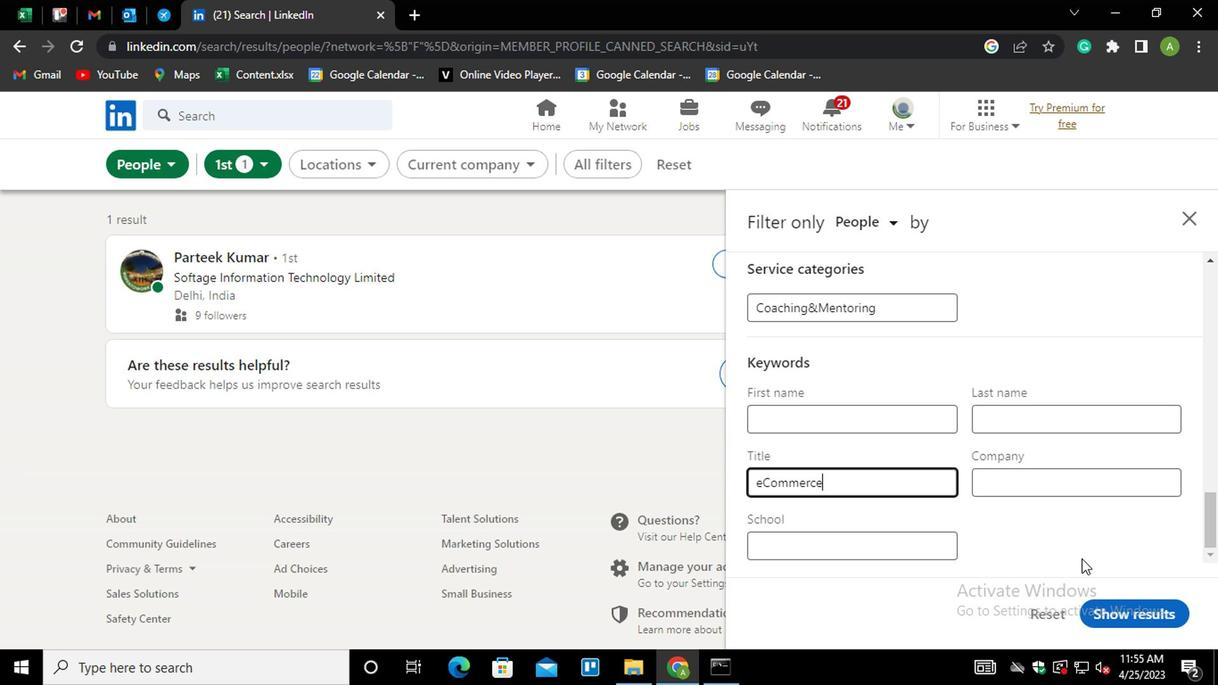 
Action: Mouse pressed left at (1083, 549)
Screenshot: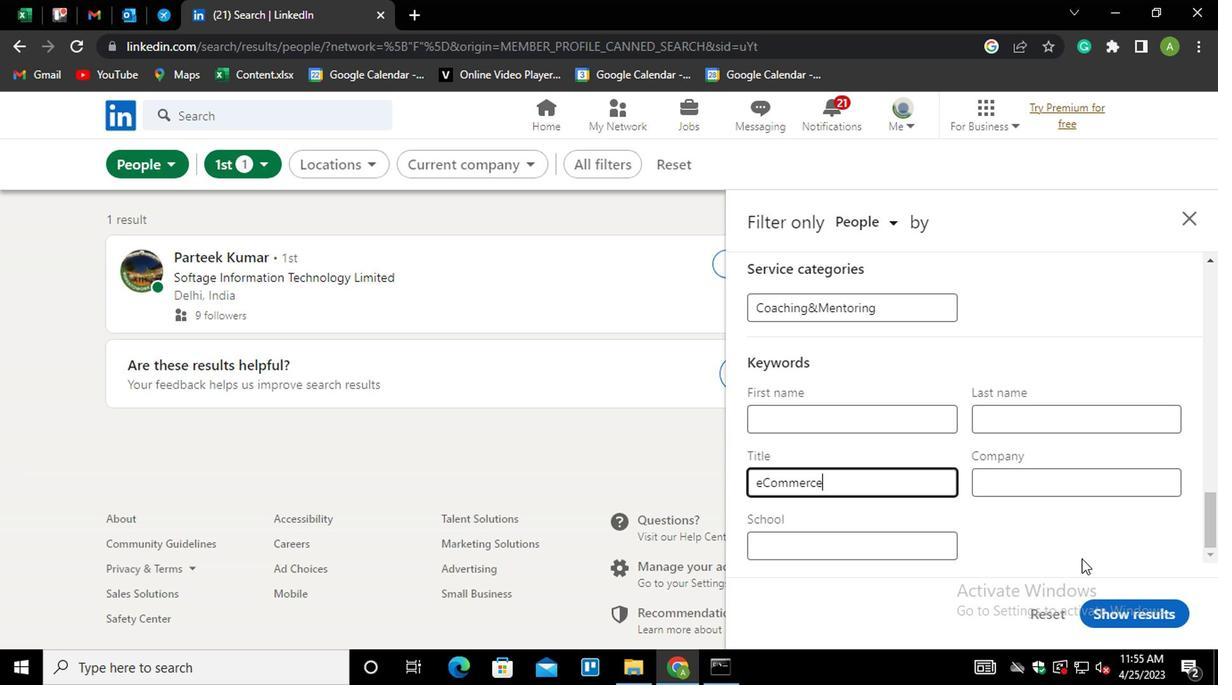 
Action: Mouse moved to (887, 481)
Screenshot: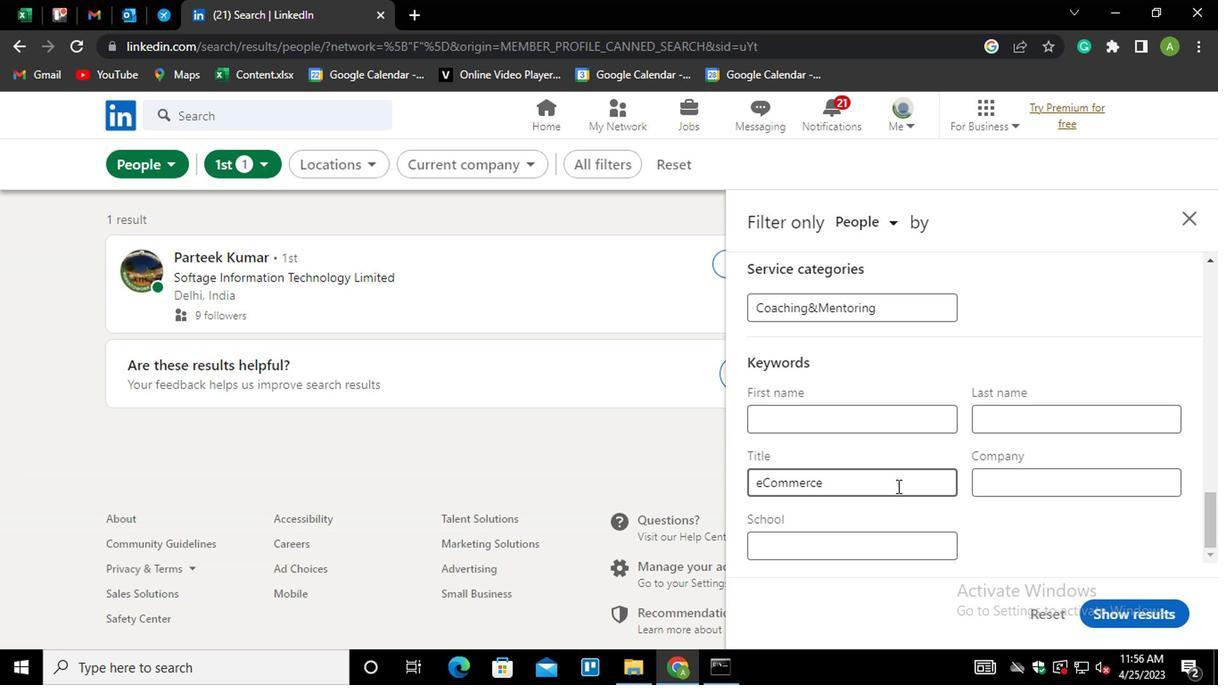 
Action: Mouse pressed left at (887, 481)
Screenshot: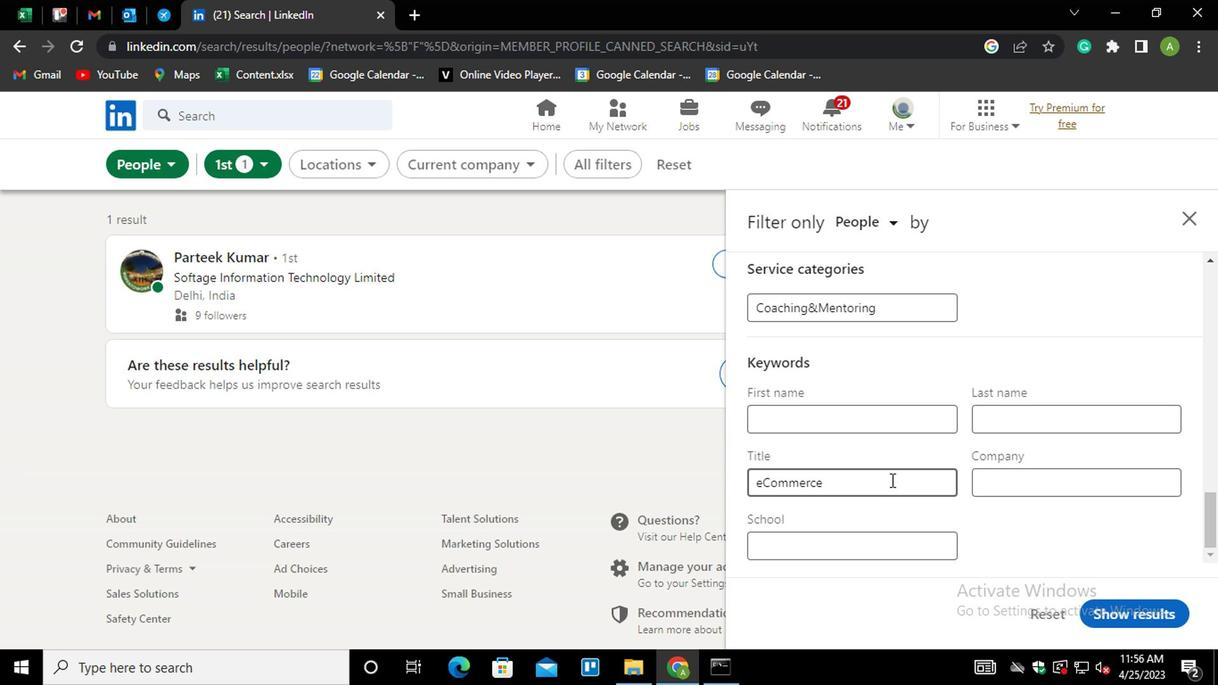 
Action: Key pressed <Key.space><Key.shift_r>MARKETING<Key.space><Key.shift>SPECIALIST
Screenshot: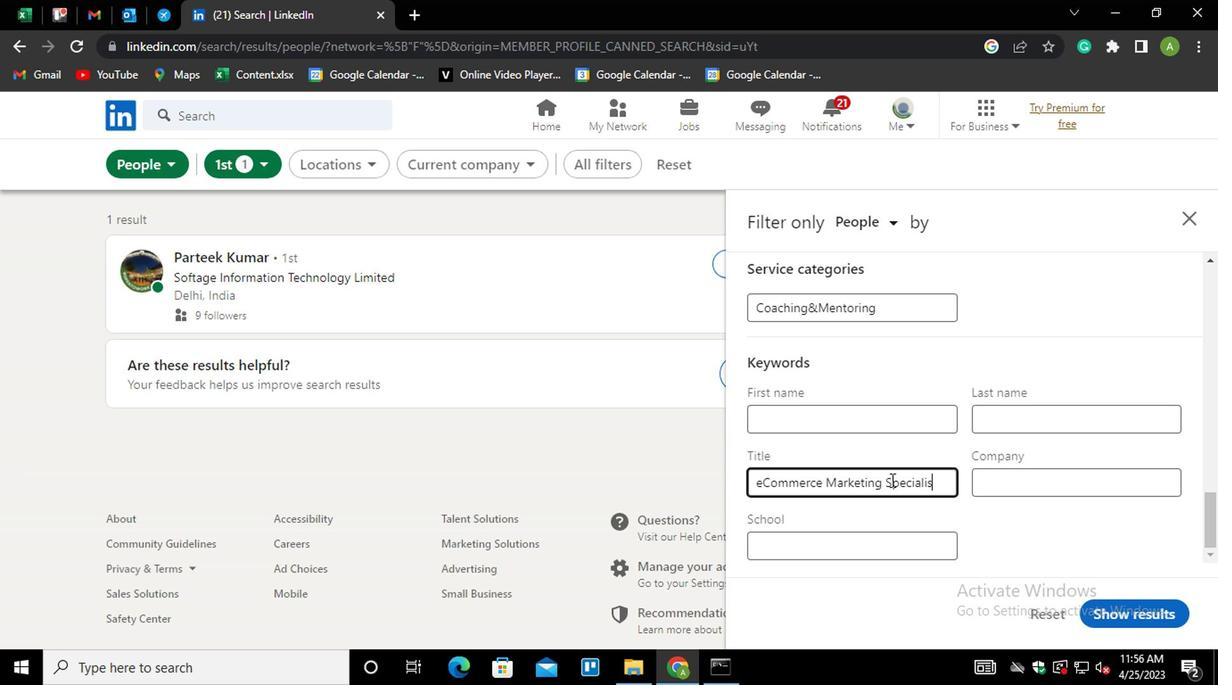 
Action: Mouse moved to (1069, 536)
Screenshot: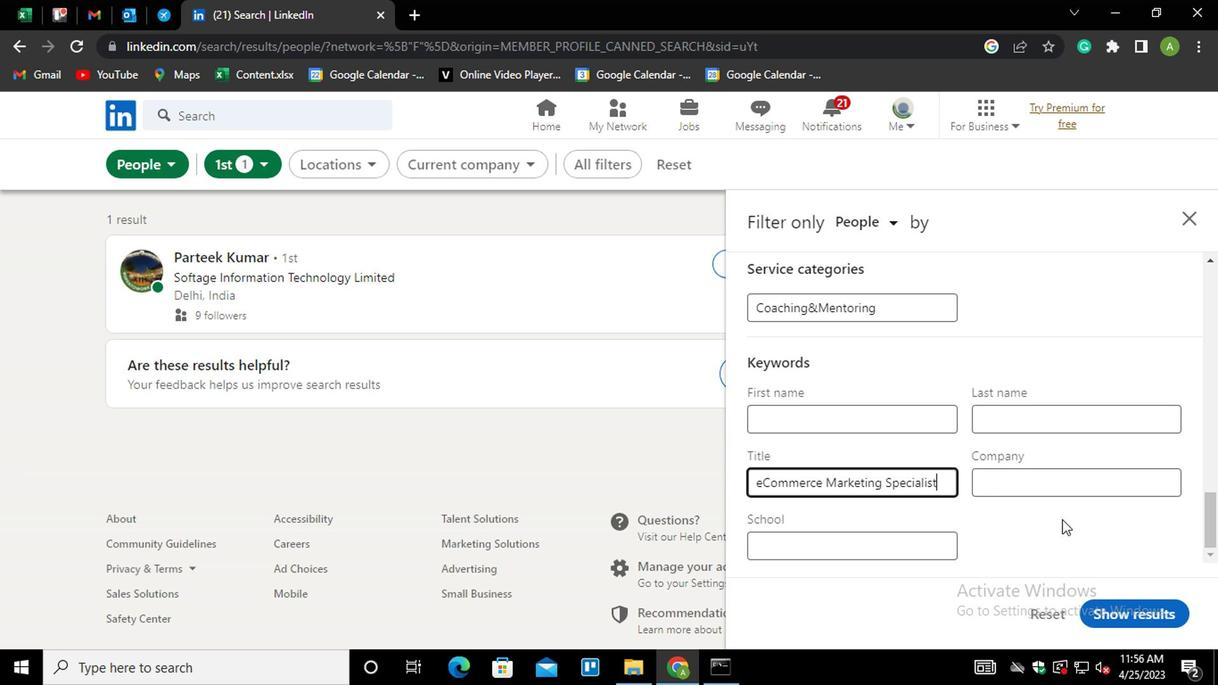 
Action: Mouse pressed left at (1069, 536)
Screenshot: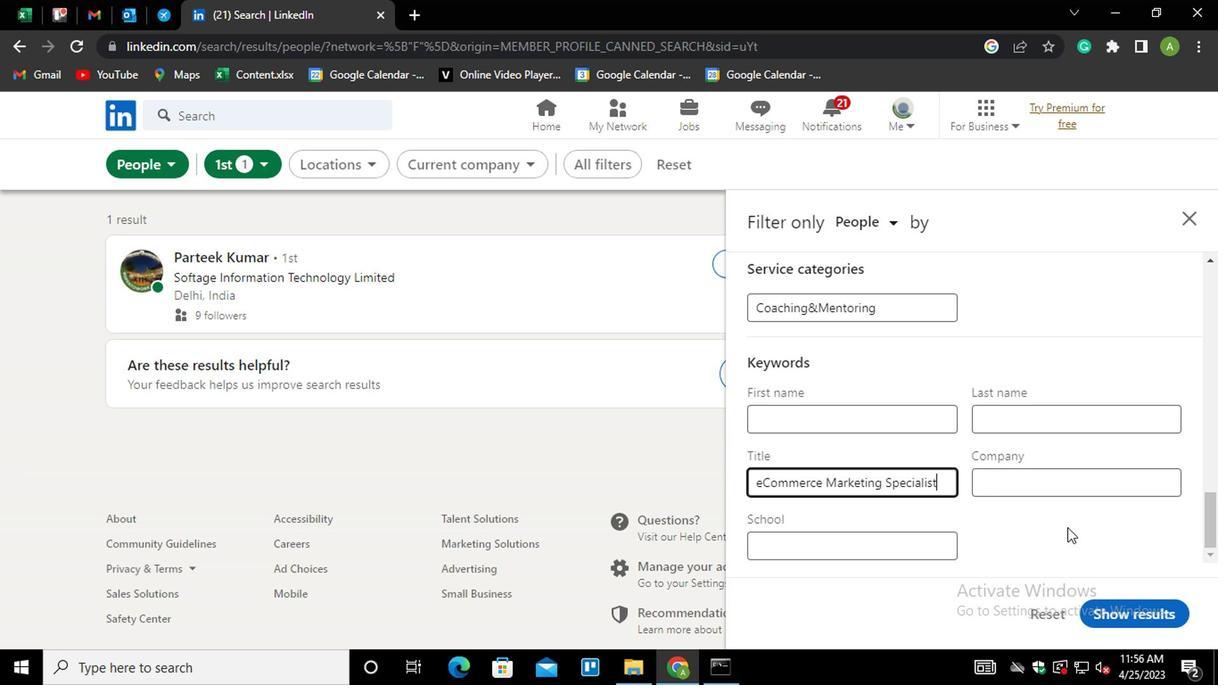 
Action: Mouse moved to (1136, 614)
Screenshot: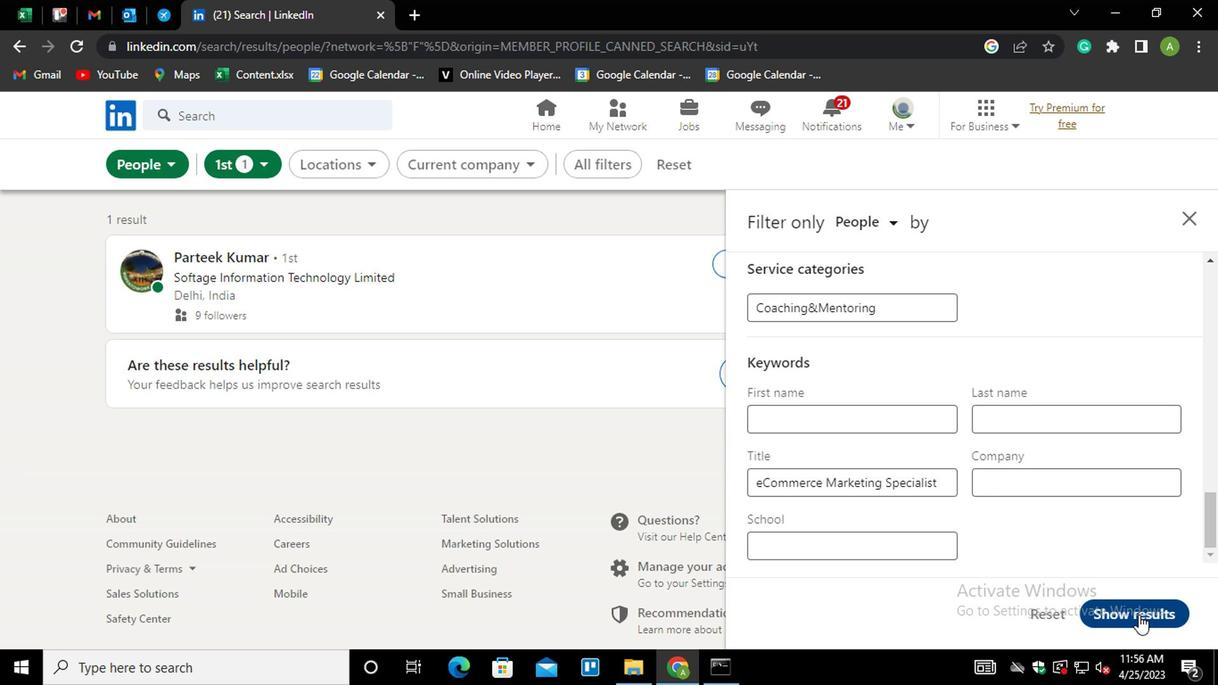 
Action: Mouse pressed left at (1136, 614)
Screenshot: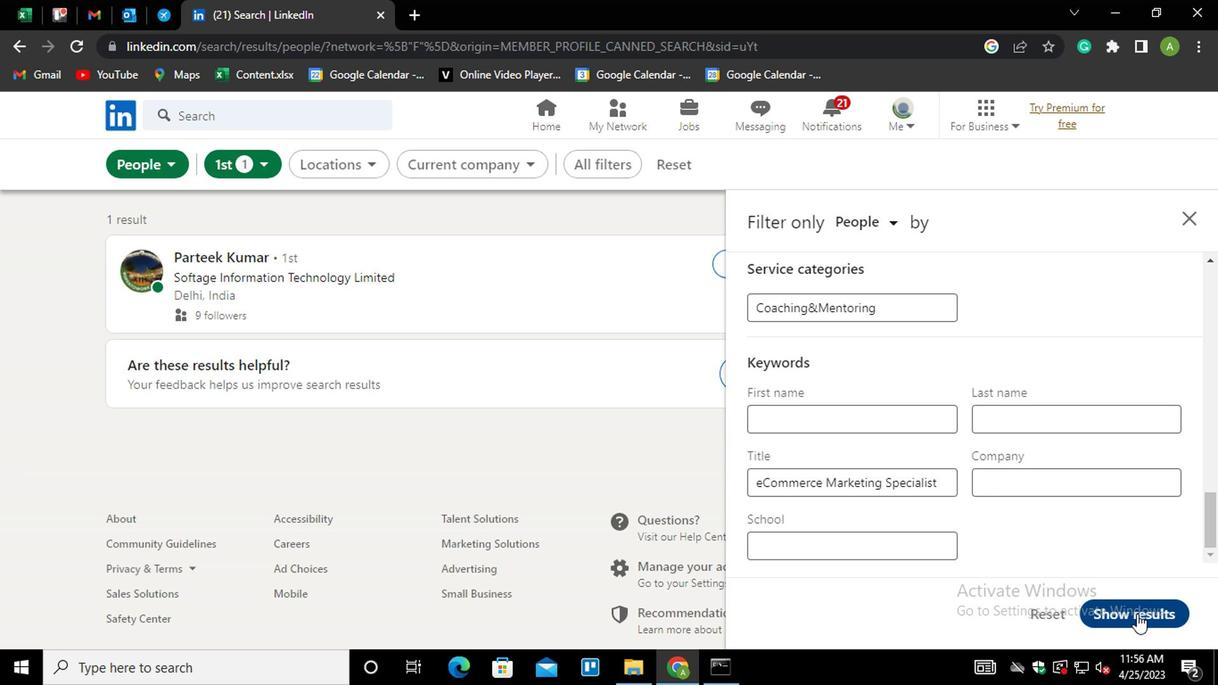 
Action: Mouse moved to (1027, 523)
Screenshot: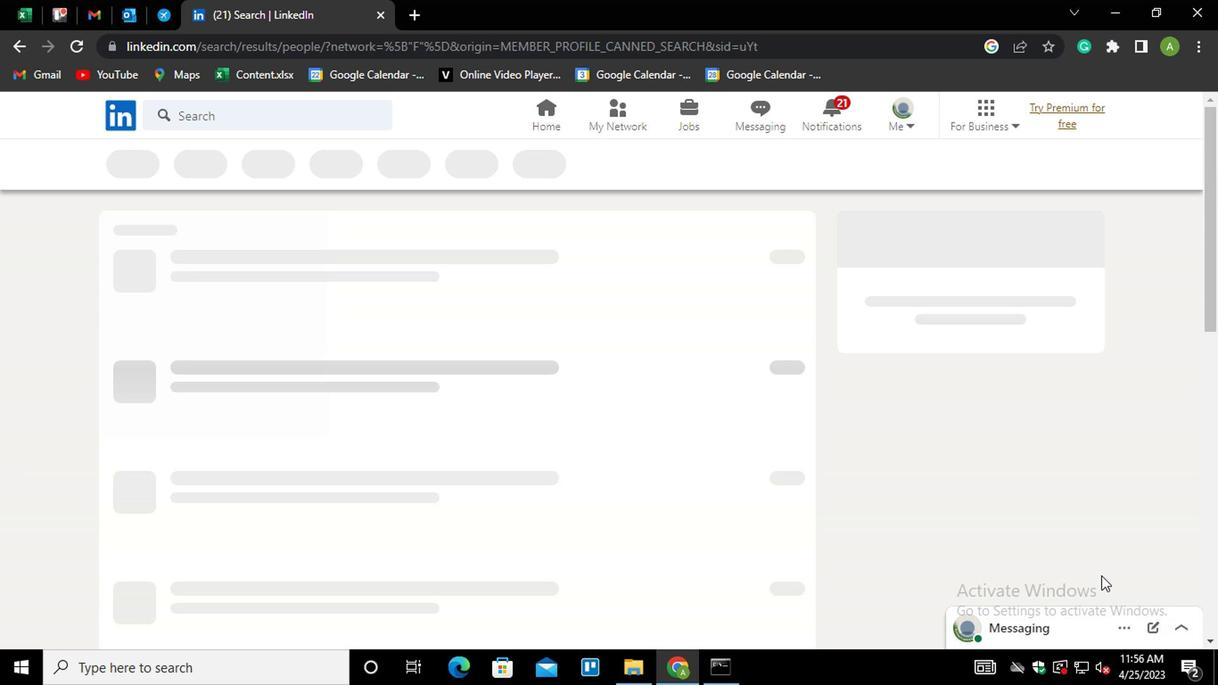 
